 Task: Open the event Second Quarterly Business and Financial Performance Review on '2023/10/08', change the date to 2023/12/20, change the font style of the description to Verdana, set the availability to Away, insert an emoji Yellow heart, logged in from the account softage.10@softage.net and add another guest for the event, softage.7@softage.net. Change the alignment of the event description to Align right.Change the font color of the description to Dark Yellow and select an event charm, 
Action: Mouse moved to (322, 156)
Screenshot: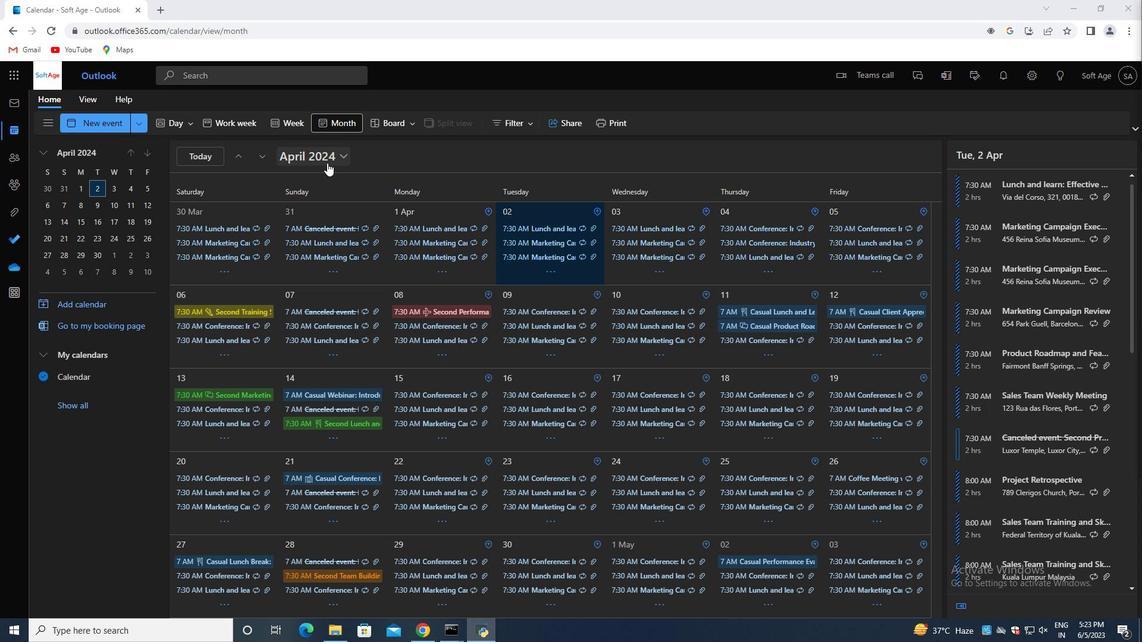 
Action: Mouse pressed left at (322, 156)
Screenshot: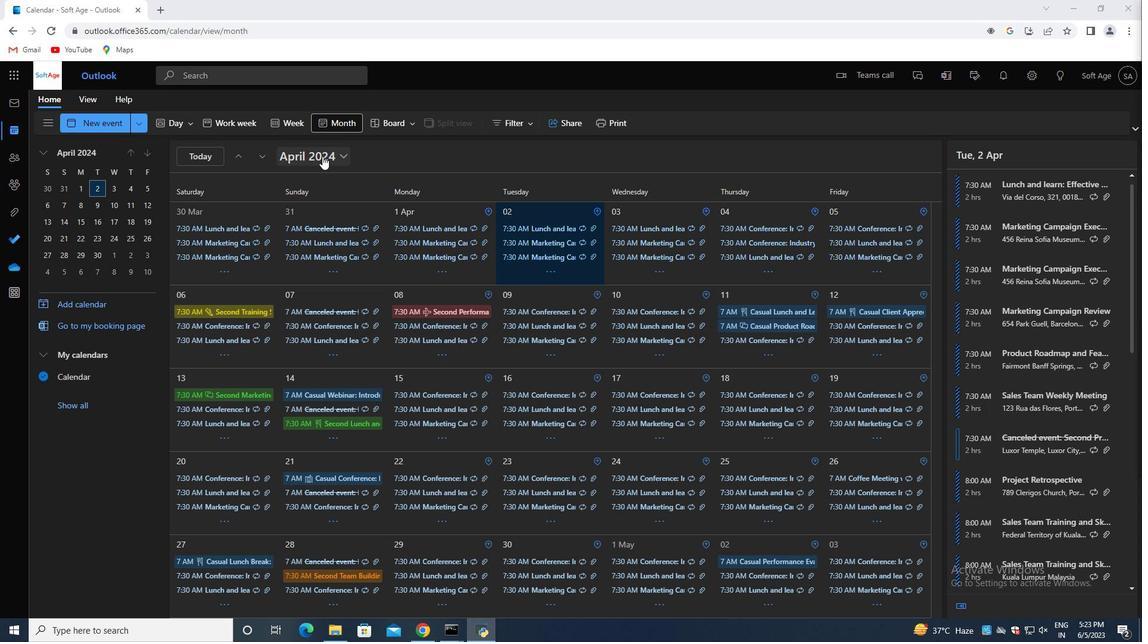 
Action: Mouse moved to (370, 186)
Screenshot: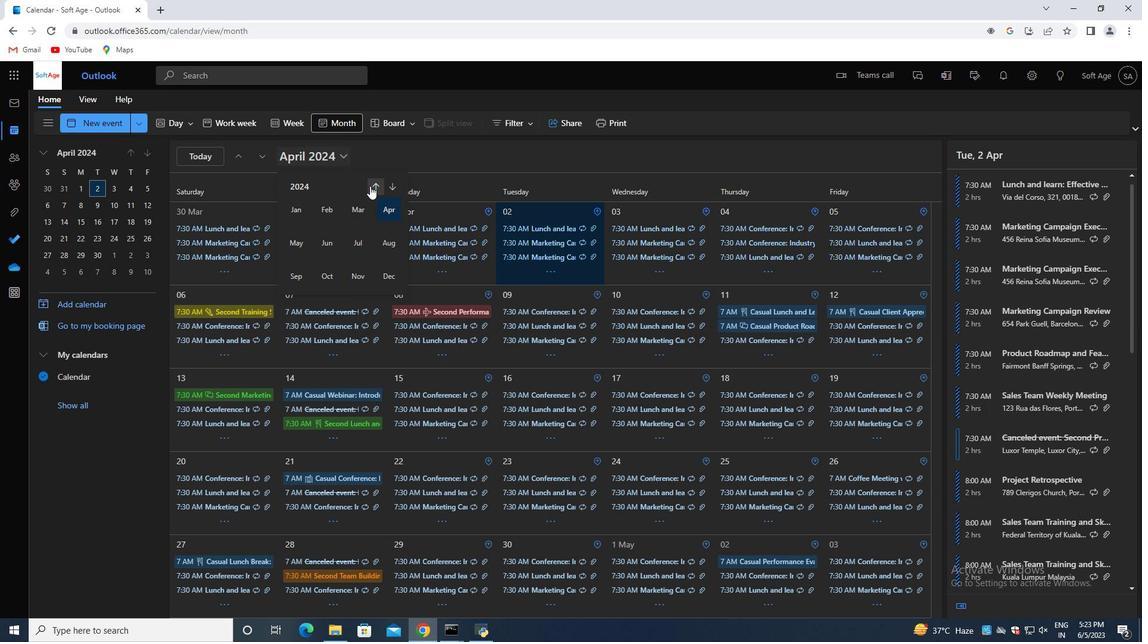 
Action: Mouse pressed left at (370, 186)
Screenshot: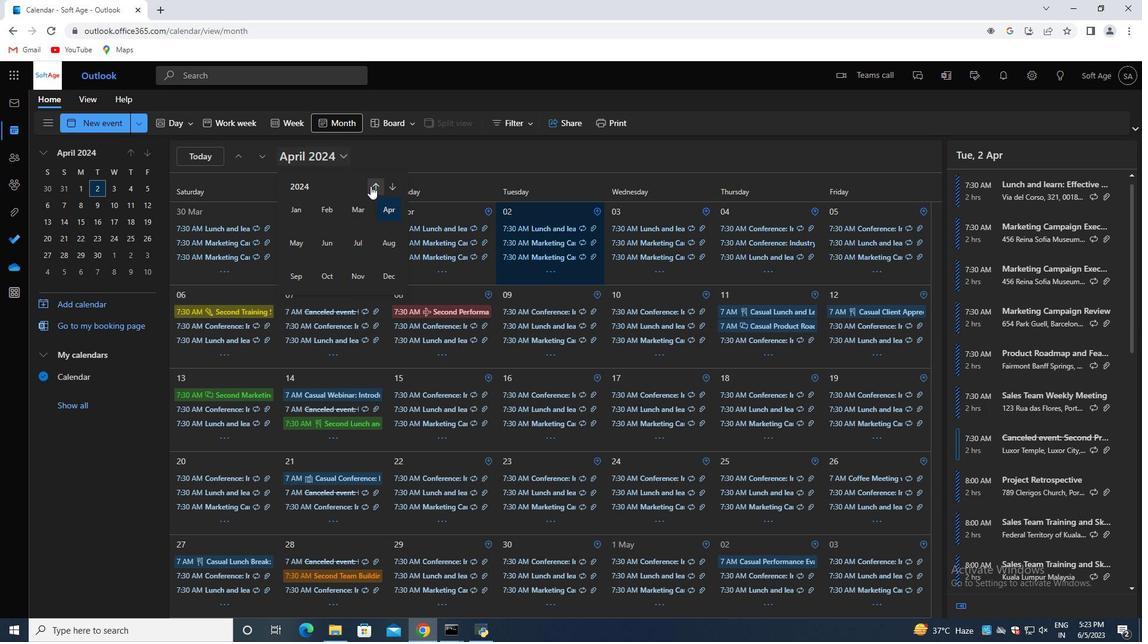 
Action: Mouse moved to (325, 273)
Screenshot: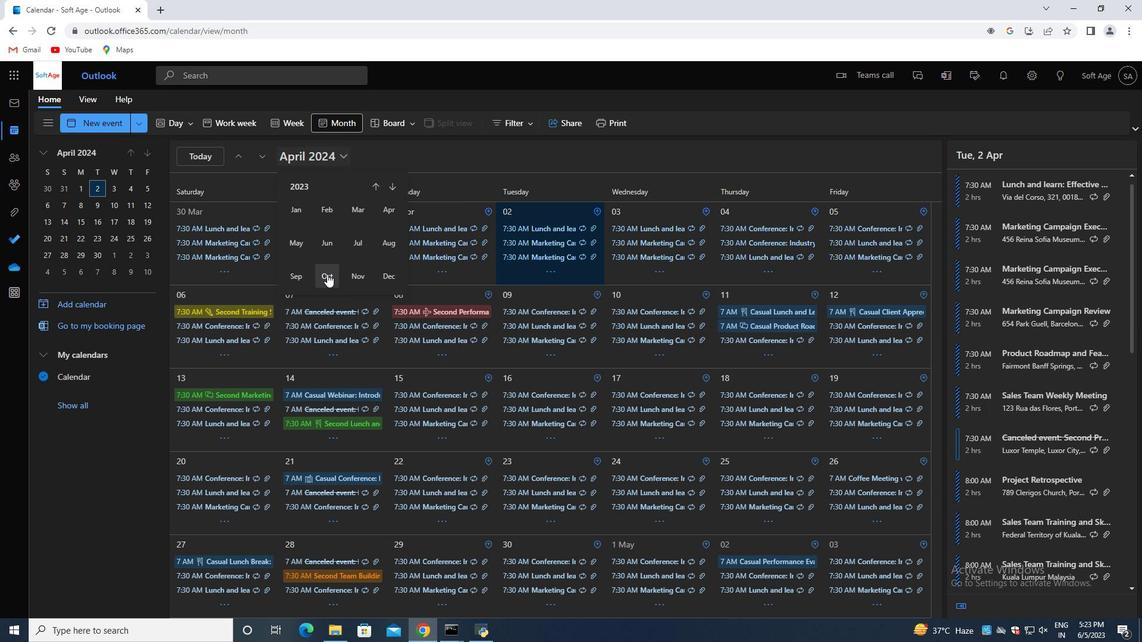 
Action: Mouse pressed left at (325, 273)
Screenshot: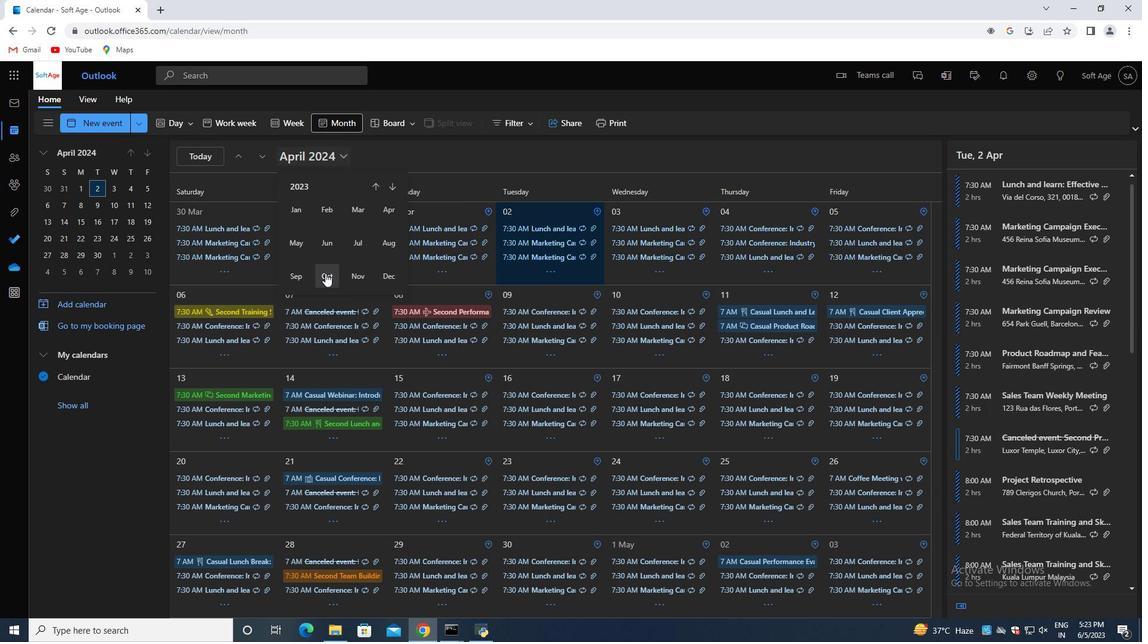 
Action: Mouse moved to (339, 297)
Screenshot: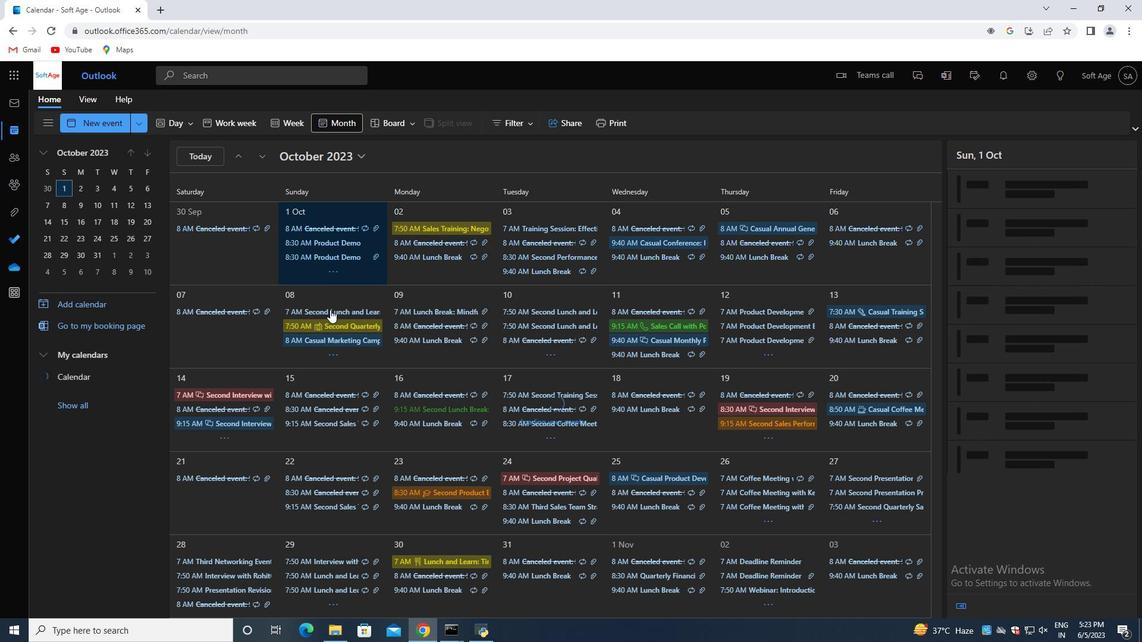 
Action: Mouse pressed left at (339, 297)
Screenshot: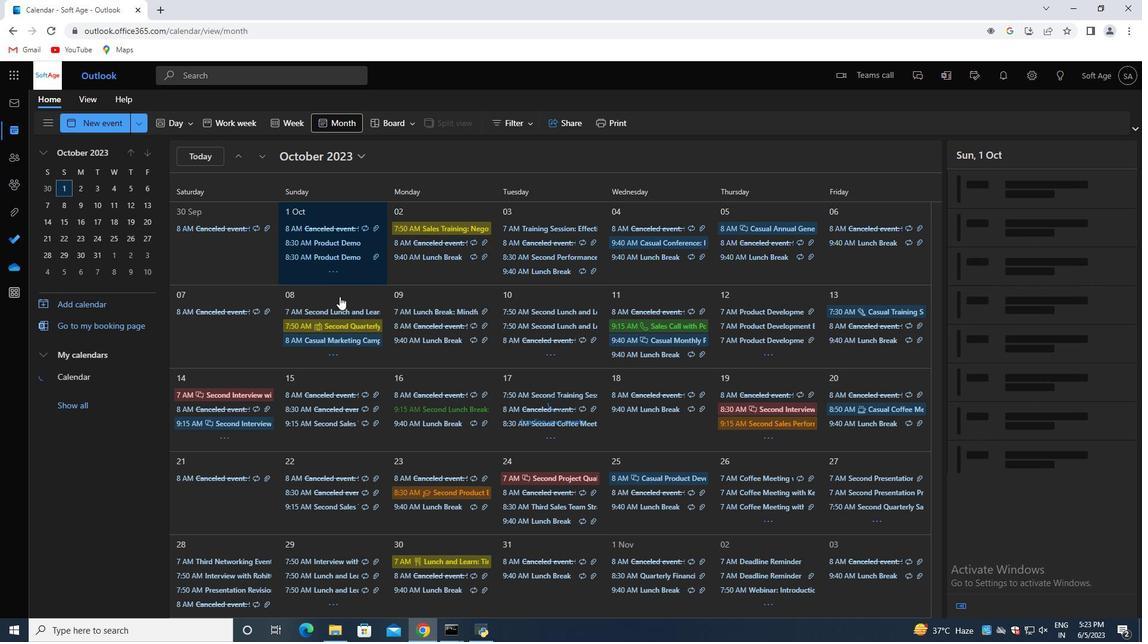 
Action: Mouse moved to (1105, 240)
Screenshot: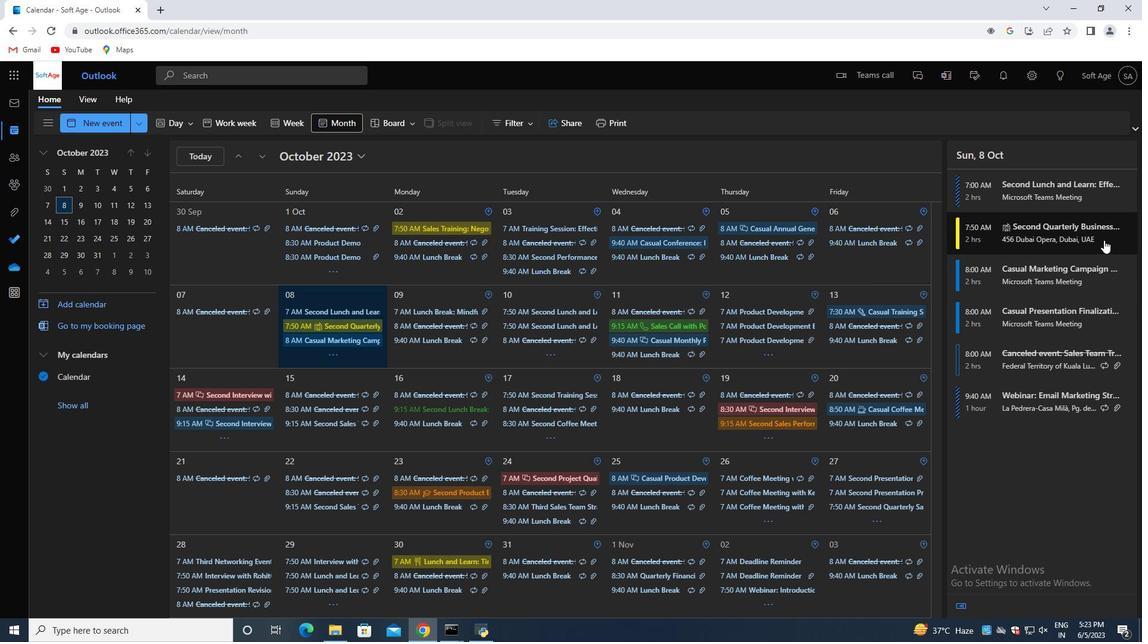 
Action: Mouse pressed left at (1105, 240)
Screenshot: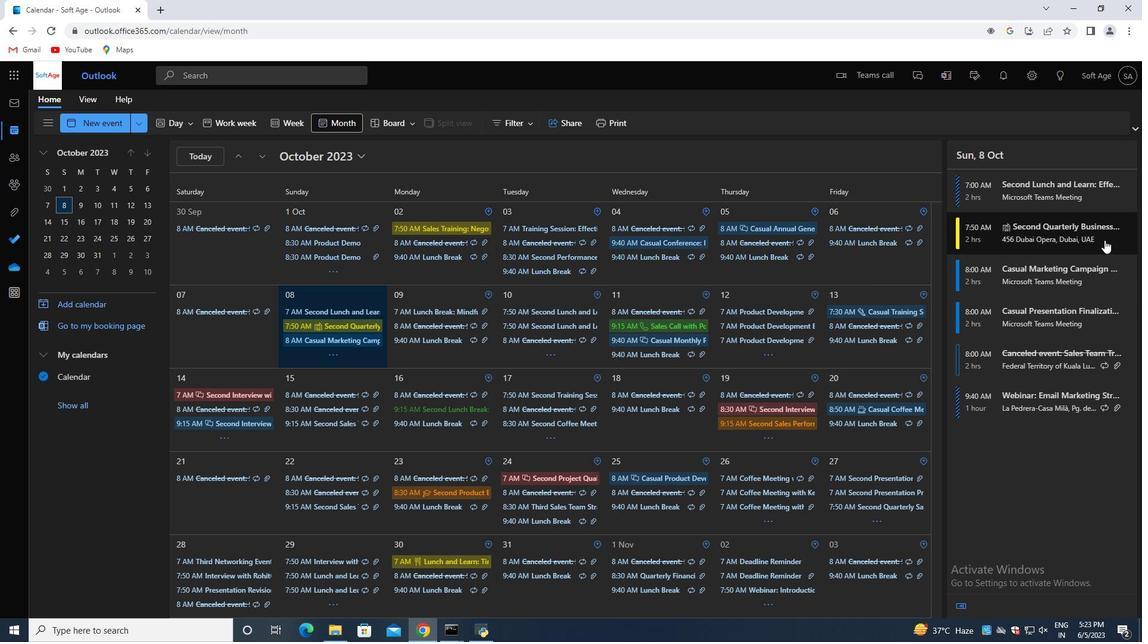 
Action: Mouse moved to (762, 366)
Screenshot: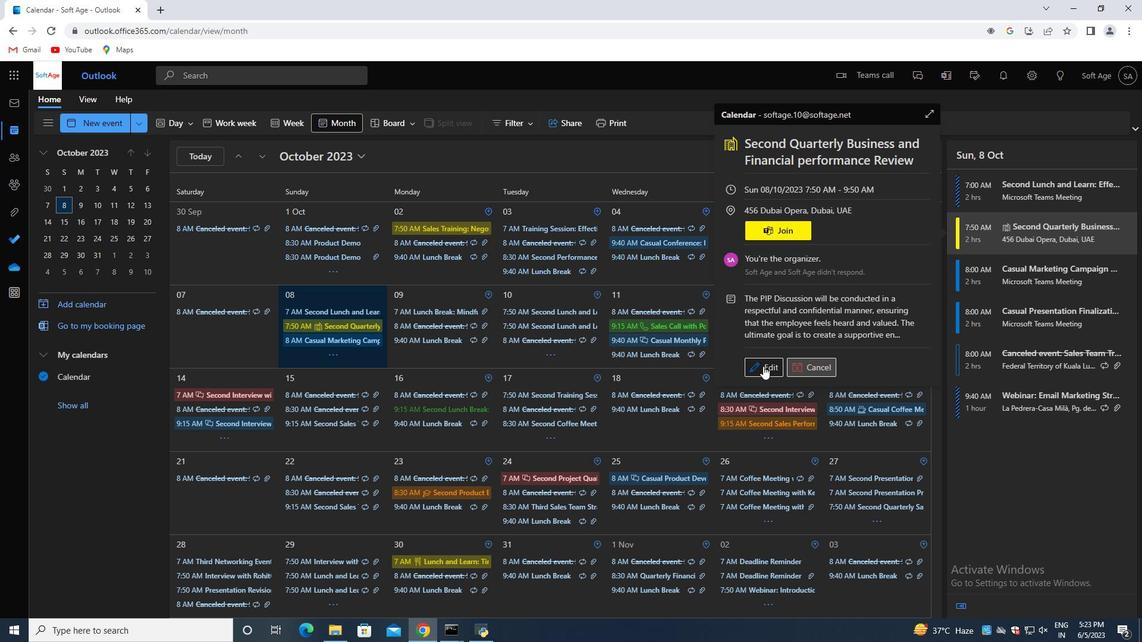 
Action: Mouse pressed left at (762, 366)
Screenshot: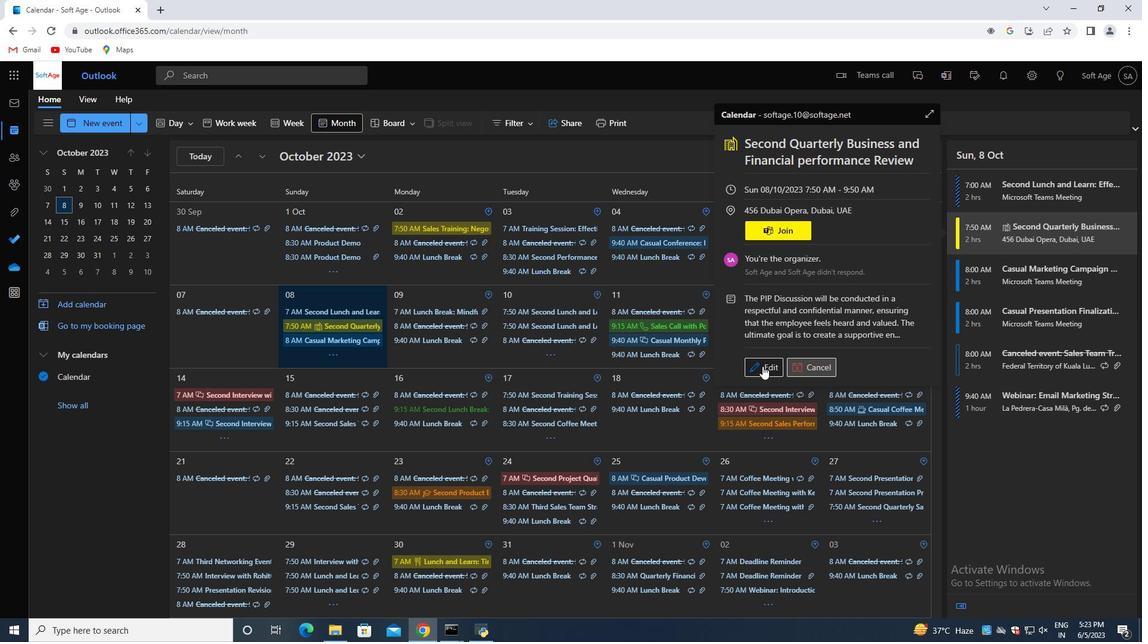 
Action: Mouse moved to (345, 329)
Screenshot: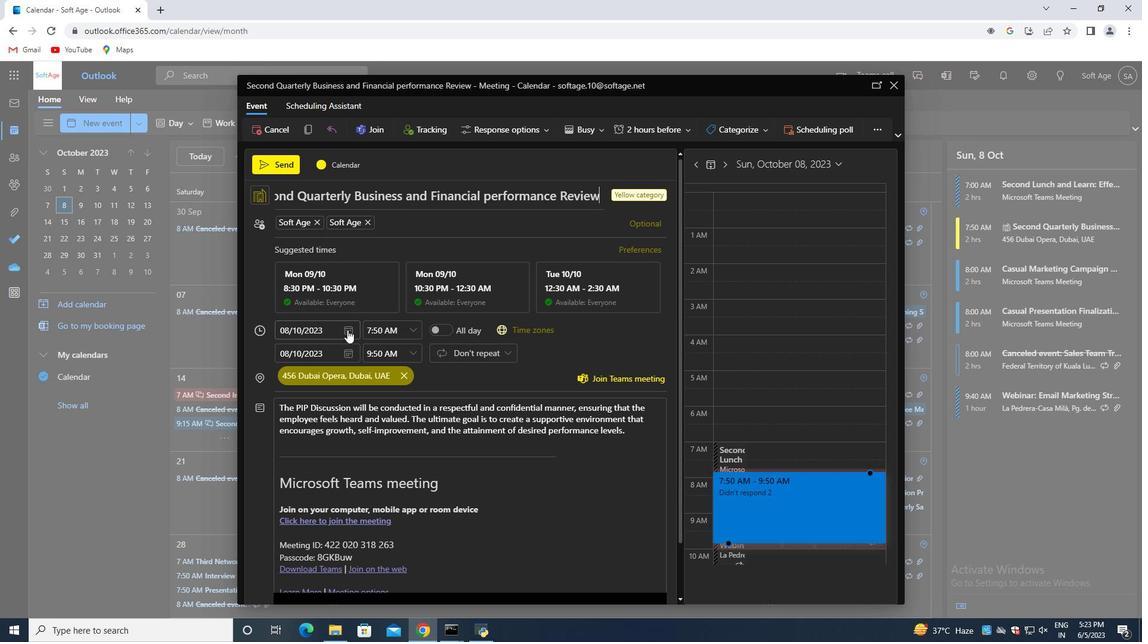 
Action: Mouse pressed left at (345, 329)
Screenshot: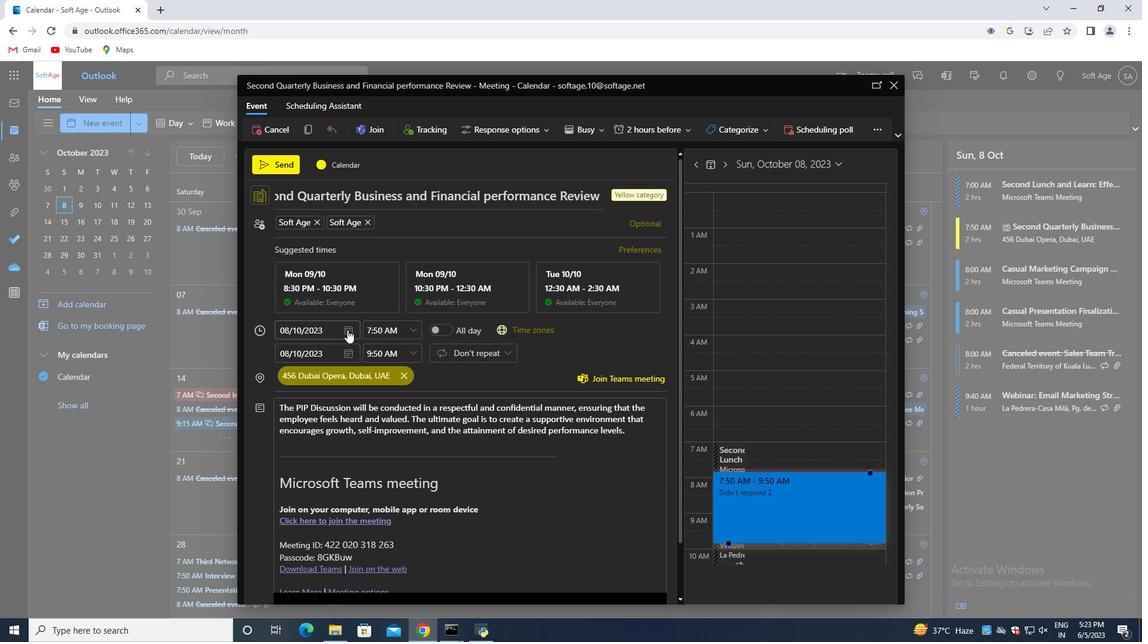
Action: Mouse moved to (385, 350)
Screenshot: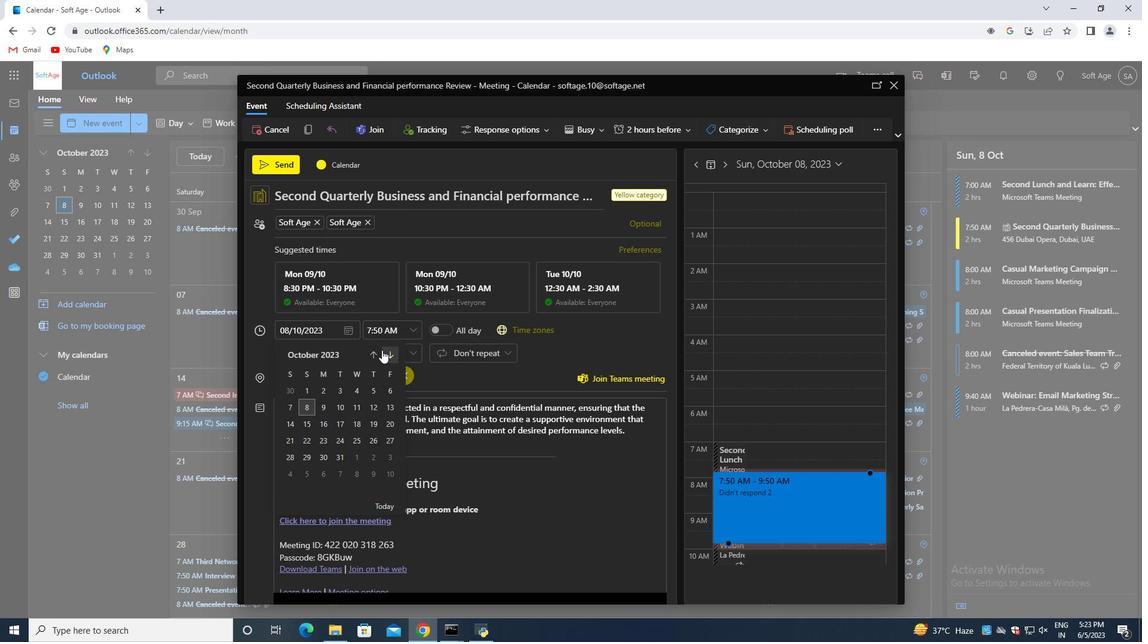 
Action: Mouse pressed left at (385, 350)
Screenshot: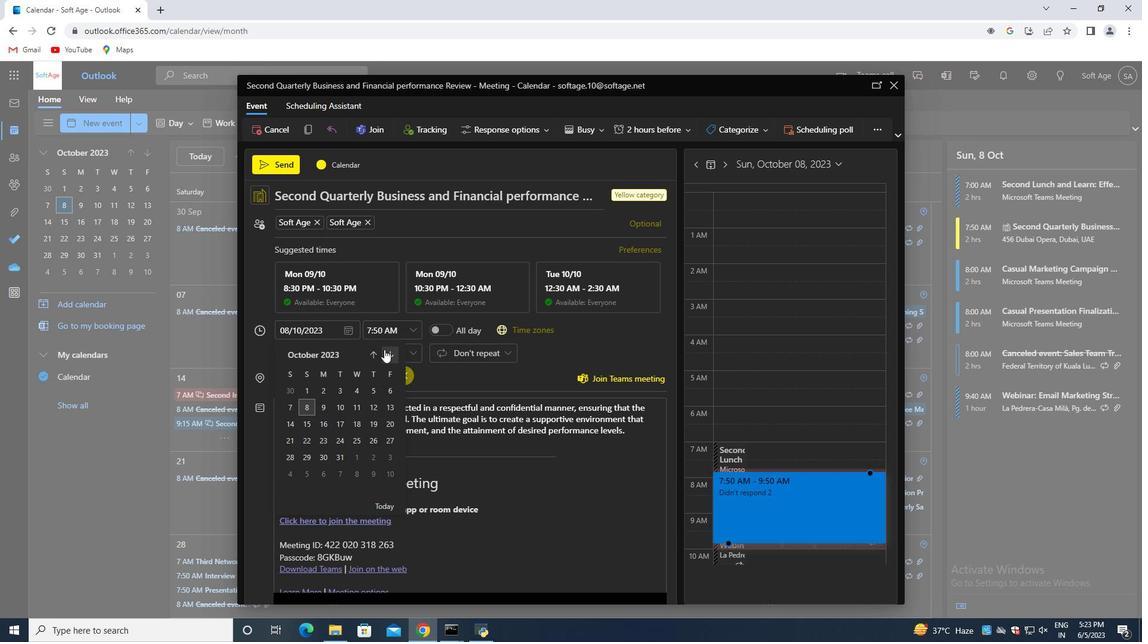 
Action: Mouse pressed left at (385, 350)
Screenshot: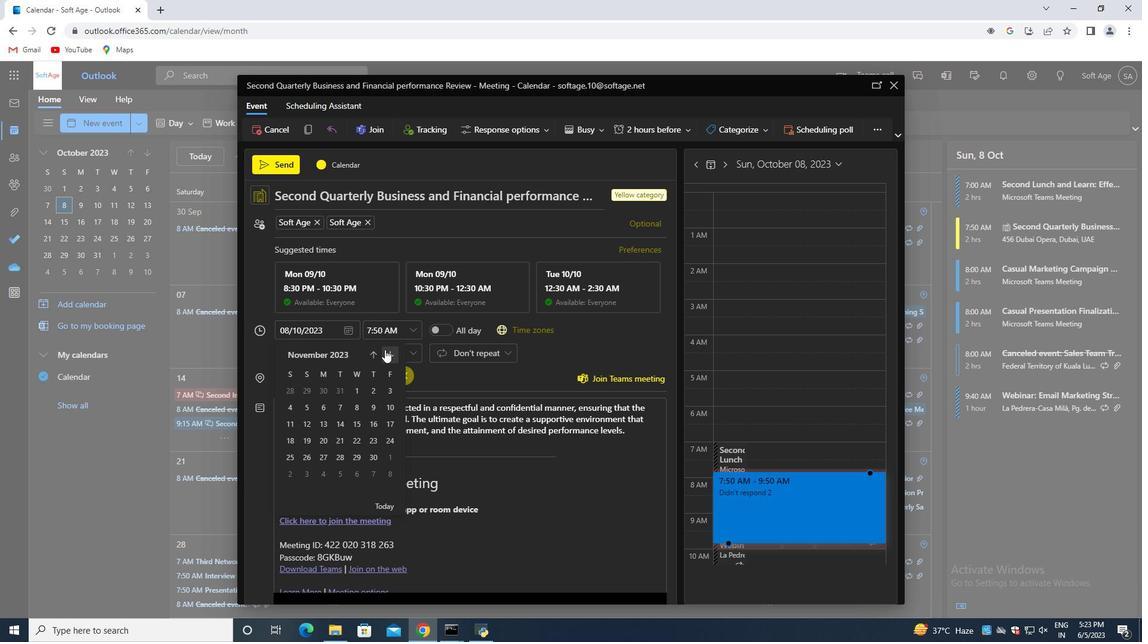
Action: Mouse moved to (358, 439)
Screenshot: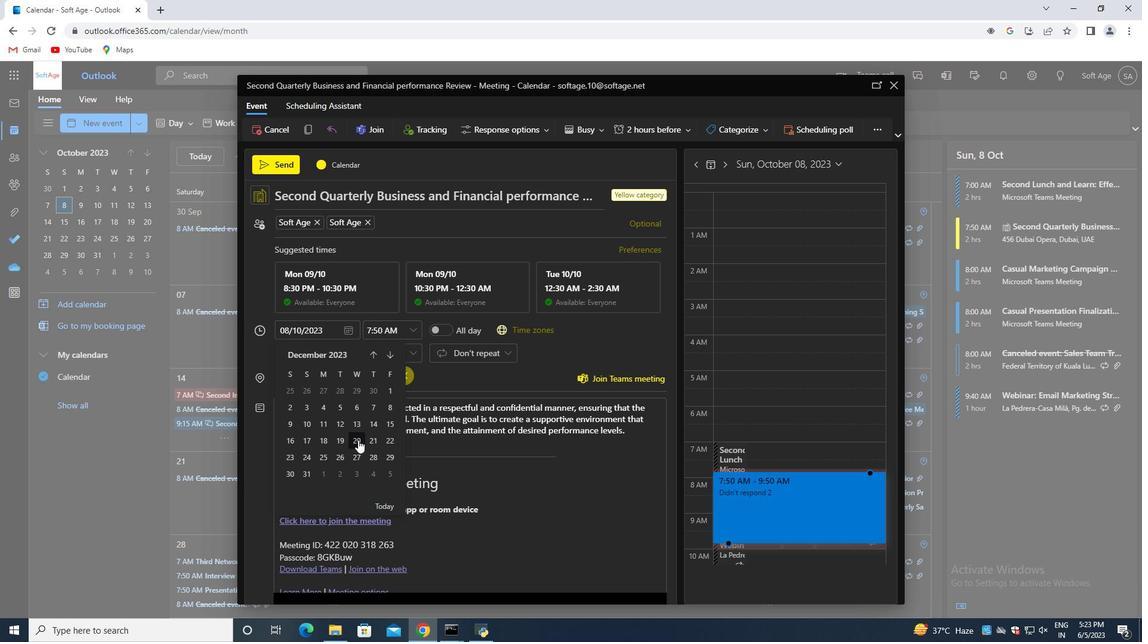 
Action: Mouse pressed left at (358, 439)
Screenshot: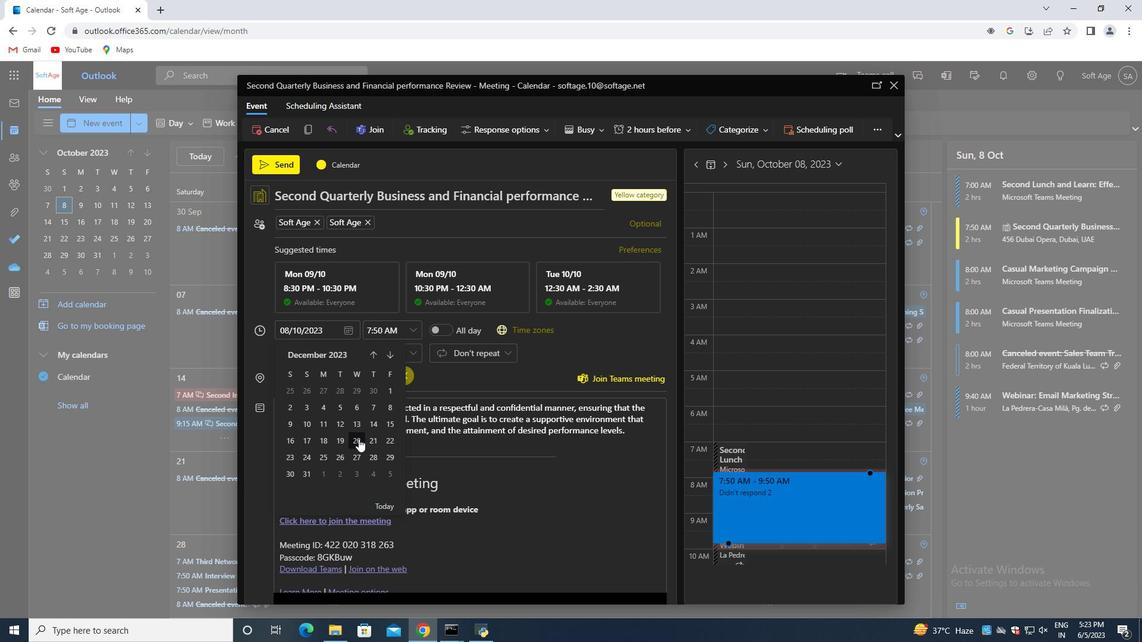
Action: Mouse moved to (415, 432)
Screenshot: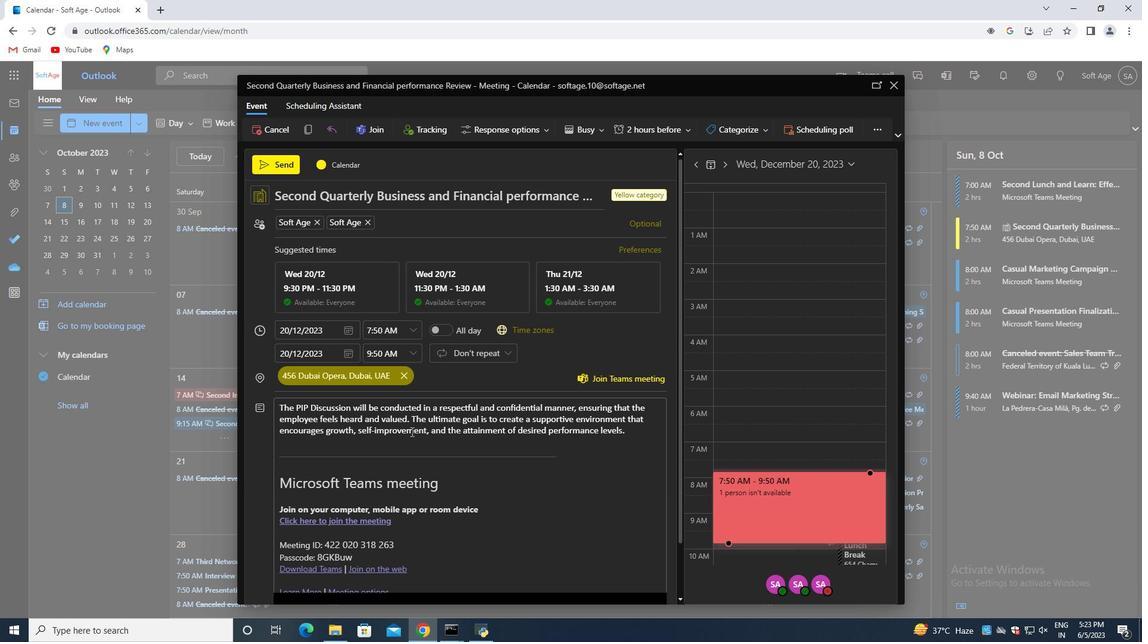 
Action: Mouse scrolled (415, 431) with delta (0, 0)
Screenshot: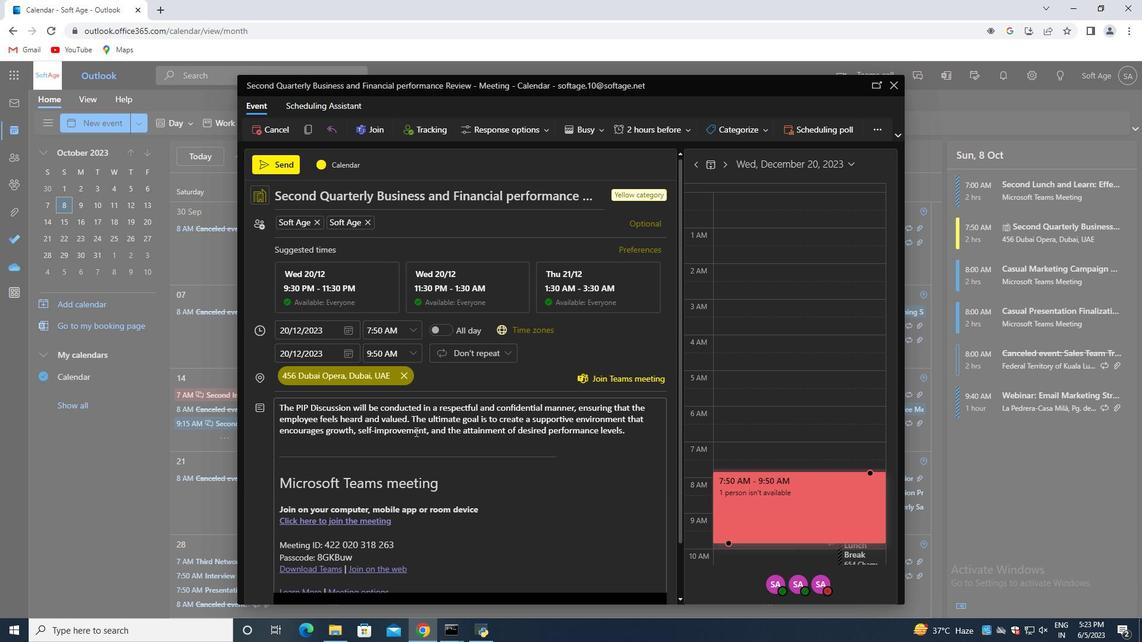 
Action: Mouse scrolled (415, 431) with delta (0, 0)
Screenshot: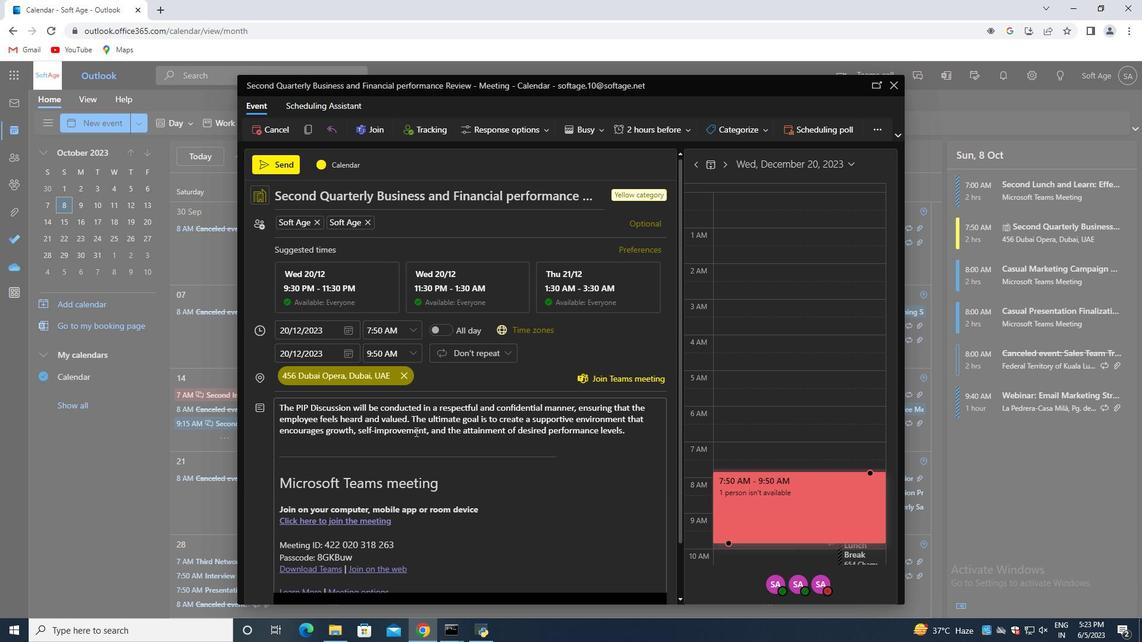
Action: Mouse moved to (626, 373)
Screenshot: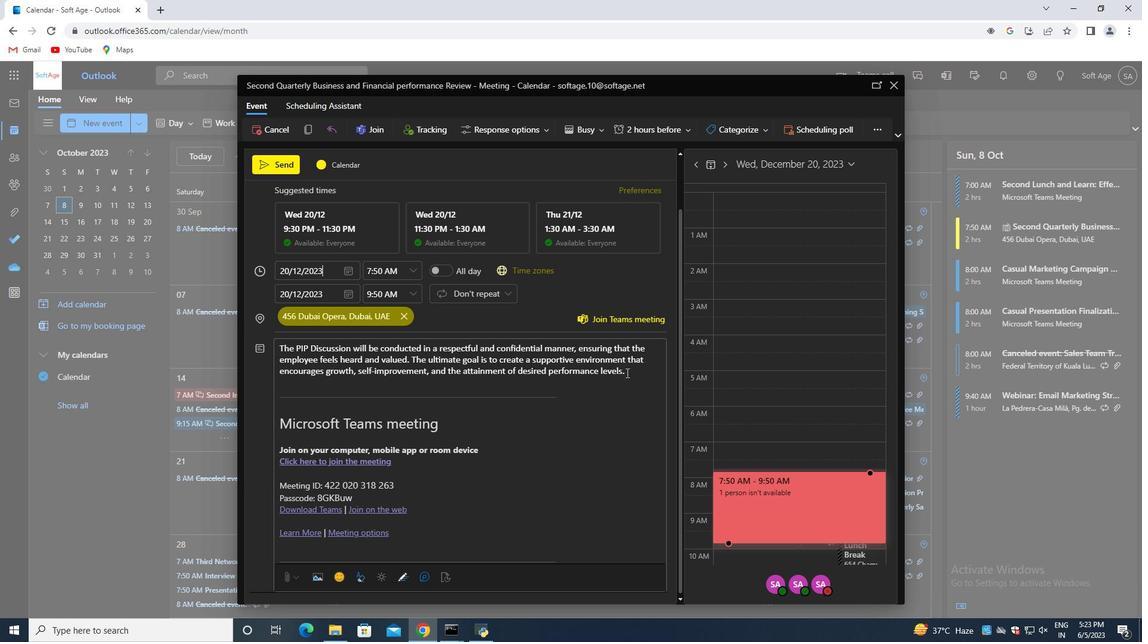 
Action: Mouse pressed left at (626, 373)
Screenshot: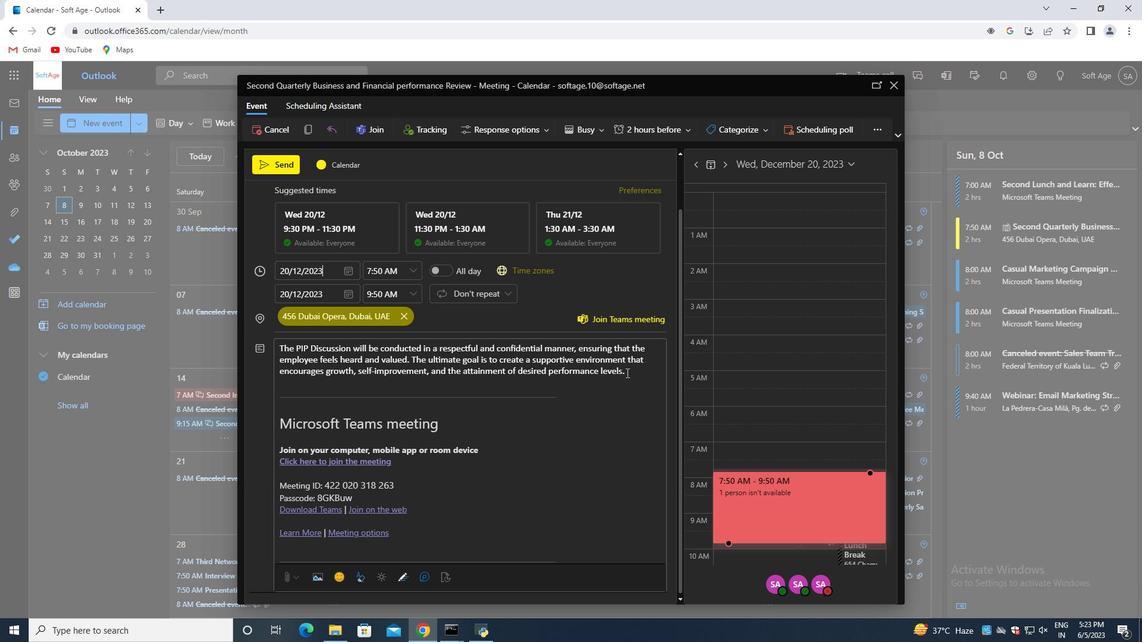 
Action: Mouse moved to (375, 481)
Screenshot: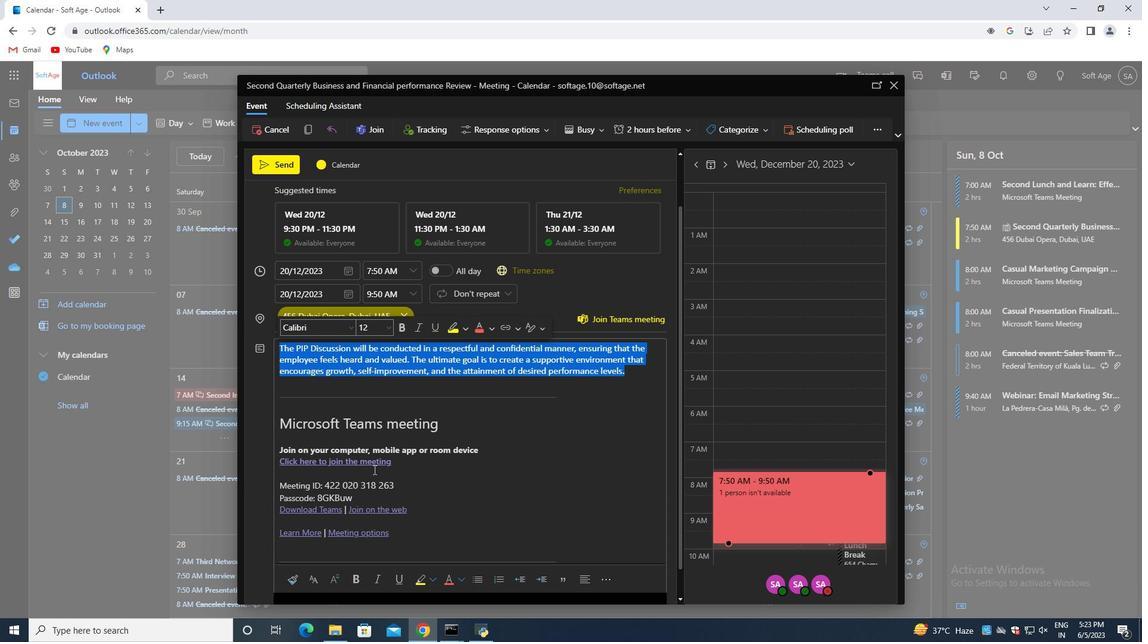 
Action: Mouse scrolled (375, 480) with delta (0, 0)
Screenshot: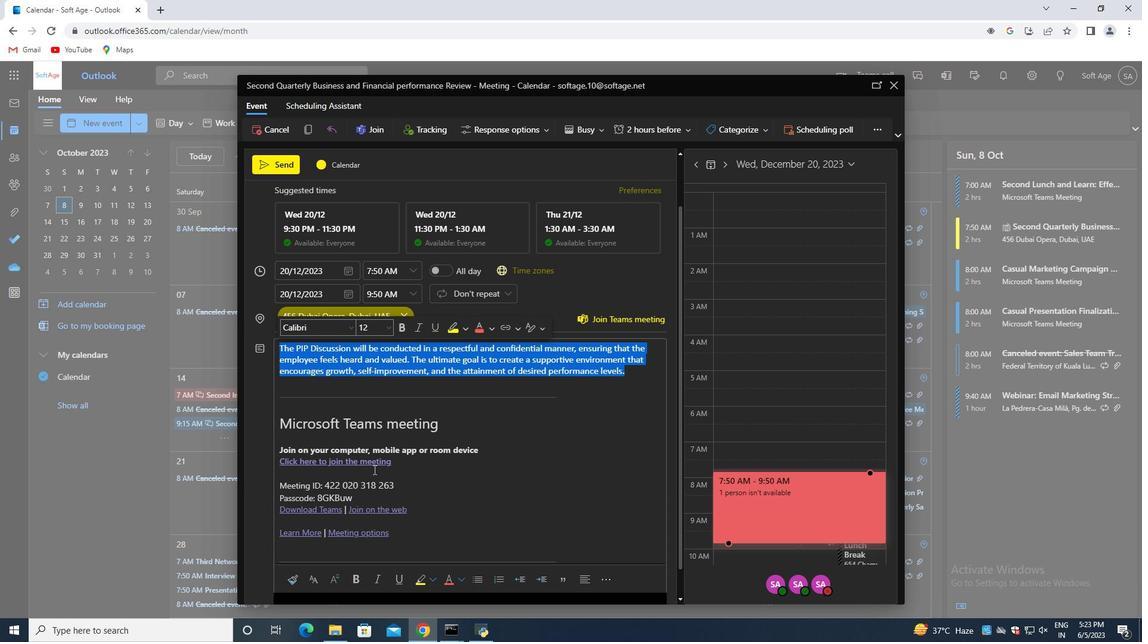 
Action: Mouse moved to (374, 490)
Screenshot: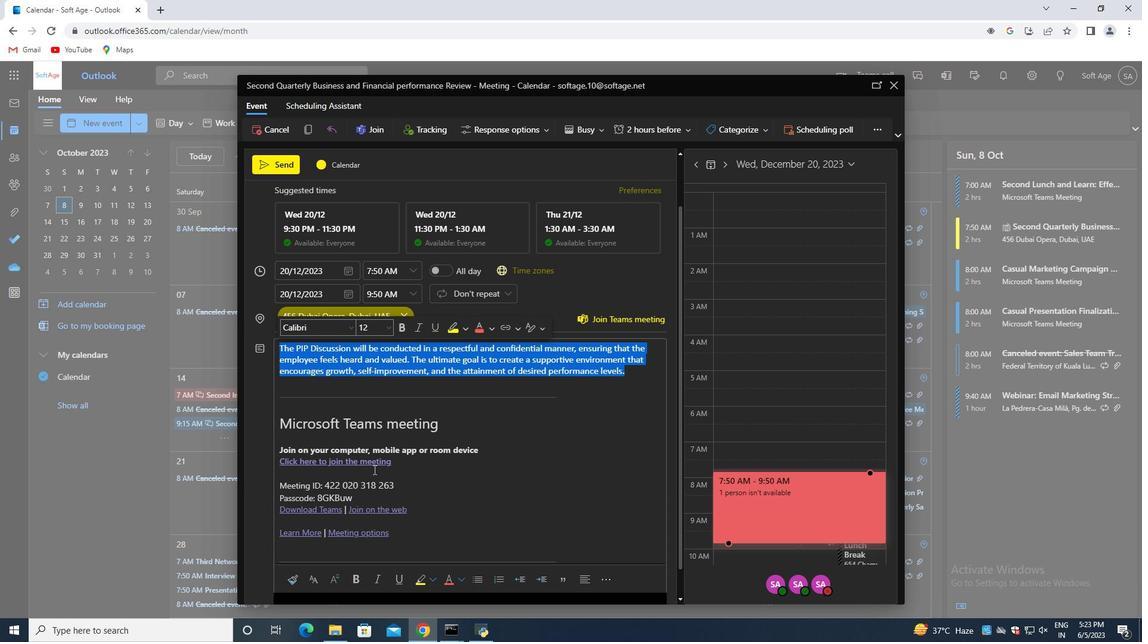 
Action: Mouse scrolled (374, 489) with delta (0, 0)
Screenshot: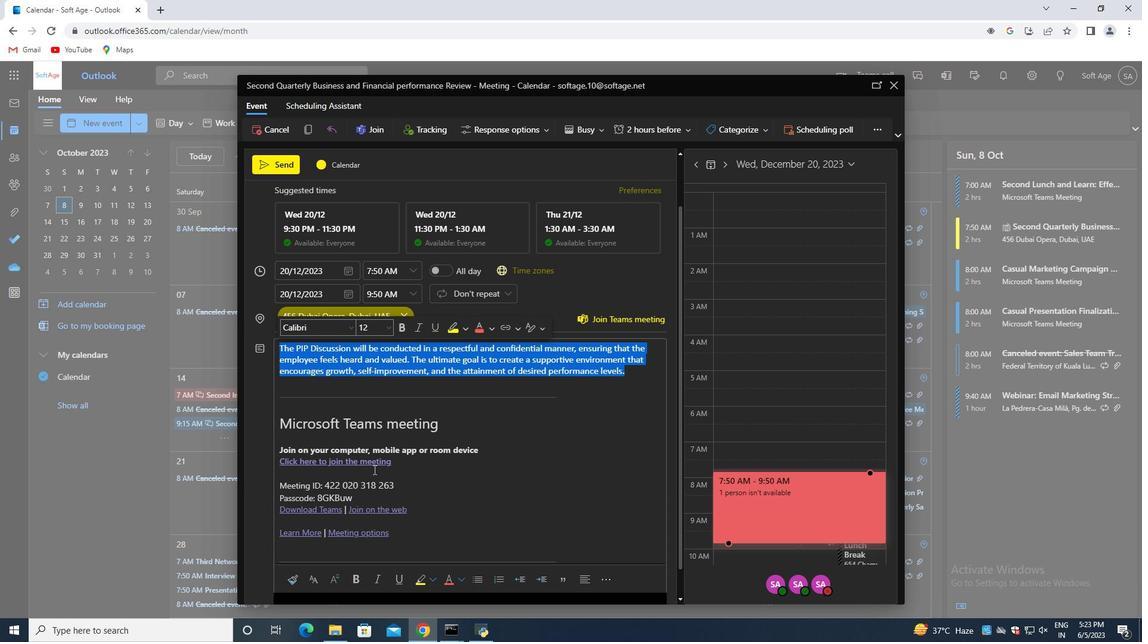 
Action: Mouse moved to (373, 499)
Screenshot: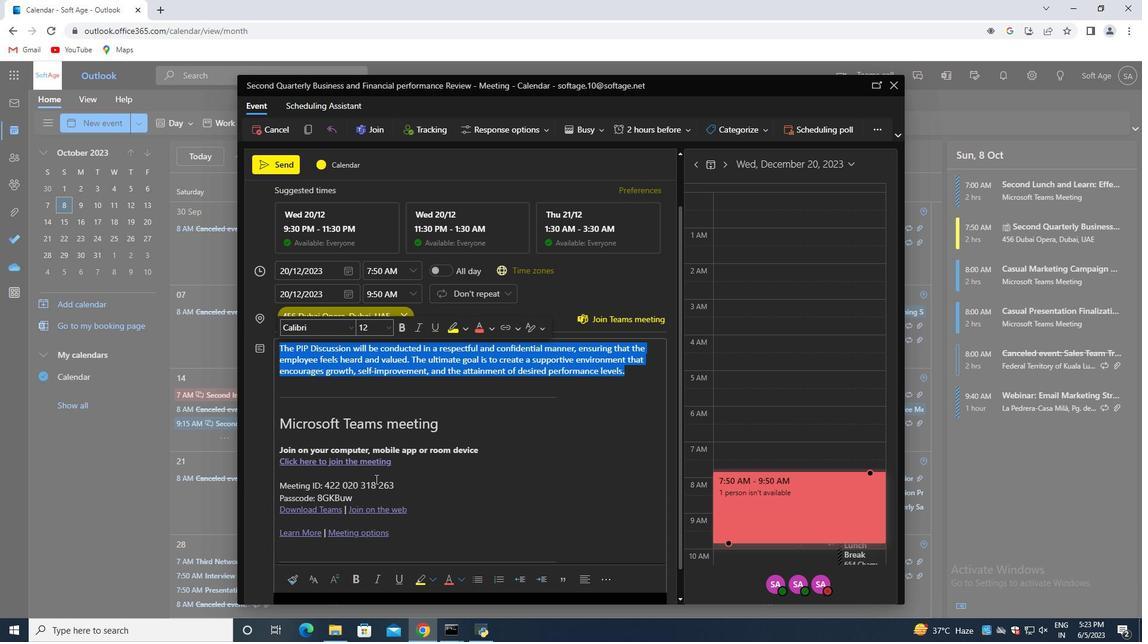 
Action: Mouse scrolled (373, 498) with delta (0, 0)
Screenshot: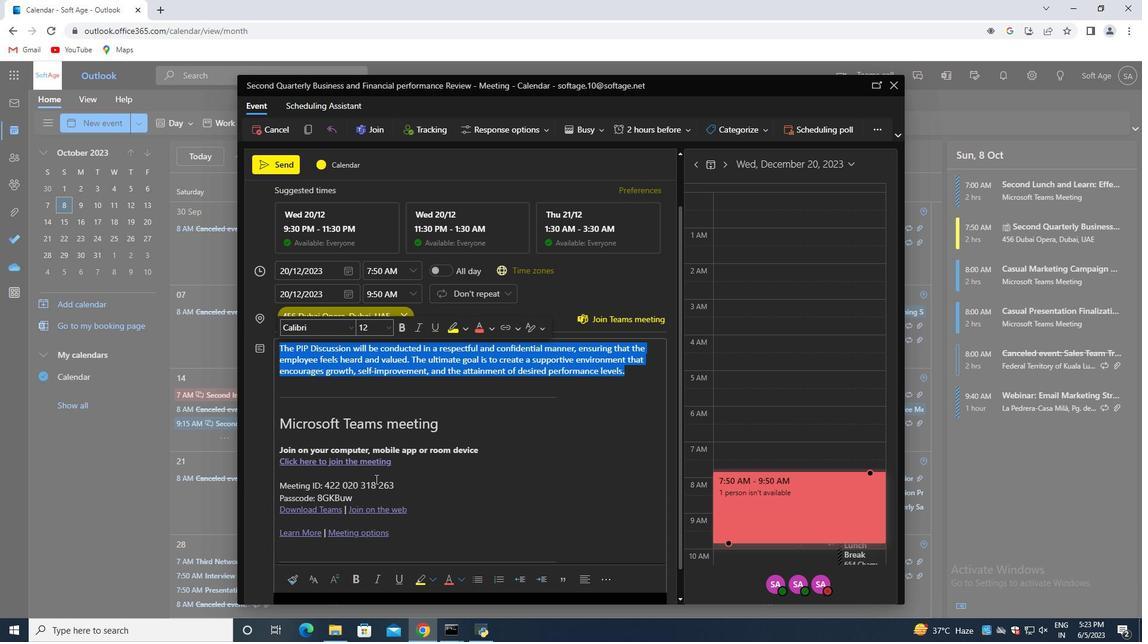 
Action: Mouse moved to (315, 550)
Screenshot: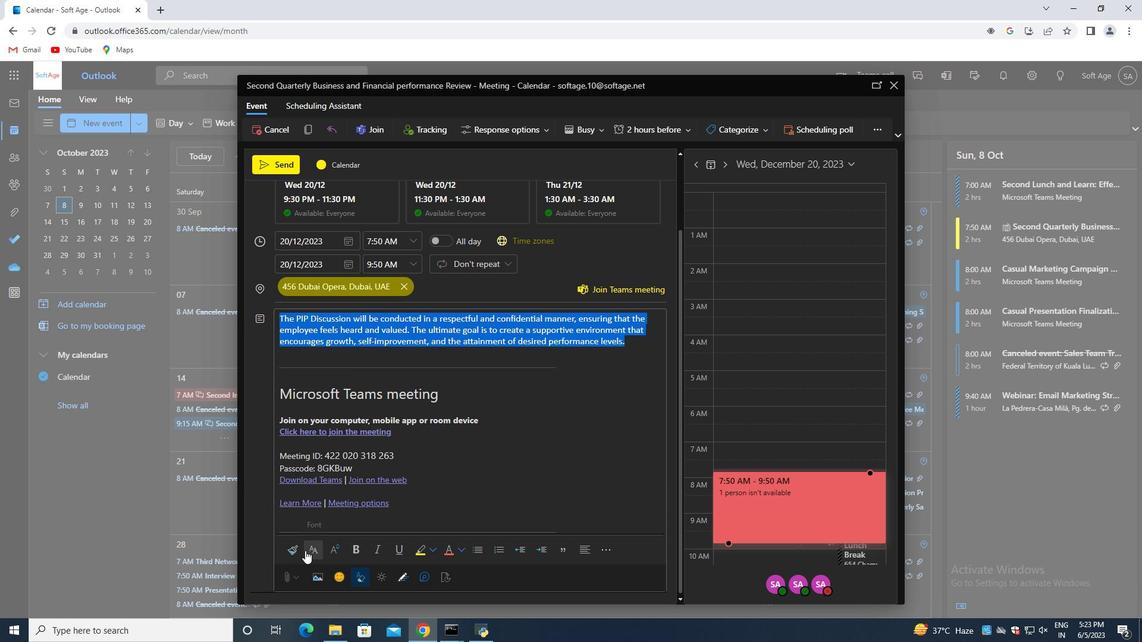 
Action: Mouse pressed left at (315, 550)
Screenshot: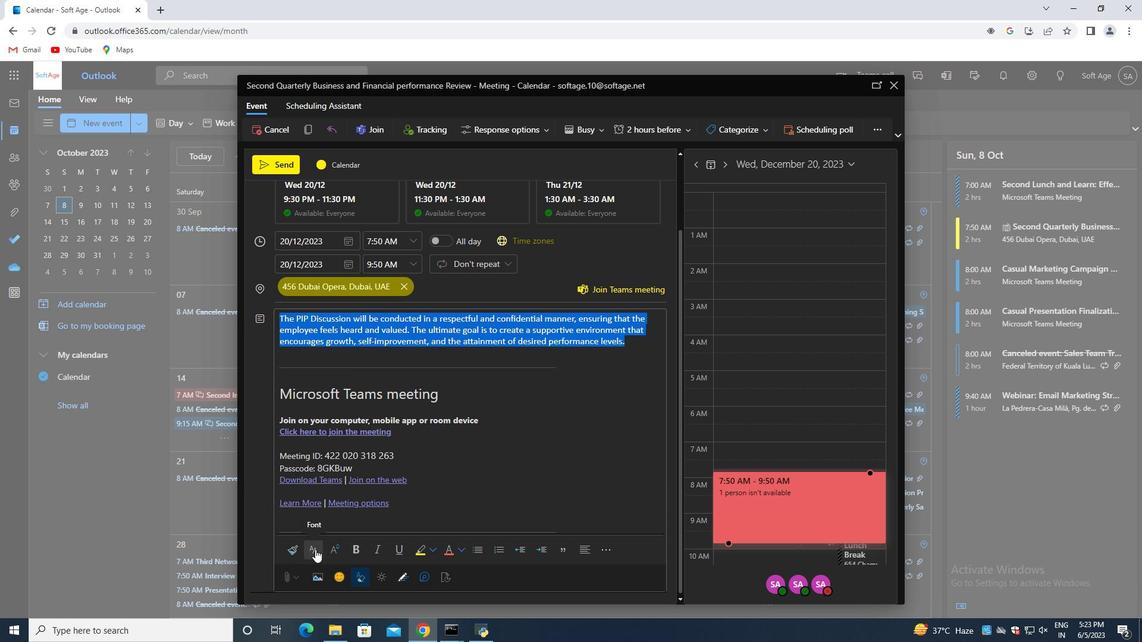 
Action: Mouse moved to (385, 479)
Screenshot: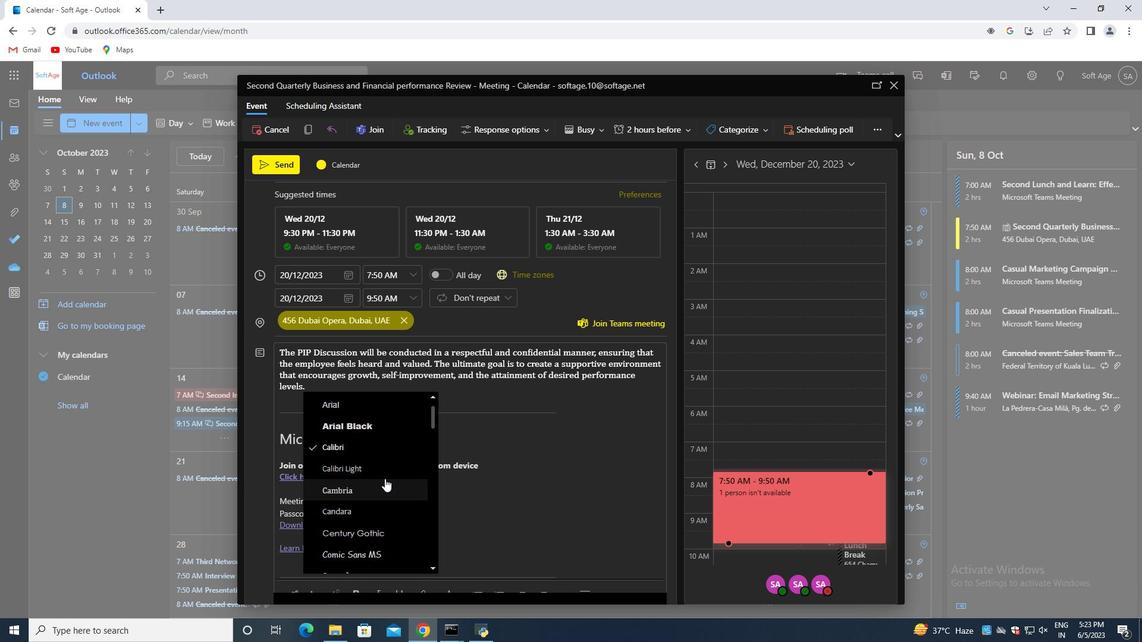 
Action: Mouse scrolled (385, 479) with delta (0, 0)
Screenshot: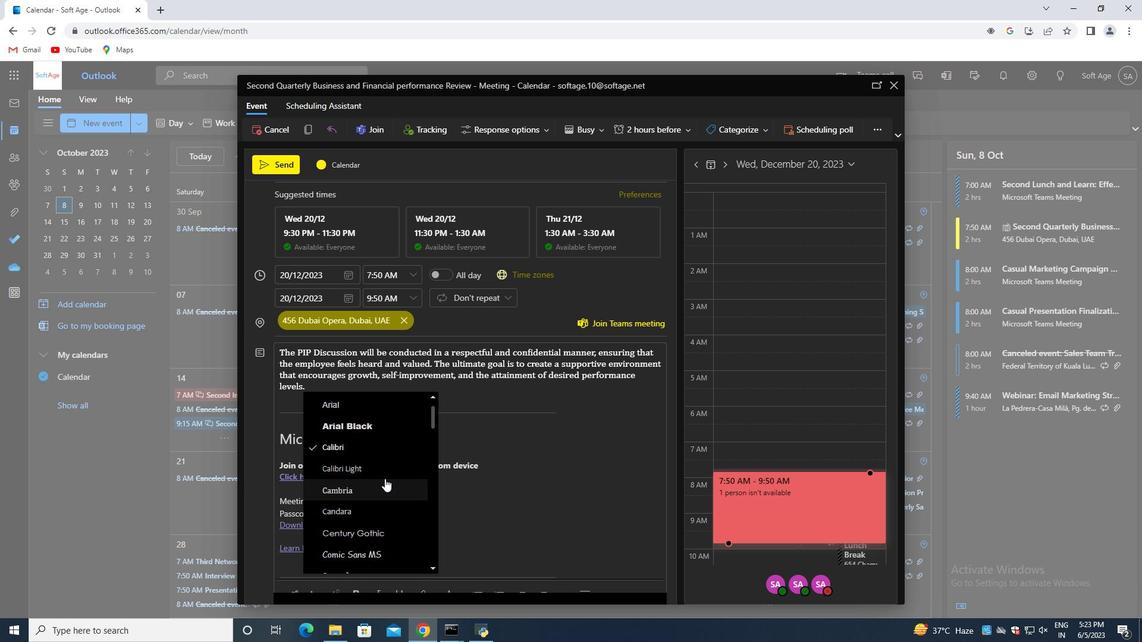 
Action: Mouse moved to (381, 480)
Screenshot: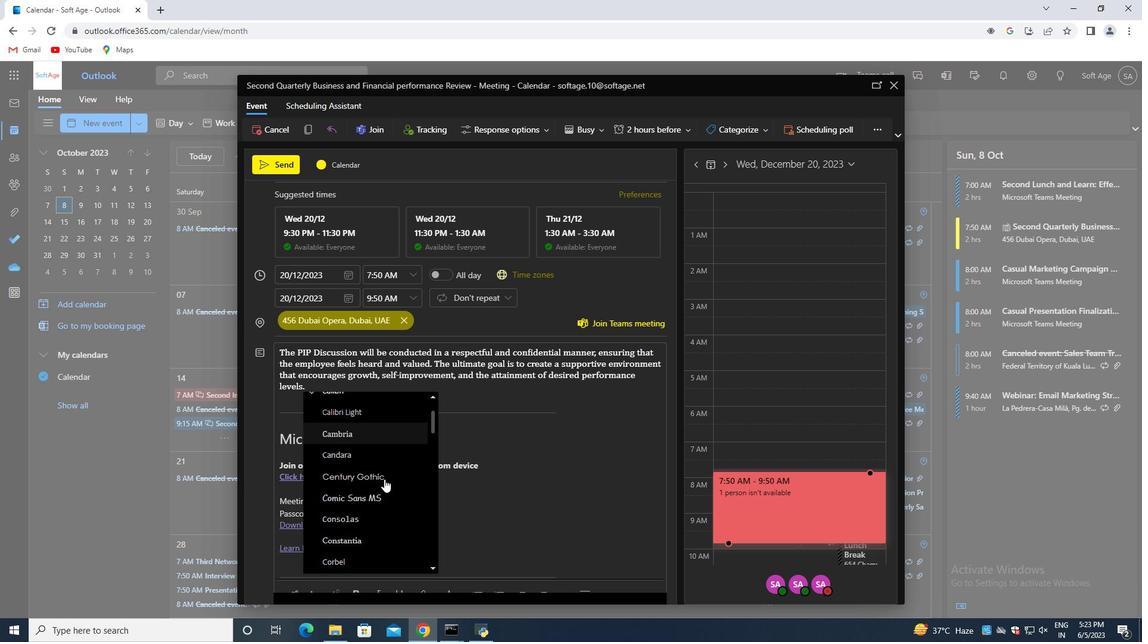 
Action: Mouse scrolled (383, 480) with delta (0, 0)
Screenshot: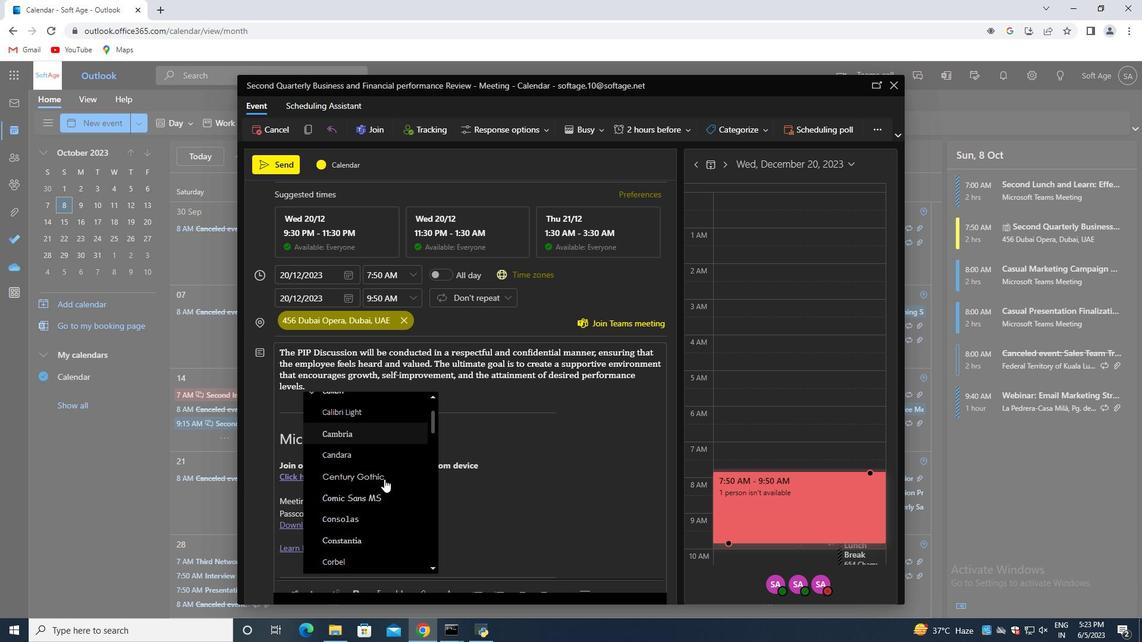 
Action: Mouse moved to (376, 483)
Screenshot: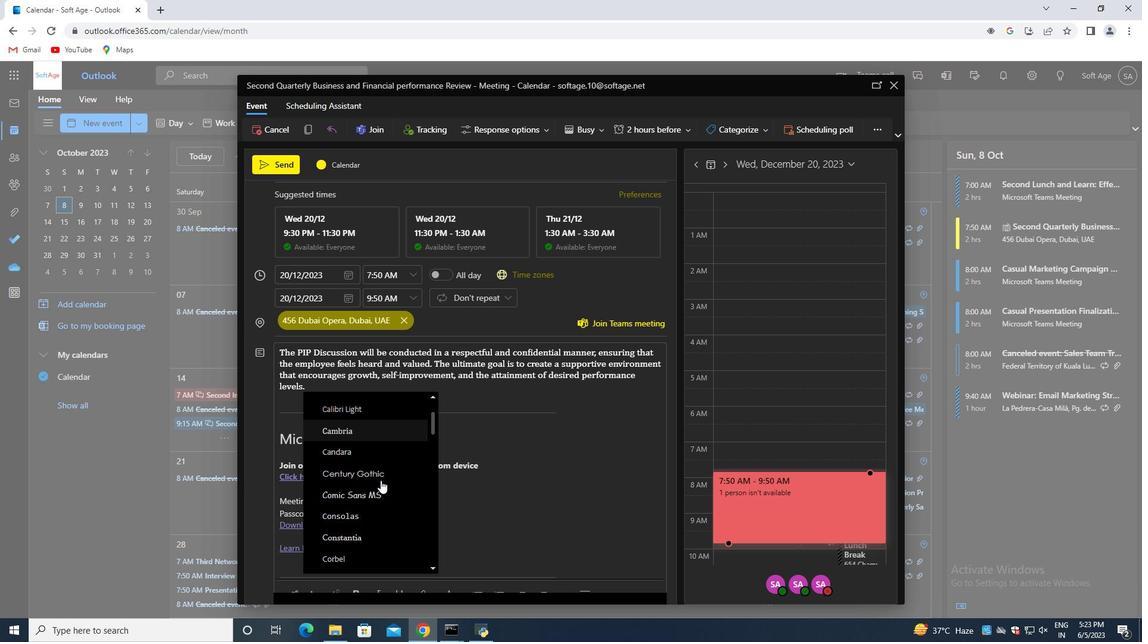 
Action: Mouse scrolled (376, 482) with delta (0, 0)
Screenshot: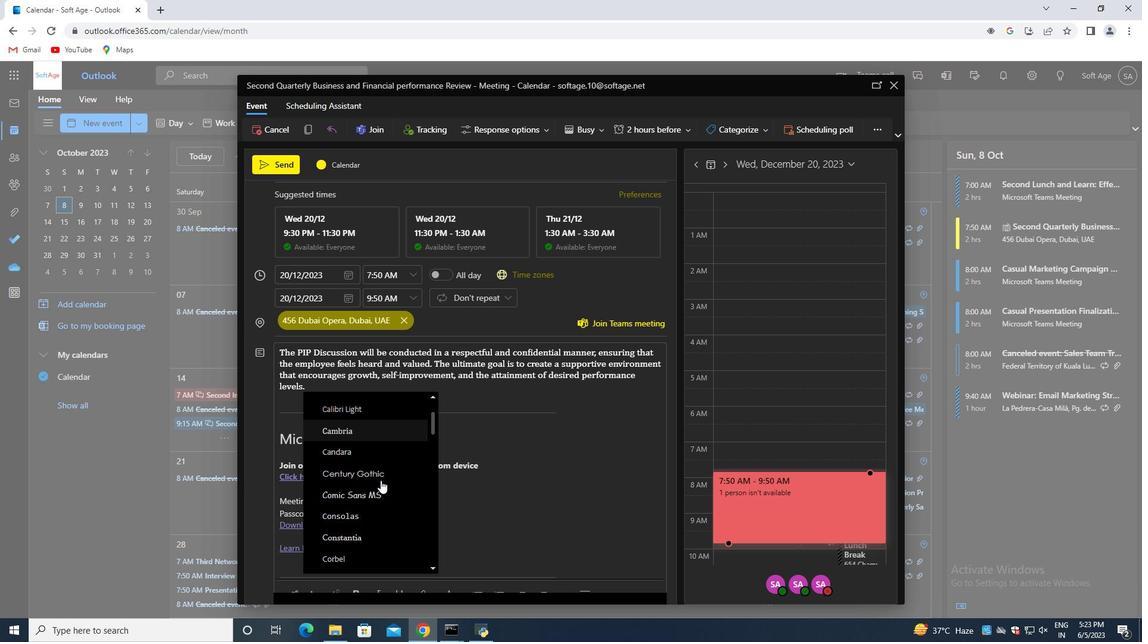 
Action: Mouse scrolled (376, 482) with delta (0, 0)
Screenshot: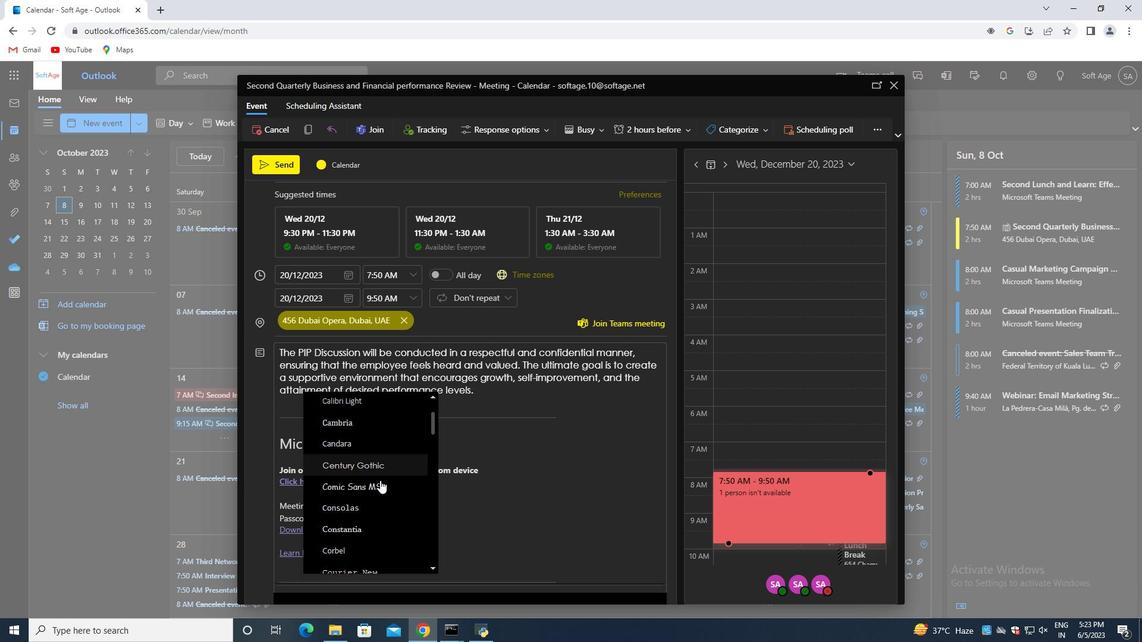 
Action: Mouse moved to (370, 482)
Screenshot: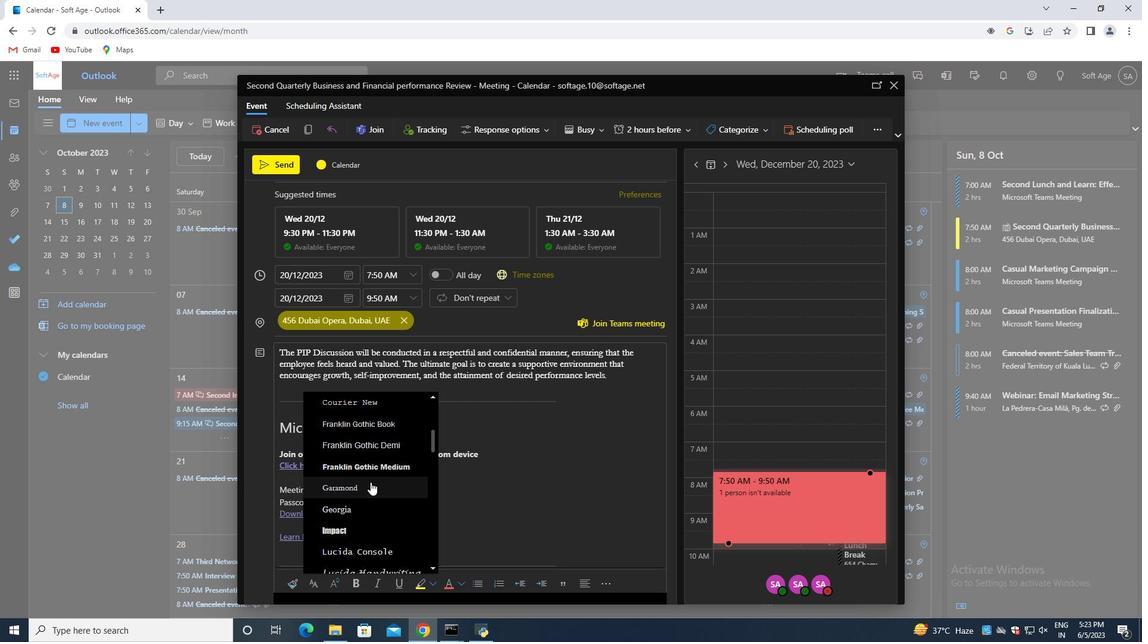 
Action: Mouse scrolled (370, 482) with delta (0, 0)
Screenshot: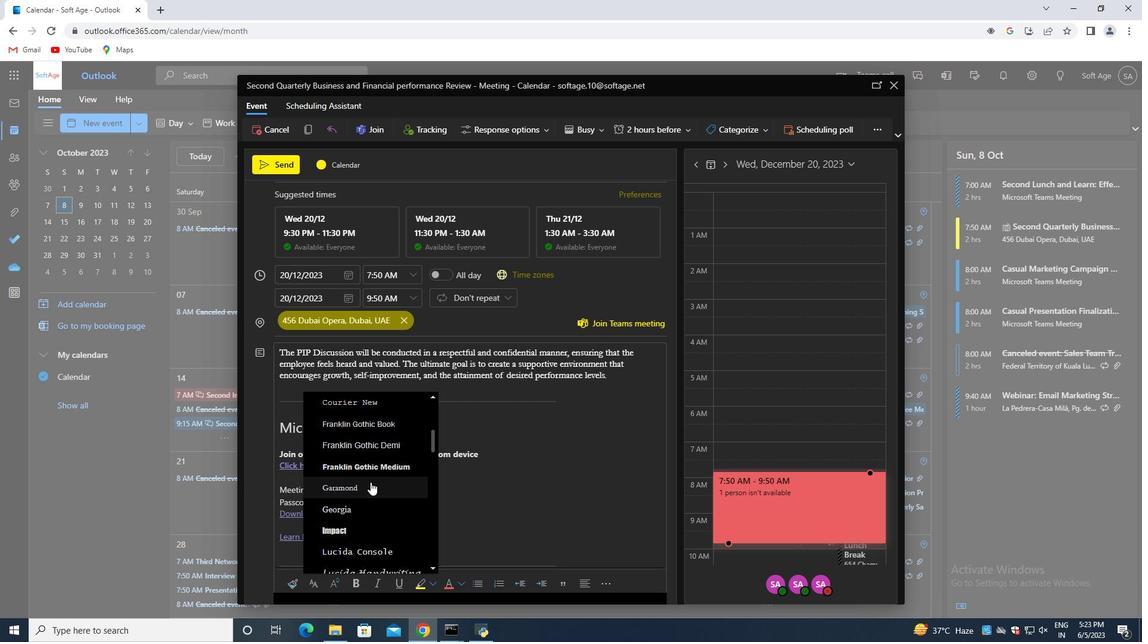 
Action: Mouse moved to (369, 482)
Screenshot: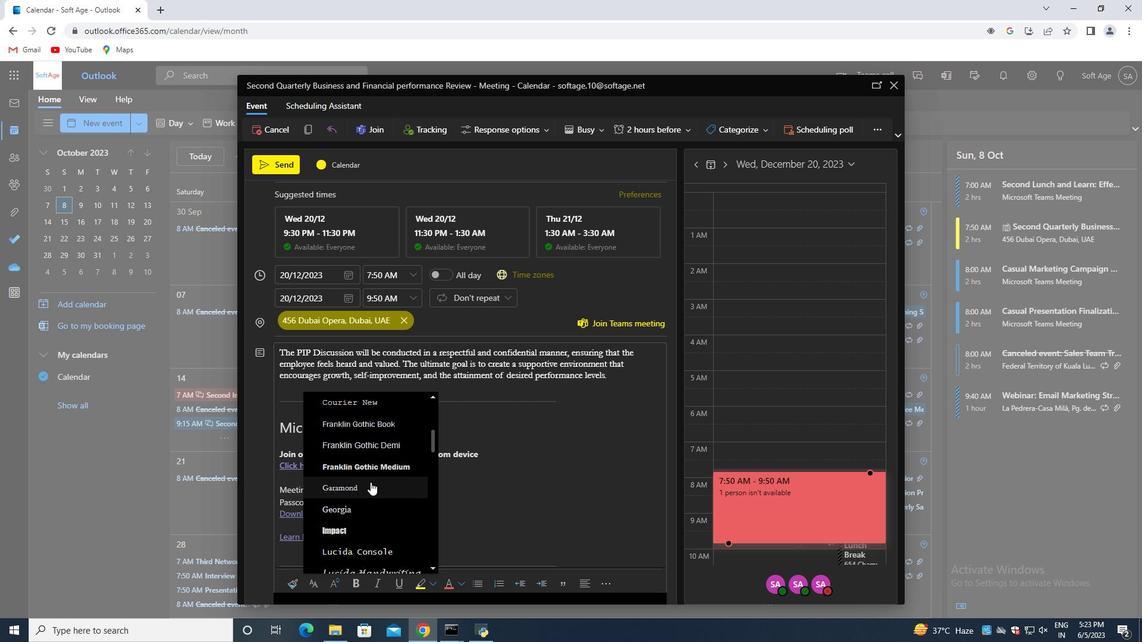 
Action: Mouse scrolled (369, 482) with delta (0, 0)
Screenshot: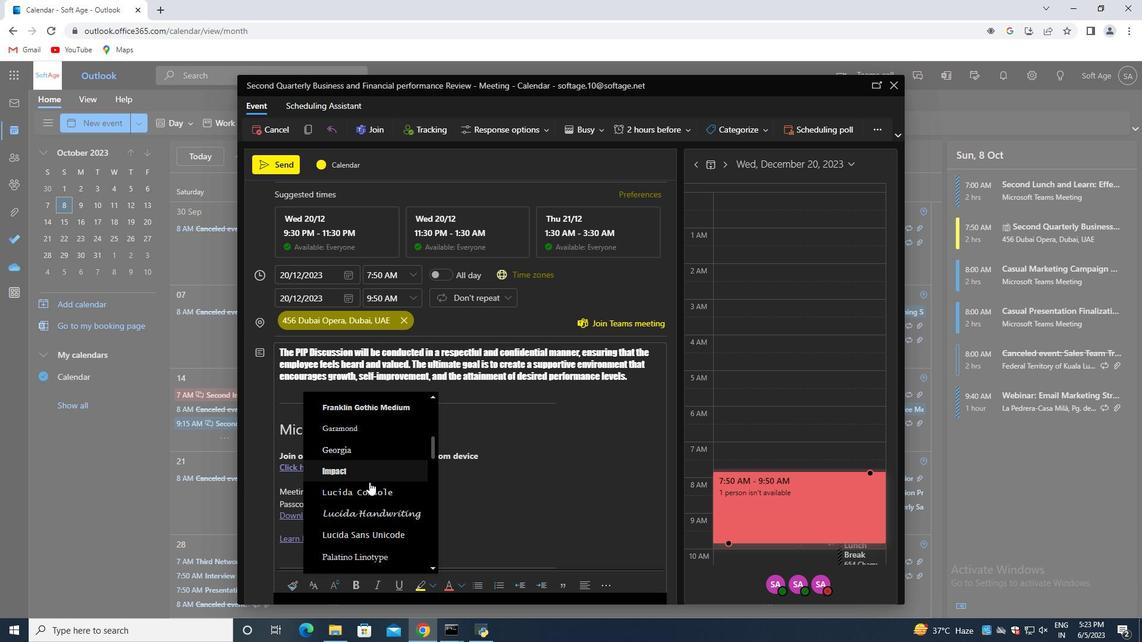 
Action: Mouse moved to (367, 482)
Screenshot: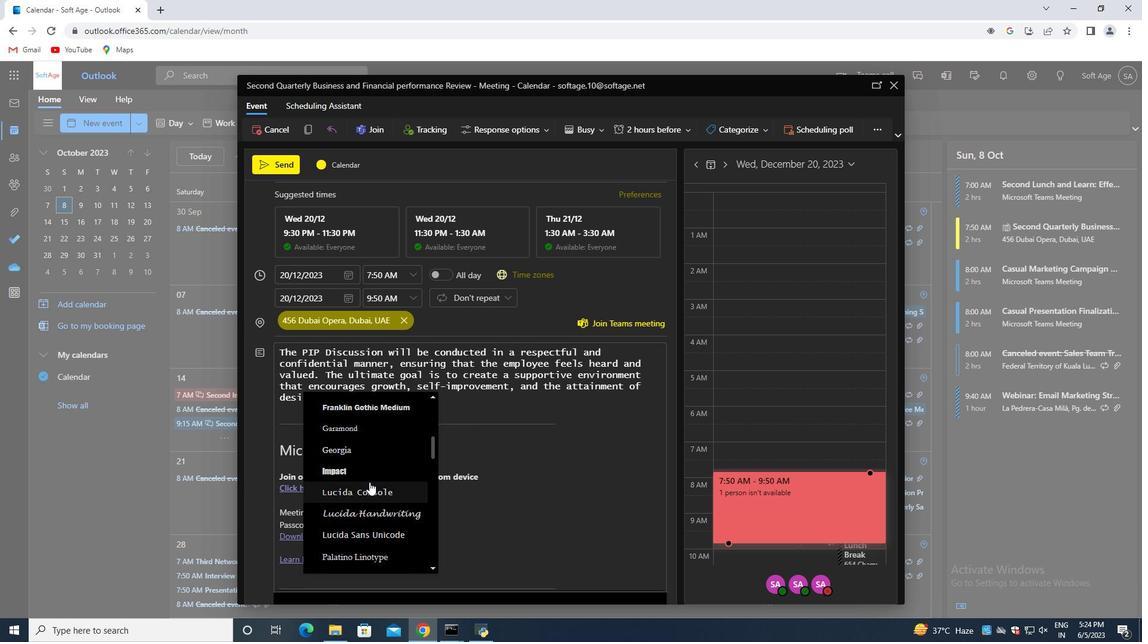 
Action: Mouse scrolled (369, 482) with delta (0, 0)
Screenshot: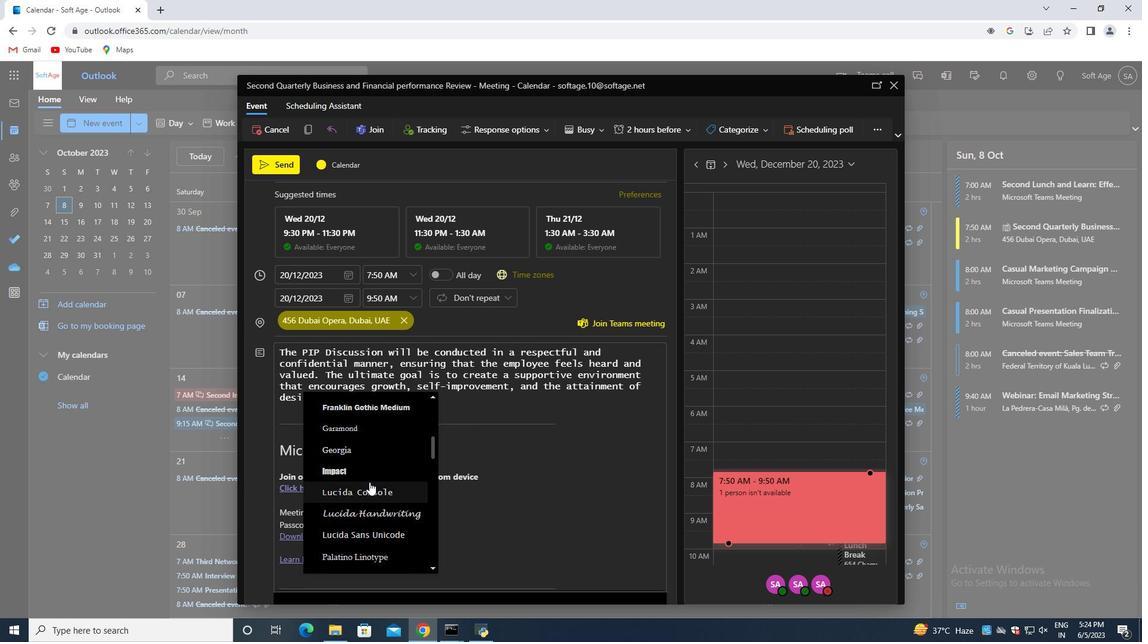 
Action: Mouse moved to (364, 482)
Screenshot: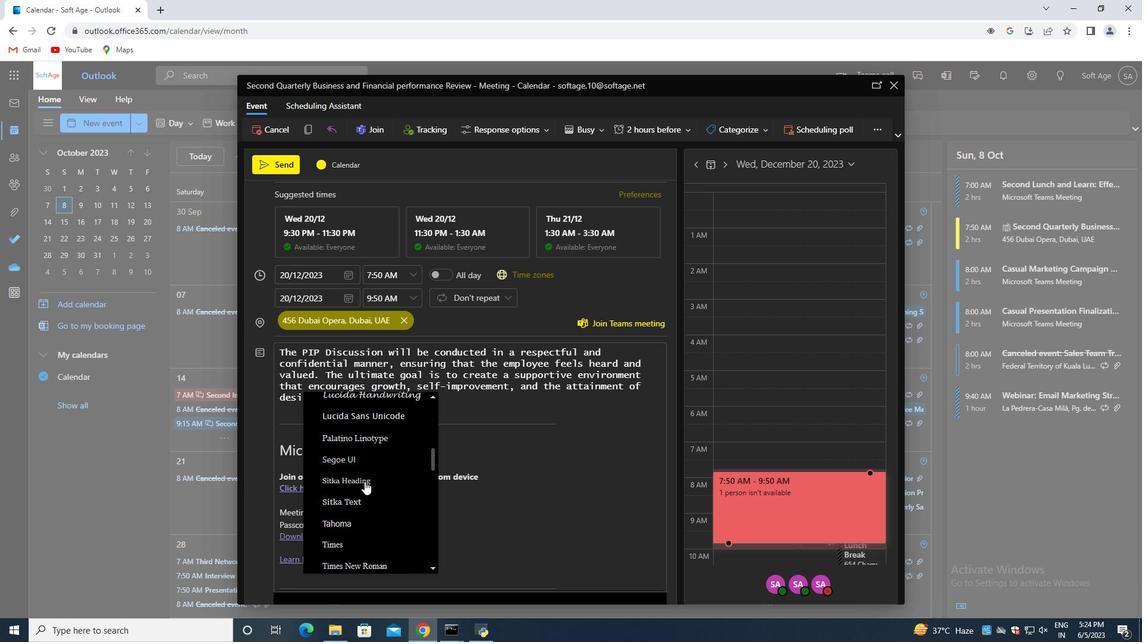 
Action: Mouse scrolled (364, 481) with delta (0, 0)
Screenshot: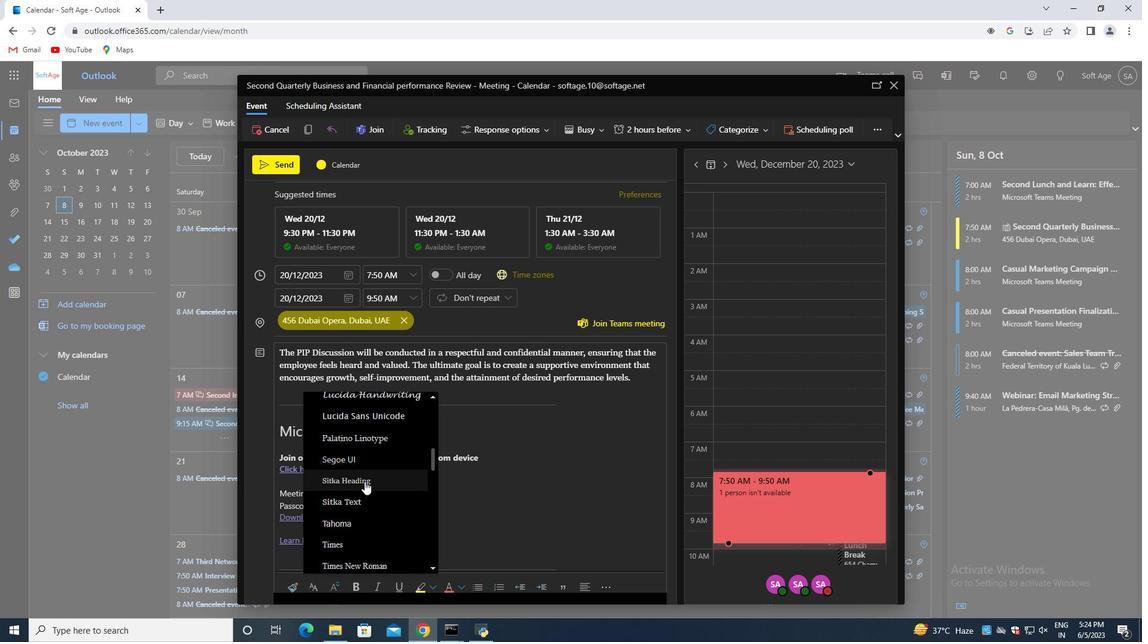 
Action: Mouse moved to (361, 482)
Screenshot: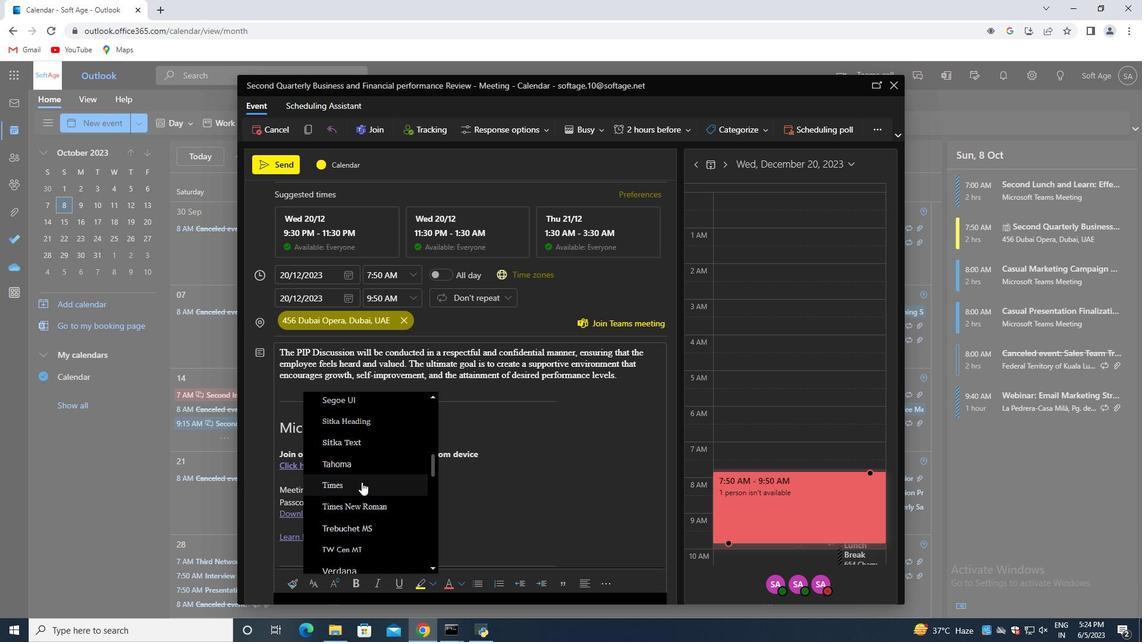 
Action: Mouse scrolled (361, 481) with delta (0, 0)
Screenshot: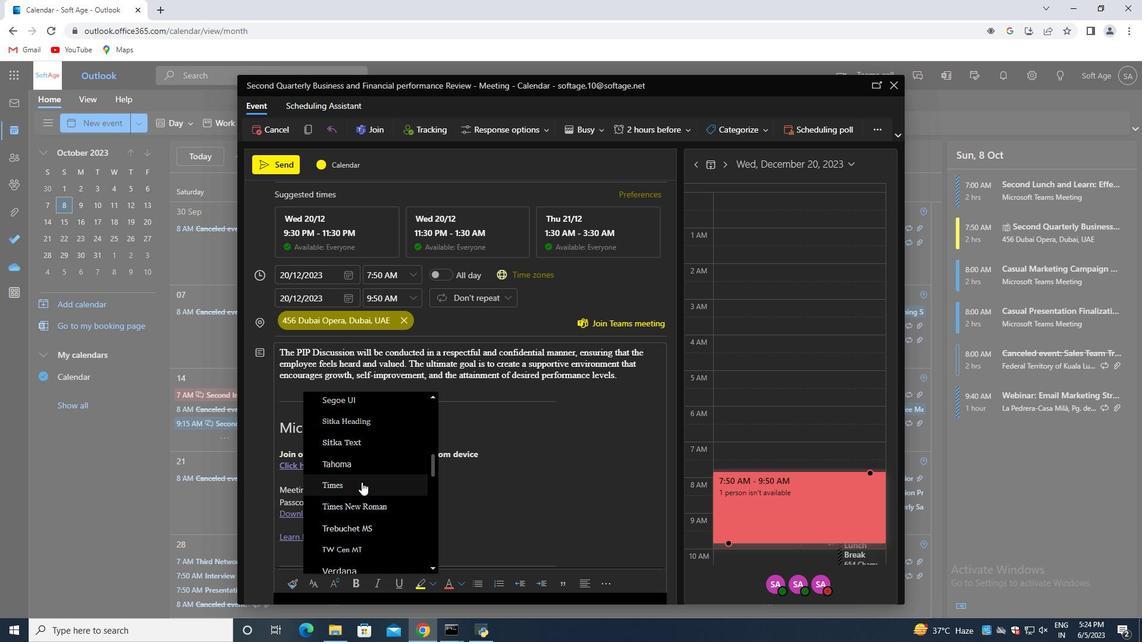 
Action: Mouse moved to (361, 482)
Screenshot: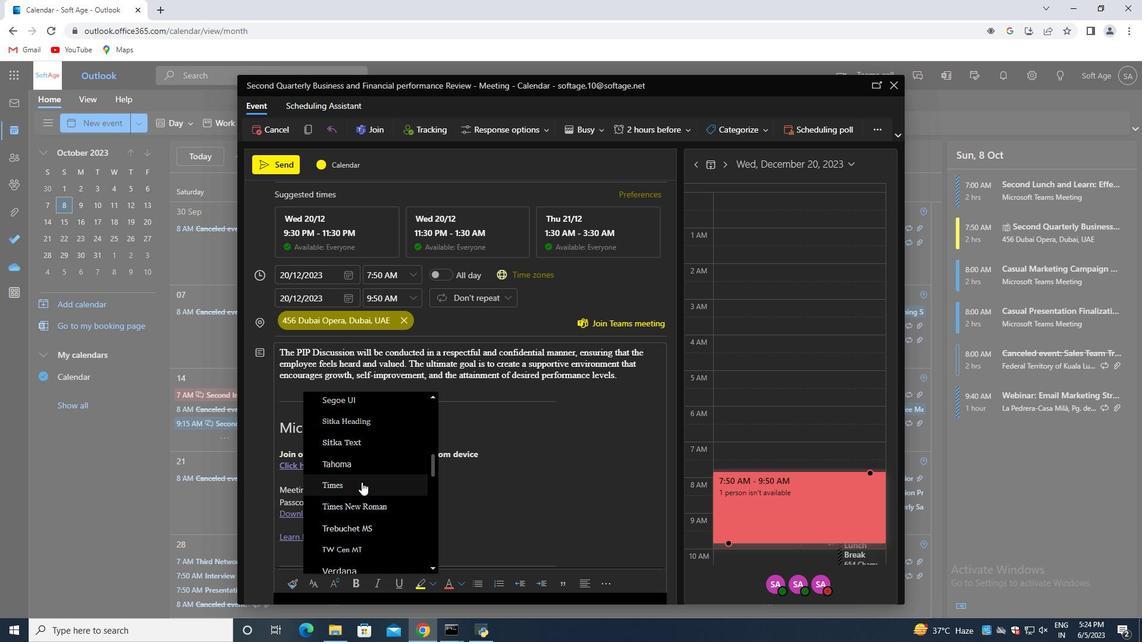 
Action: Mouse scrolled (361, 482) with delta (0, 0)
Screenshot: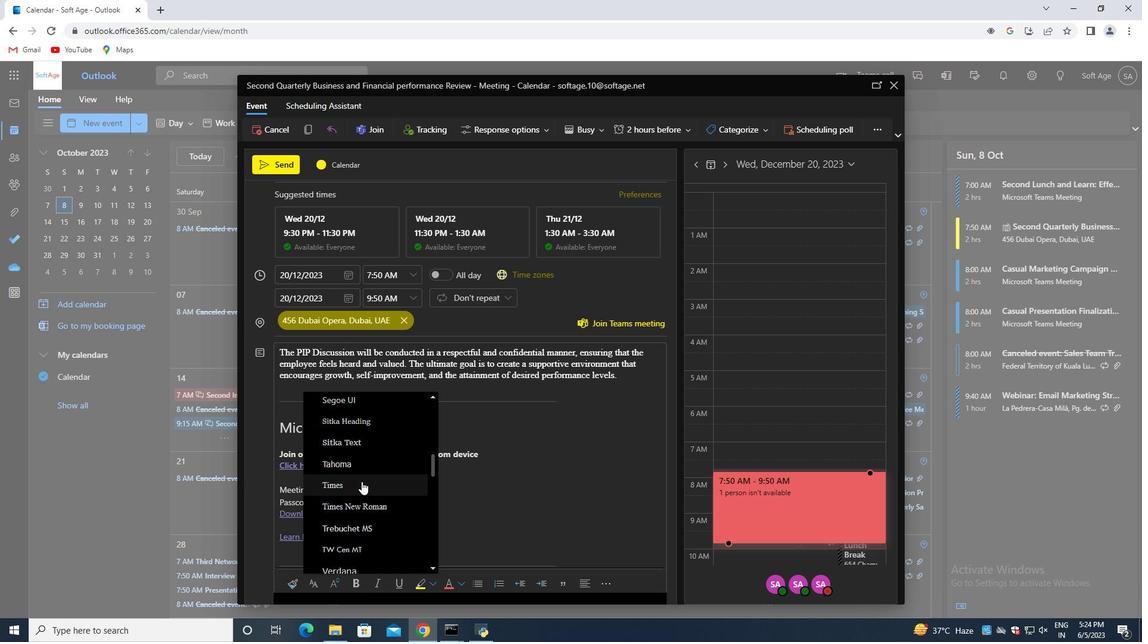 
Action: Mouse moved to (367, 453)
Screenshot: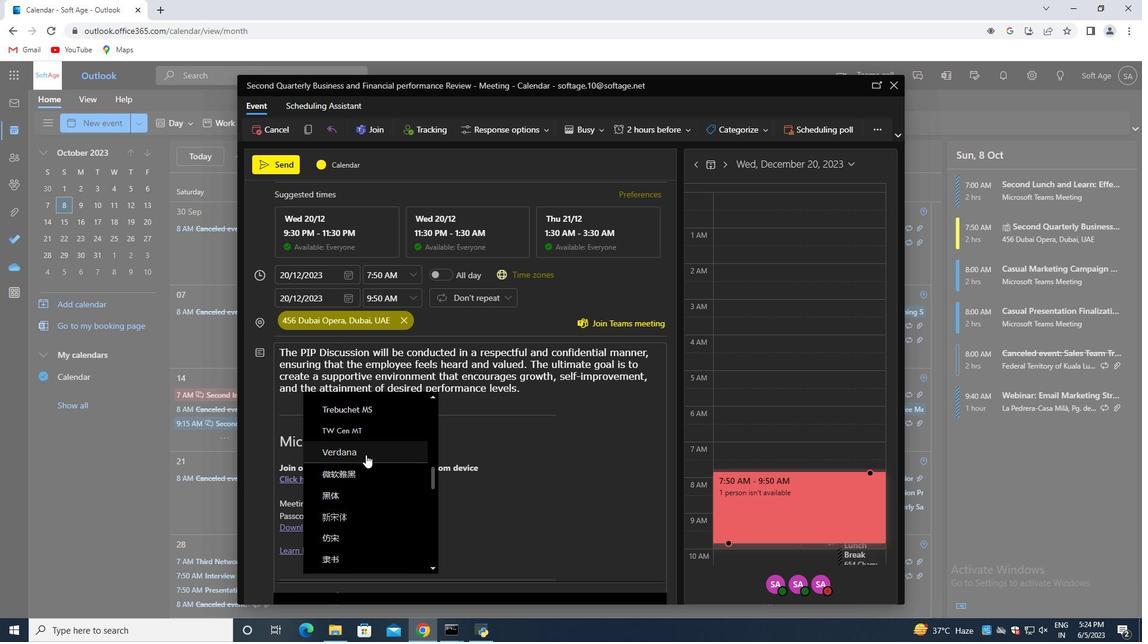 
Action: Mouse pressed left at (367, 453)
Screenshot: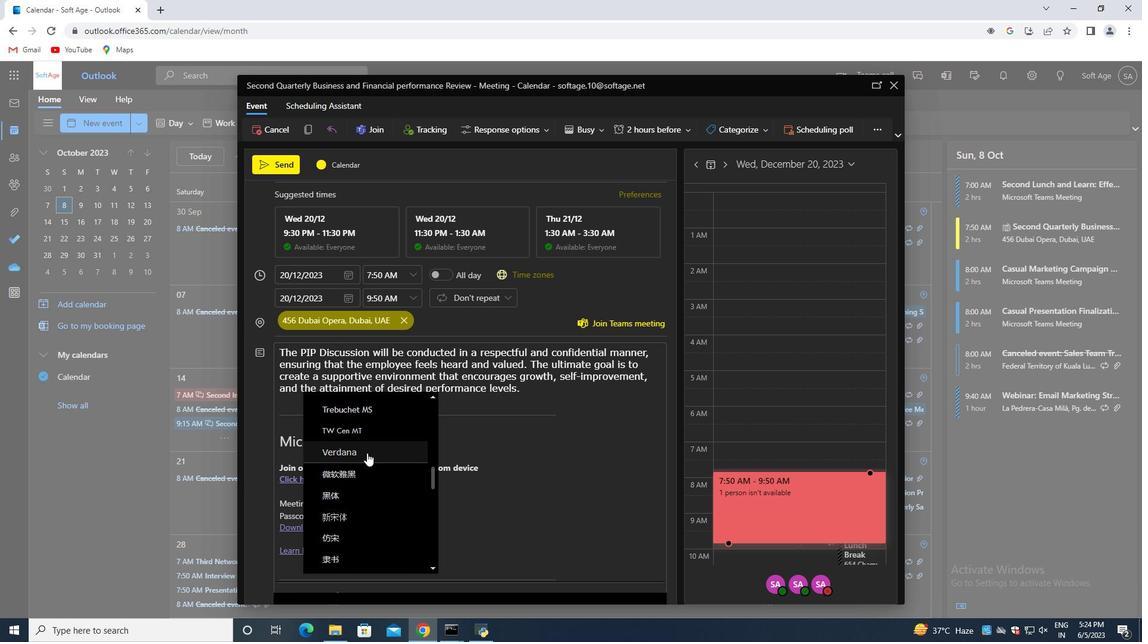 
Action: Mouse moved to (371, 447)
Screenshot: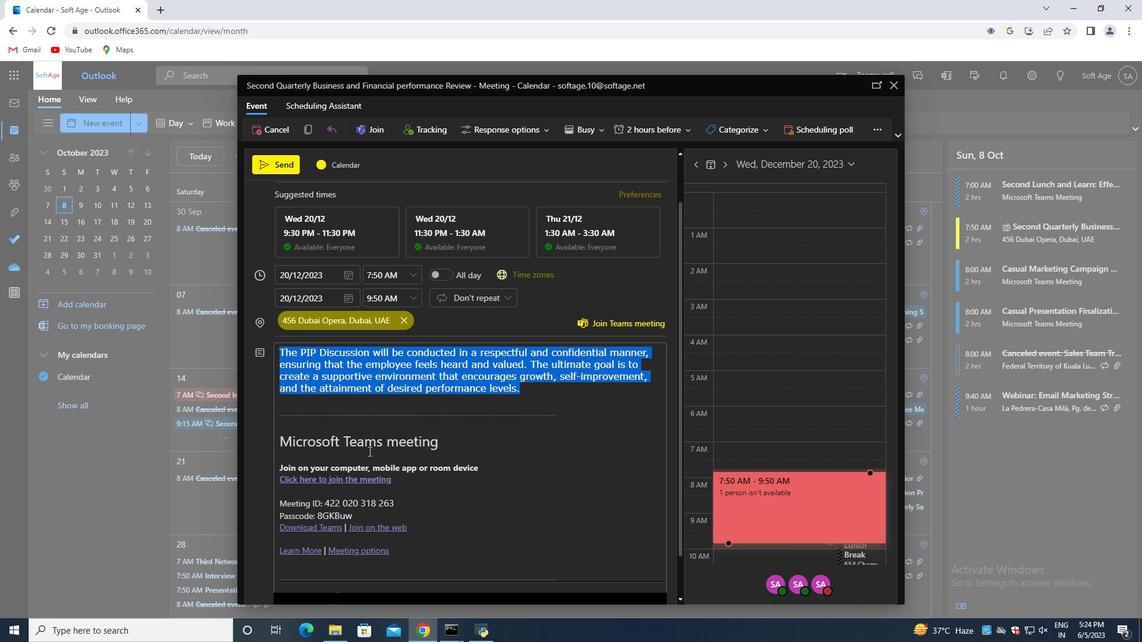 
Action: Mouse scrolled (371, 447) with delta (0, 0)
Screenshot: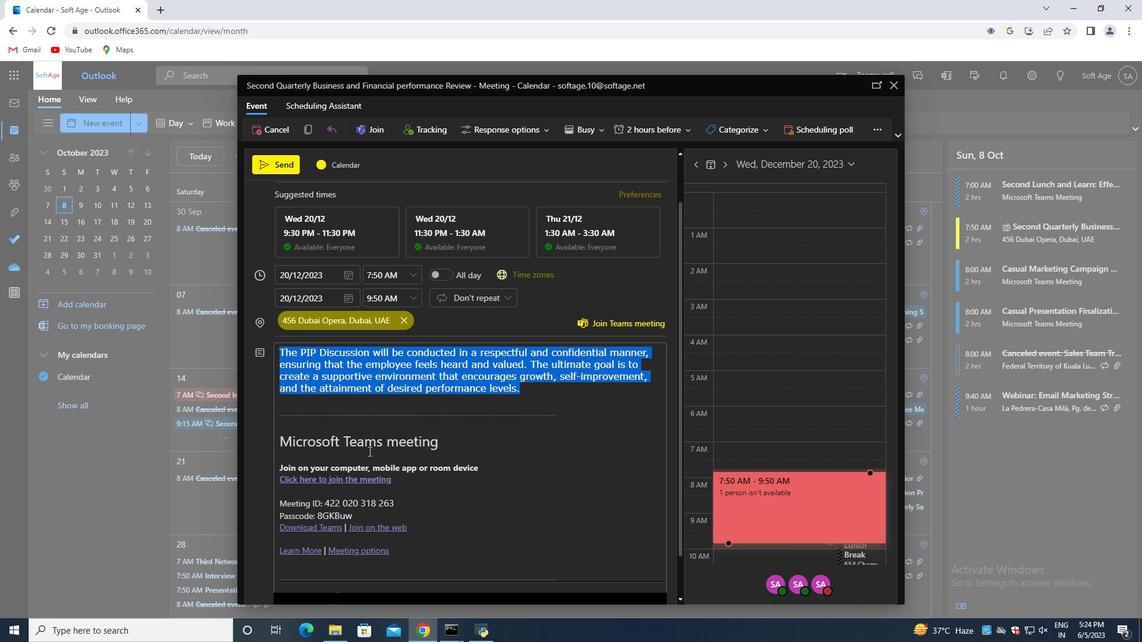 
Action: Mouse scrolled (371, 447) with delta (0, 0)
Screenshot: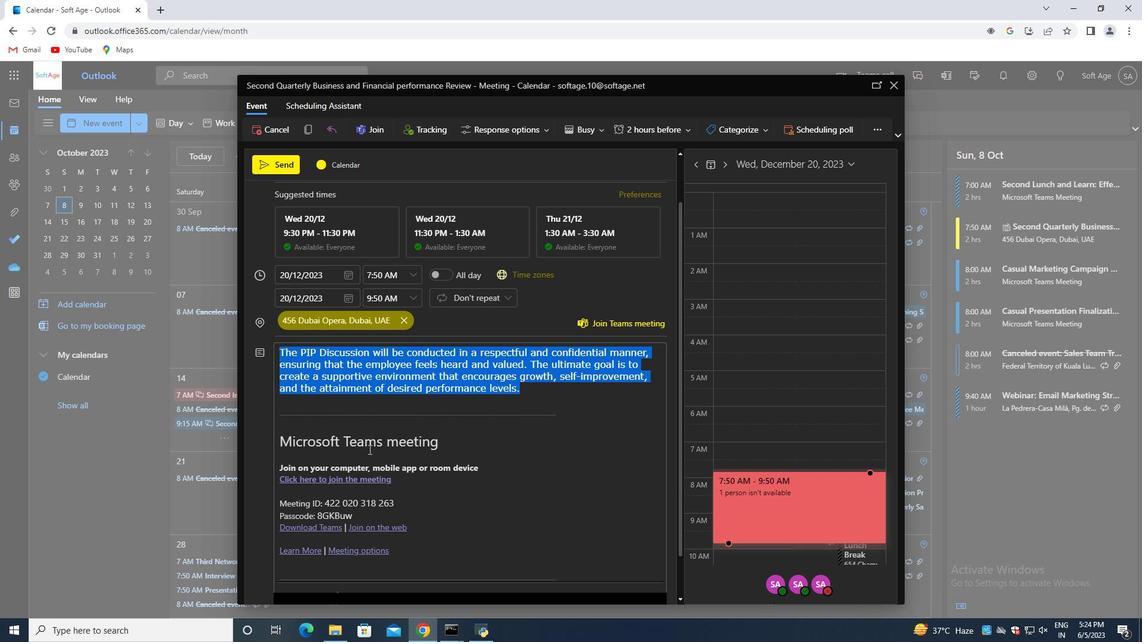 
Action: Mouse scrolled (371, 447) with delta (0, 0)
Screenshot: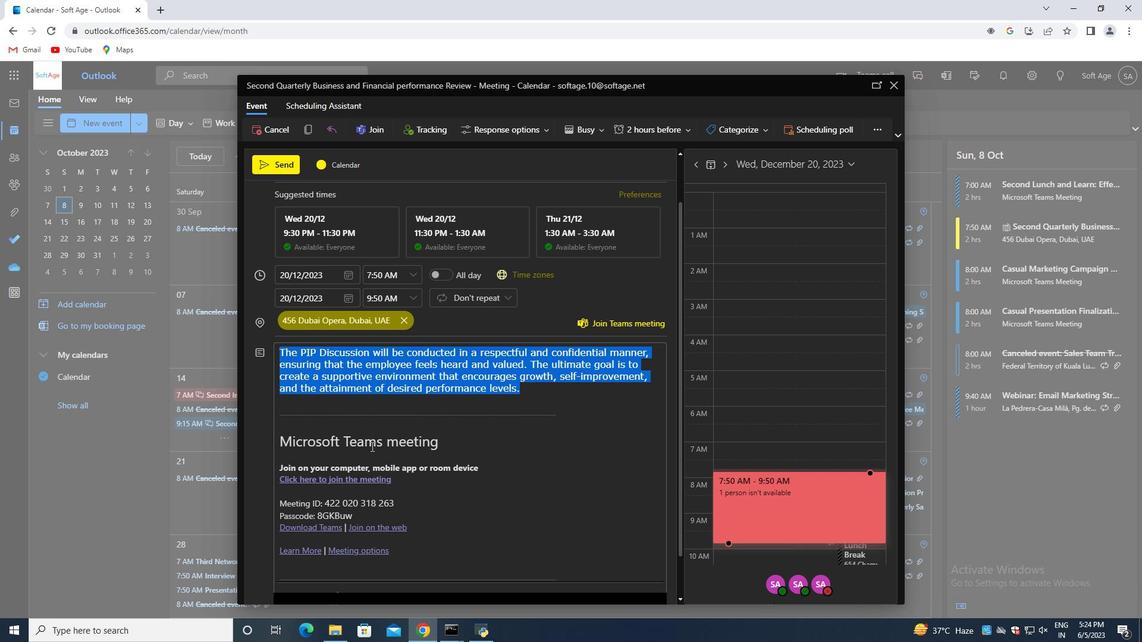 
Action: Mouse scrolled (371, 447) with delta (0, 0)
Screenshot: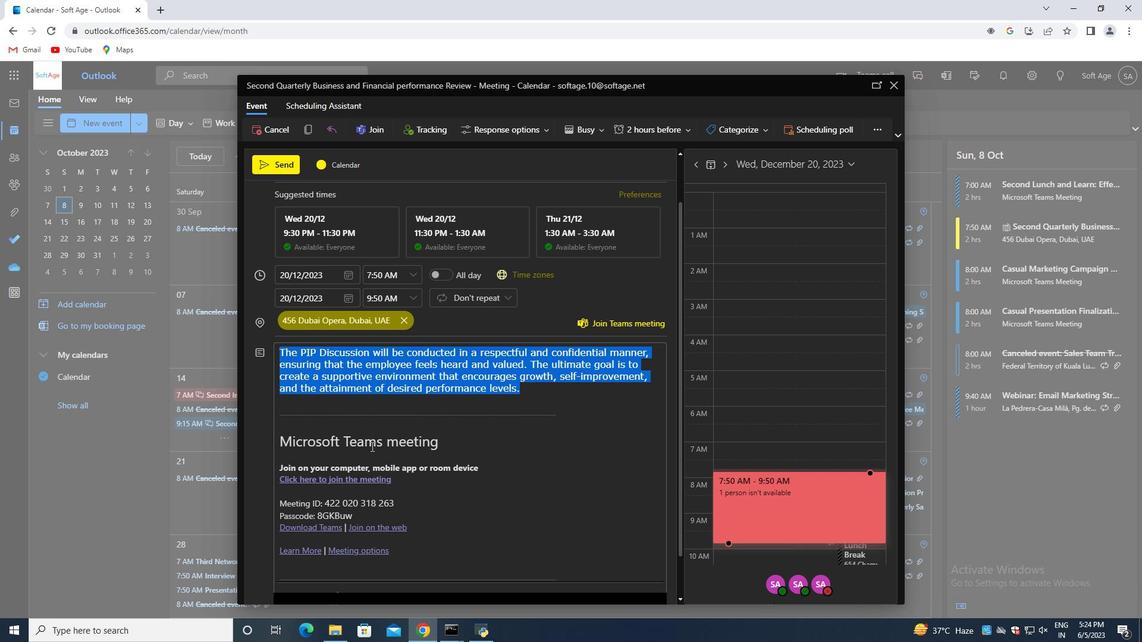 
Action: Mouse scrolled (371, 447) with delta (0, 0)
Screenshot: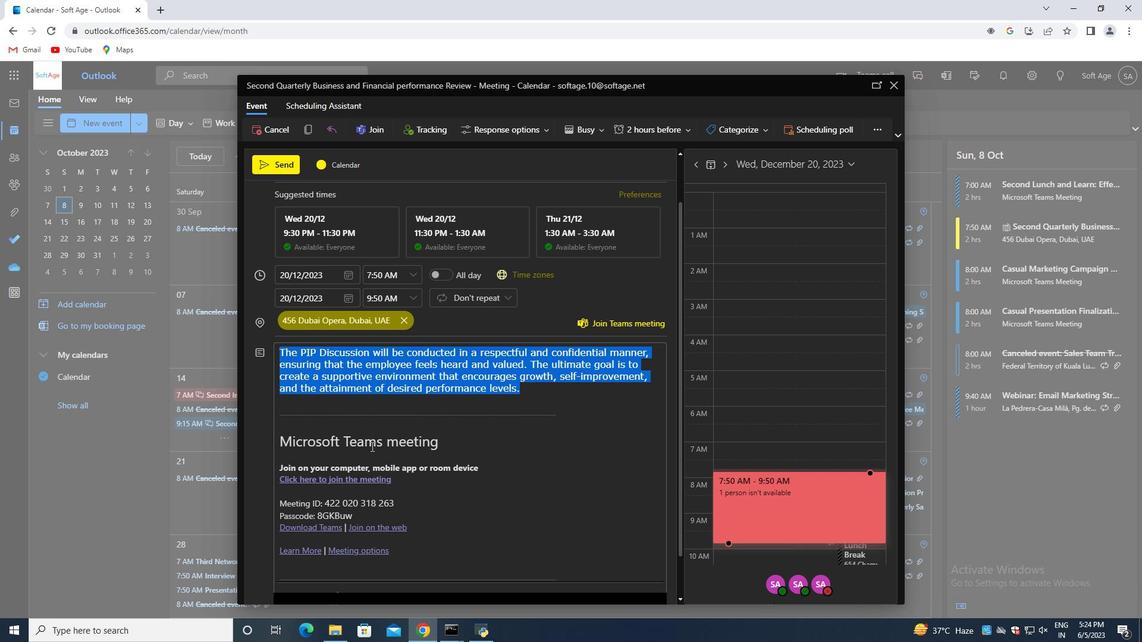 
Action: Mouse moved to (559, 366)
Screenshot: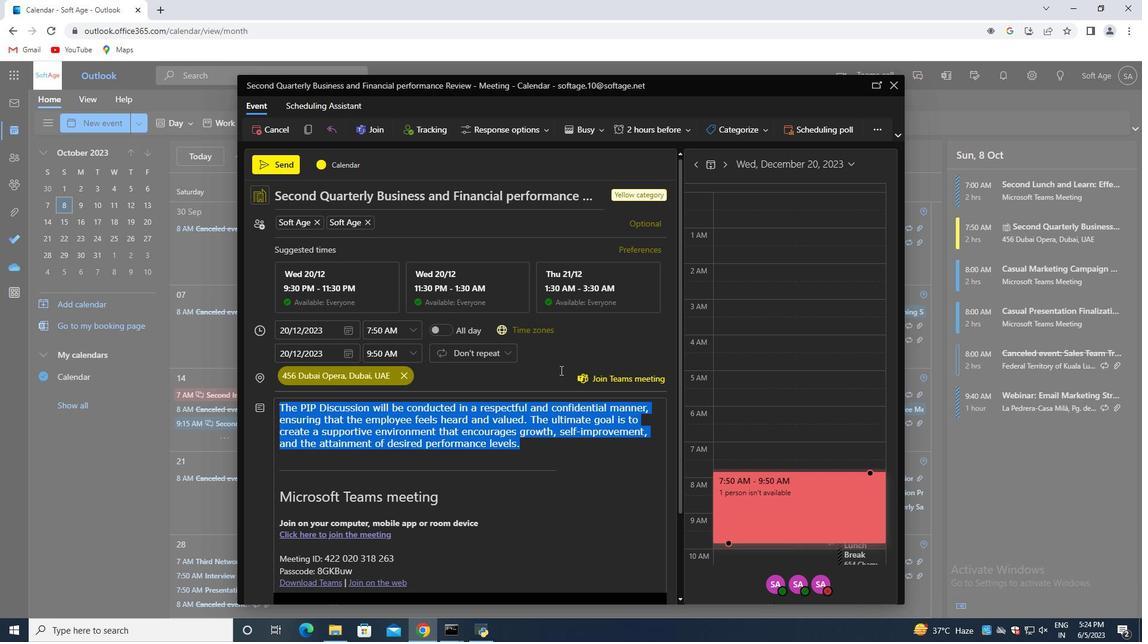 
Action: Mouse pressed left at (559, 366)
Screenshot: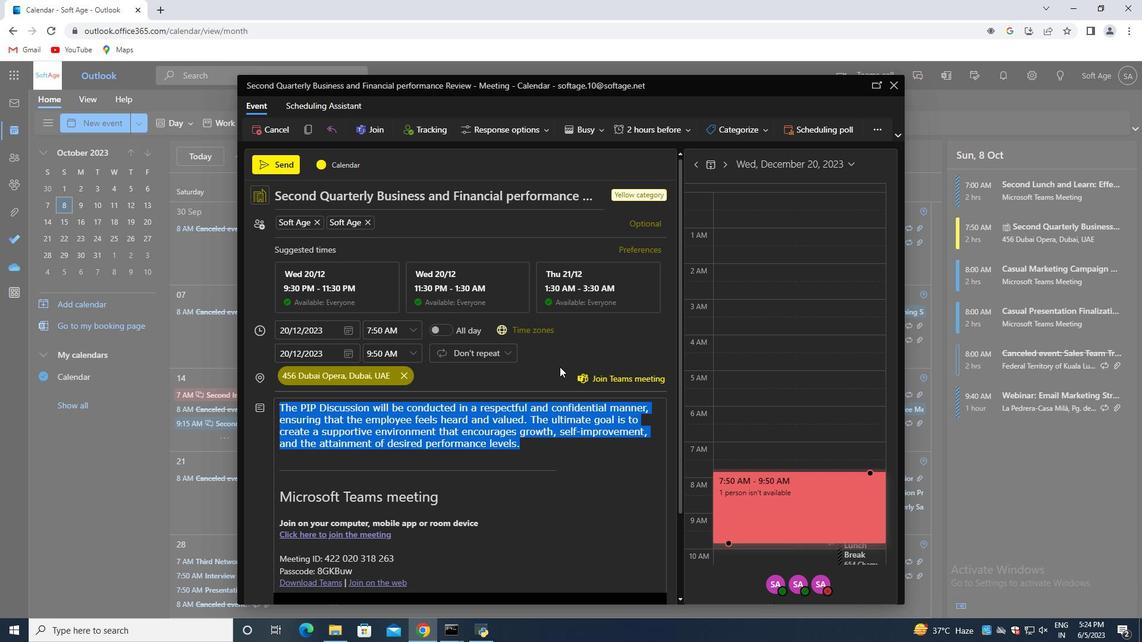 
Action: Mouse moved to (558, 365)
Screenshot: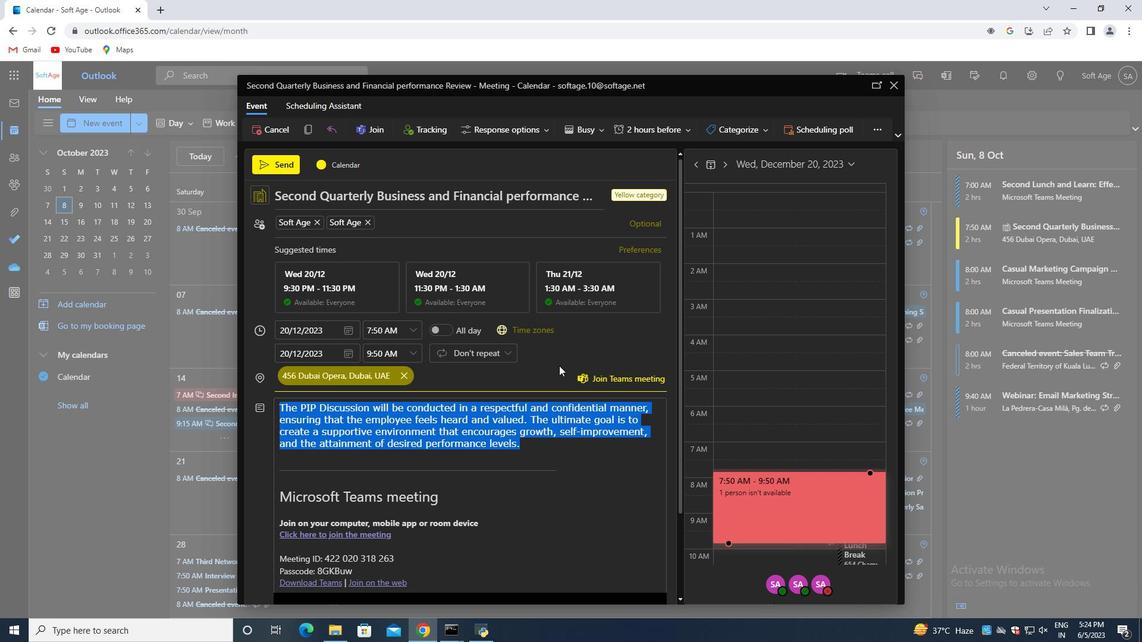 
Action: Mouse scrolled (558, 366) with delta (0, 0)
Screenshot: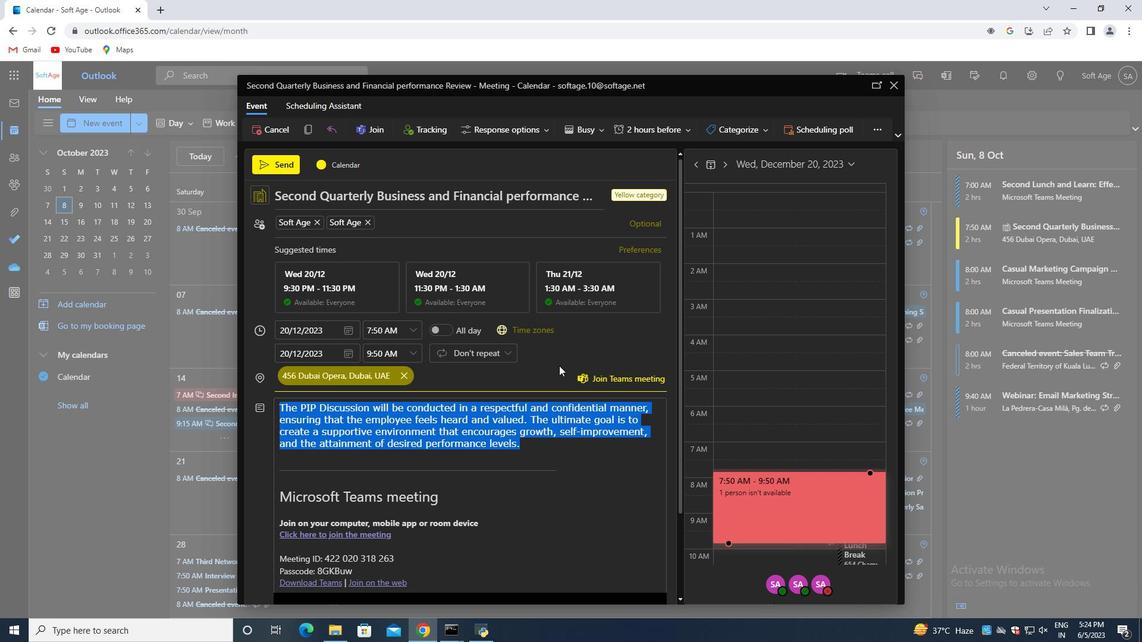 
Action: Mouse scrolled (558, 366) with delta (0, 0)
Screenshot: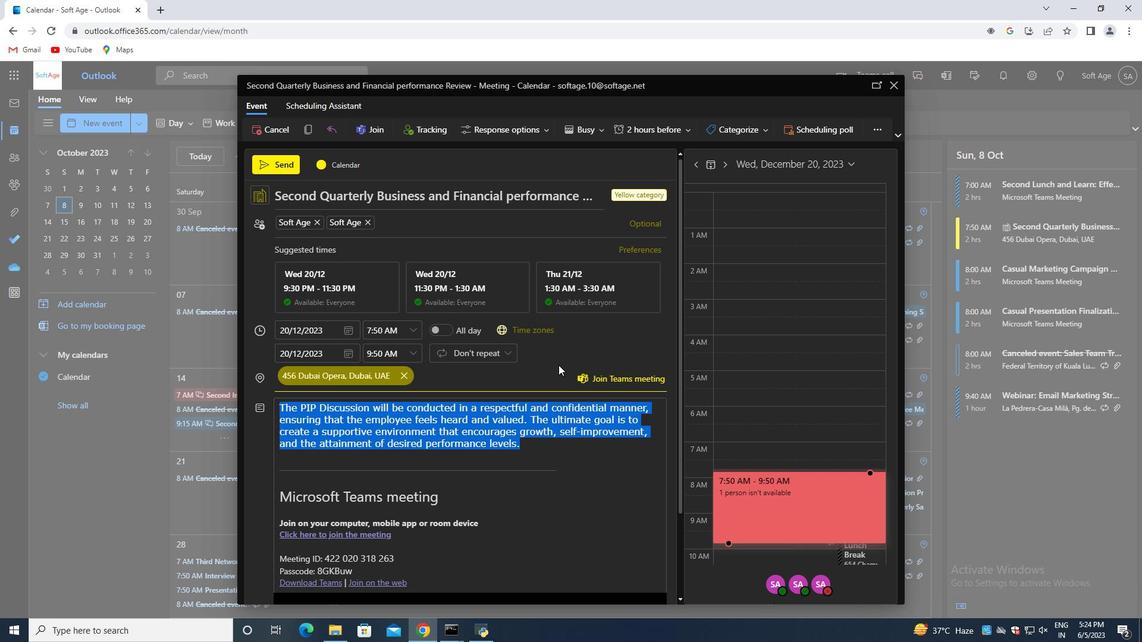 
Action: Mouse scrolled (558, 366) with delta (0, 0)
Screenshot: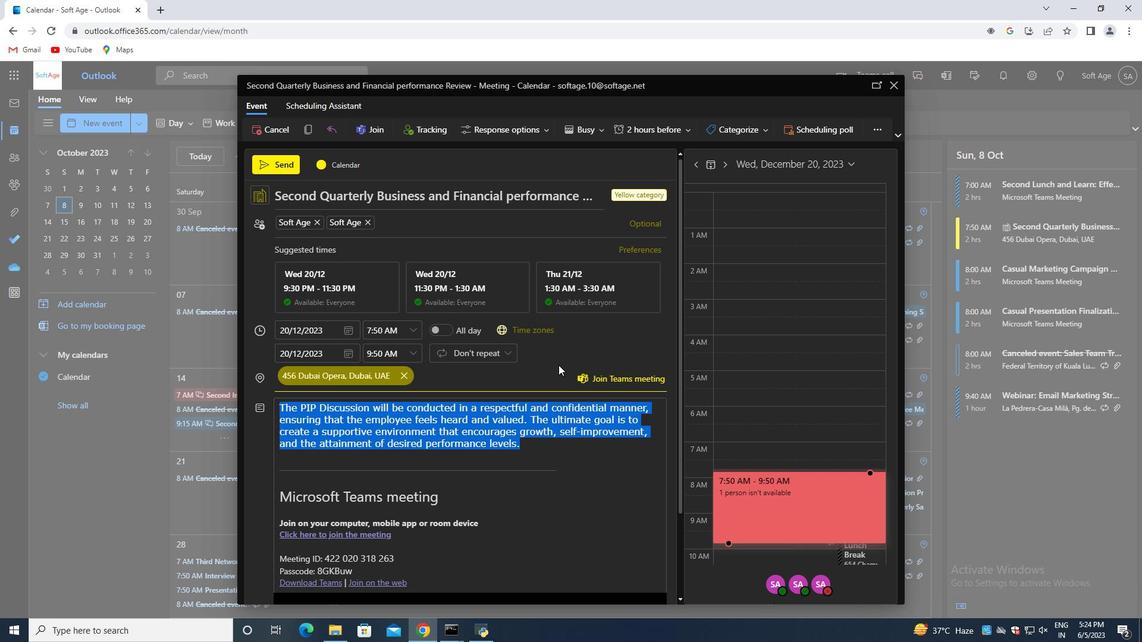 
Action: Mouse scrolled (558, 366) with delta (0, 0)
Screenshot: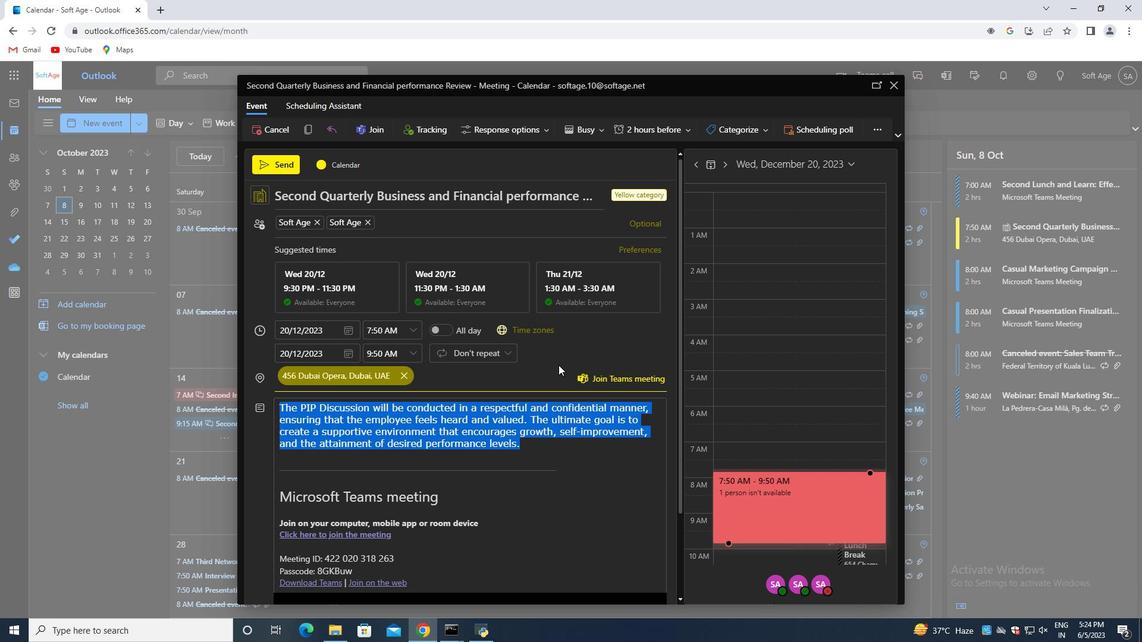 
Action: Mouse moved to (538, 313)
Screenshot: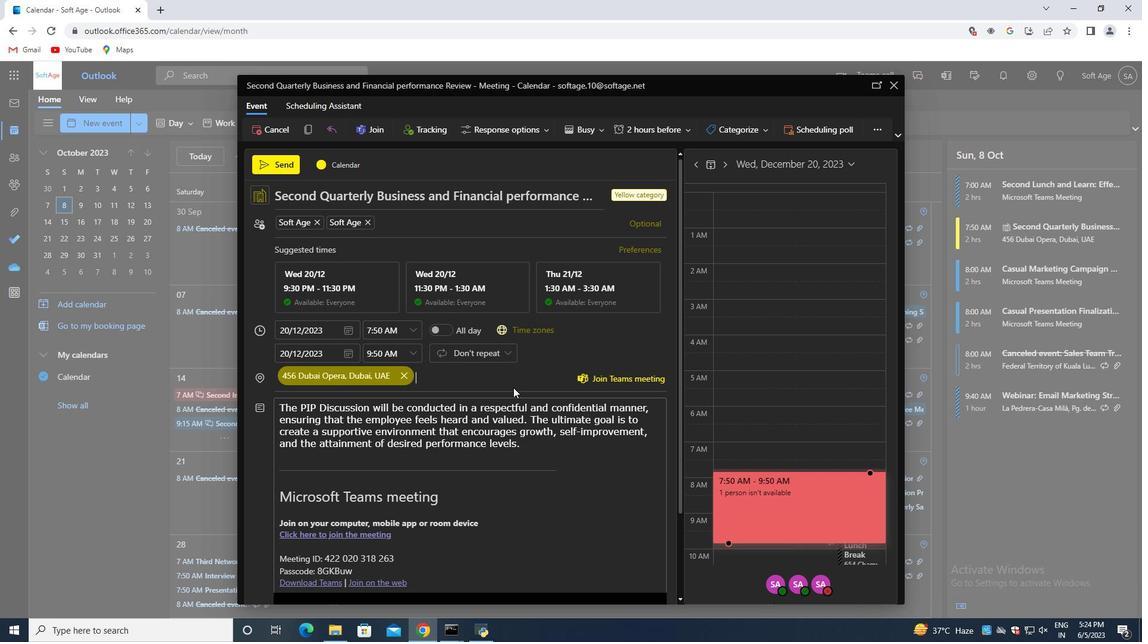 
Action: Mouse scrolled (538, 314) with delta (0, 0)
Screenshot: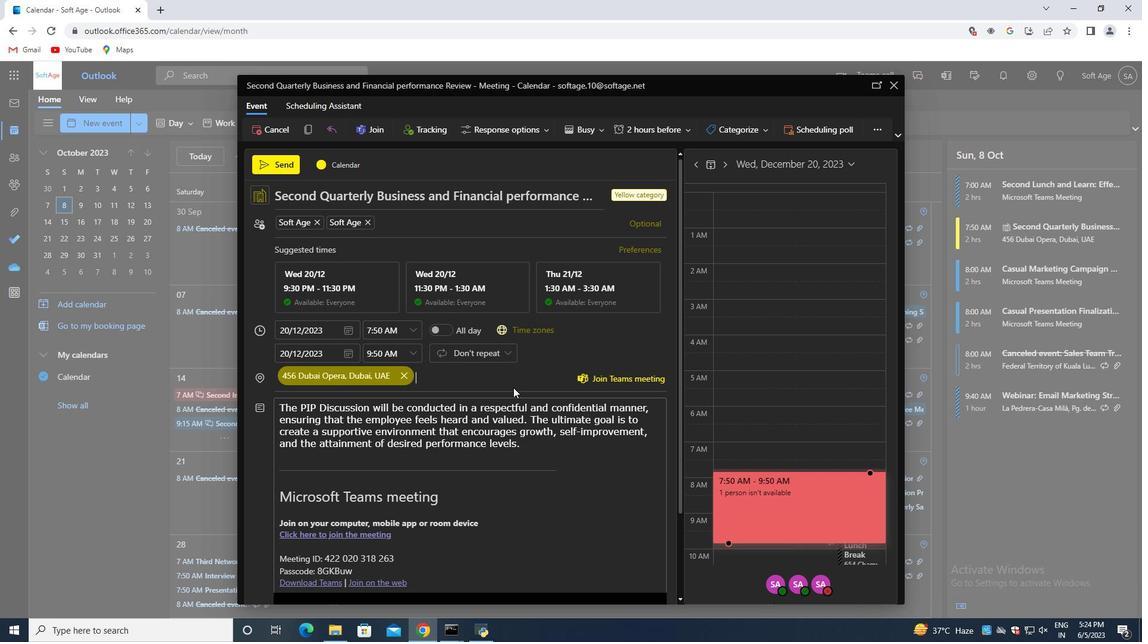 
Action: Mouse moved to (593, 124)
Screenshot: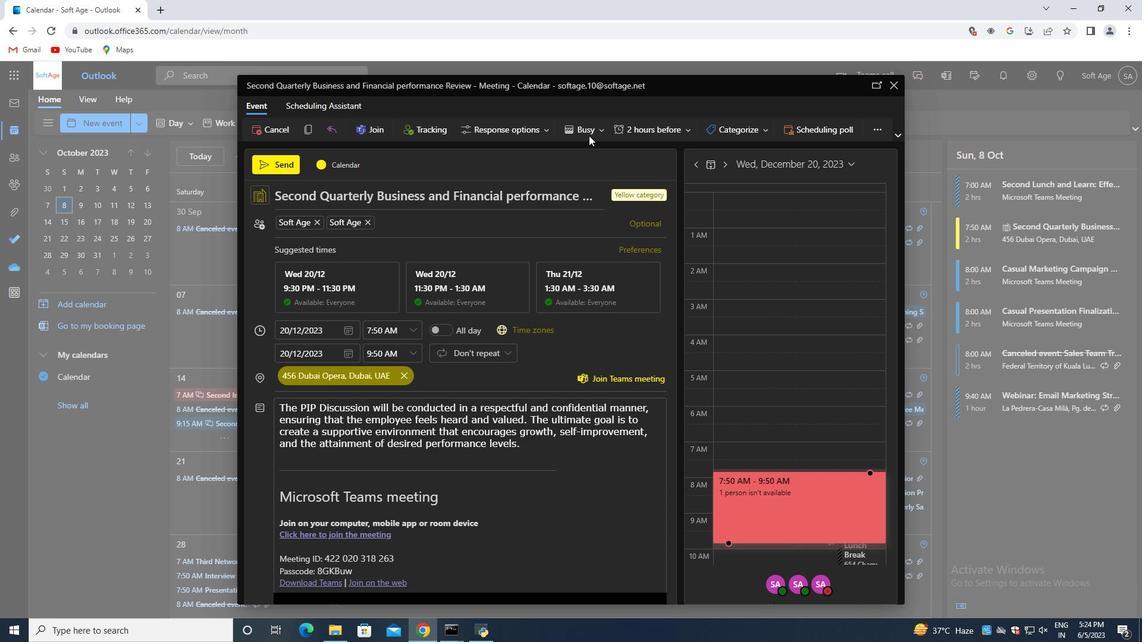 
Action: Mouse pressed left at (593, 124)
Screenshot: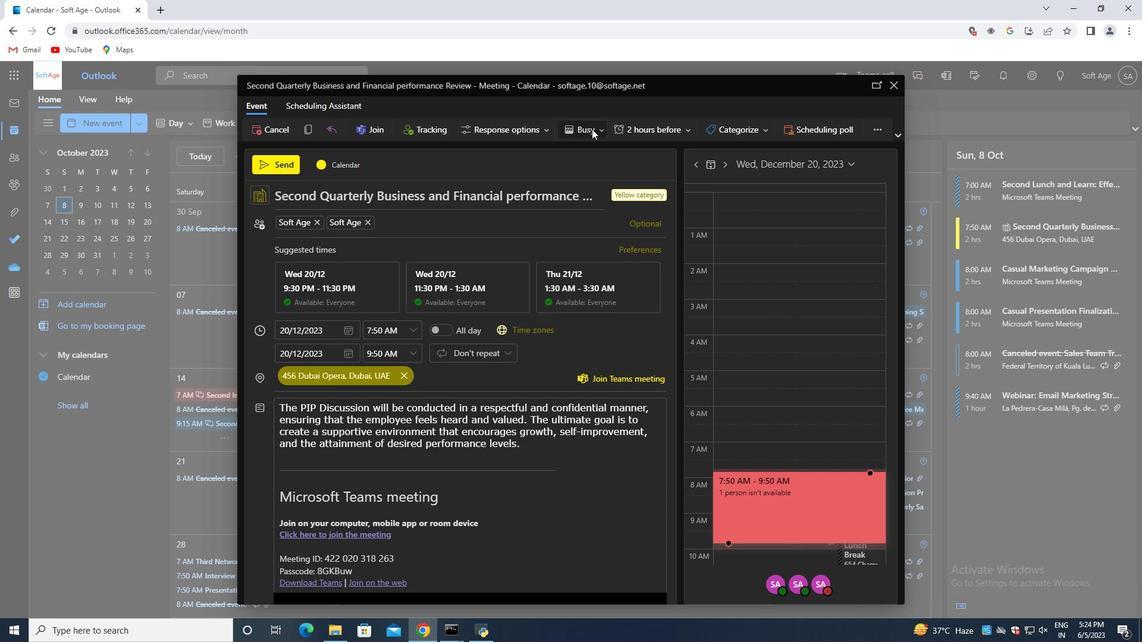 
Action: Mouse moved to (547, 238)
Screenshot: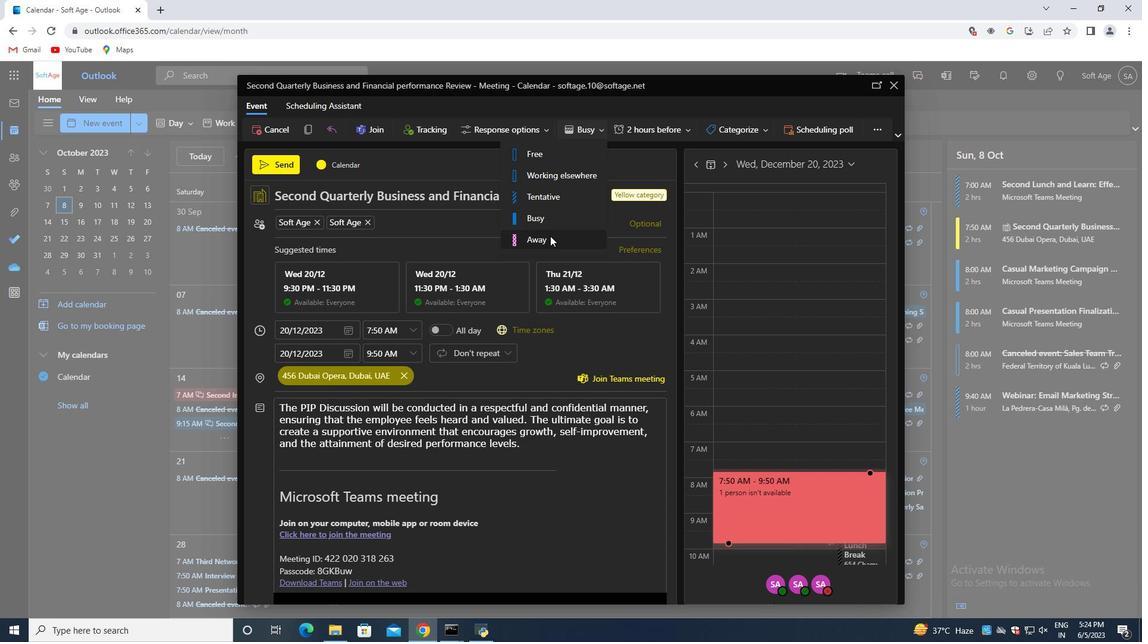 
Action: Mouse pressed left at (547, 238)
Screenshot: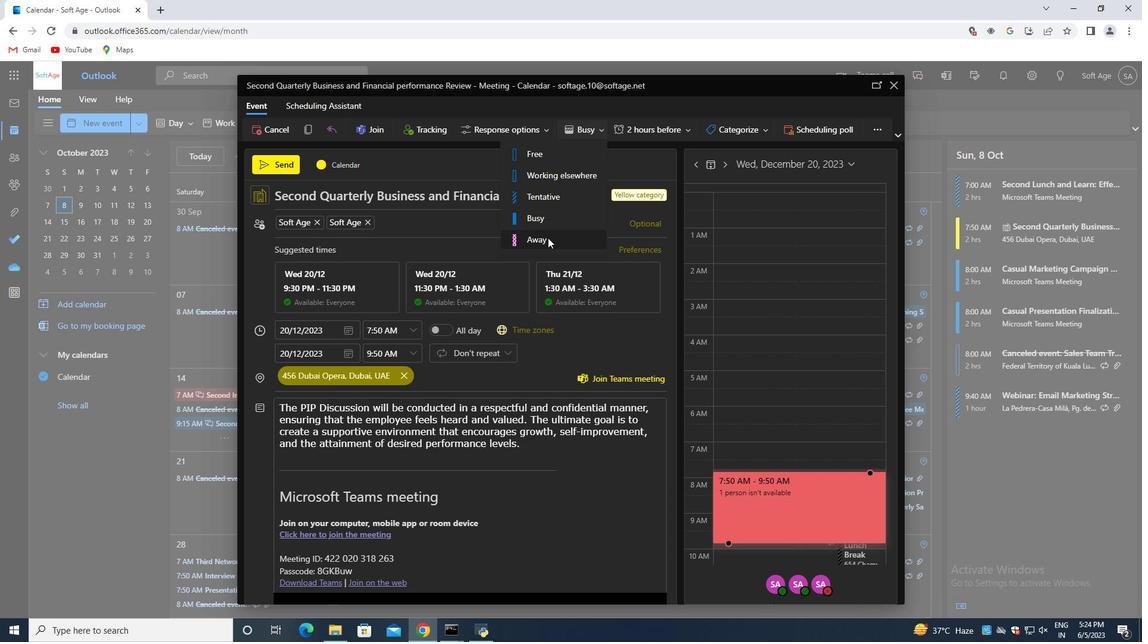 
Action: Mouse moved to (515, 396)
Screenshot: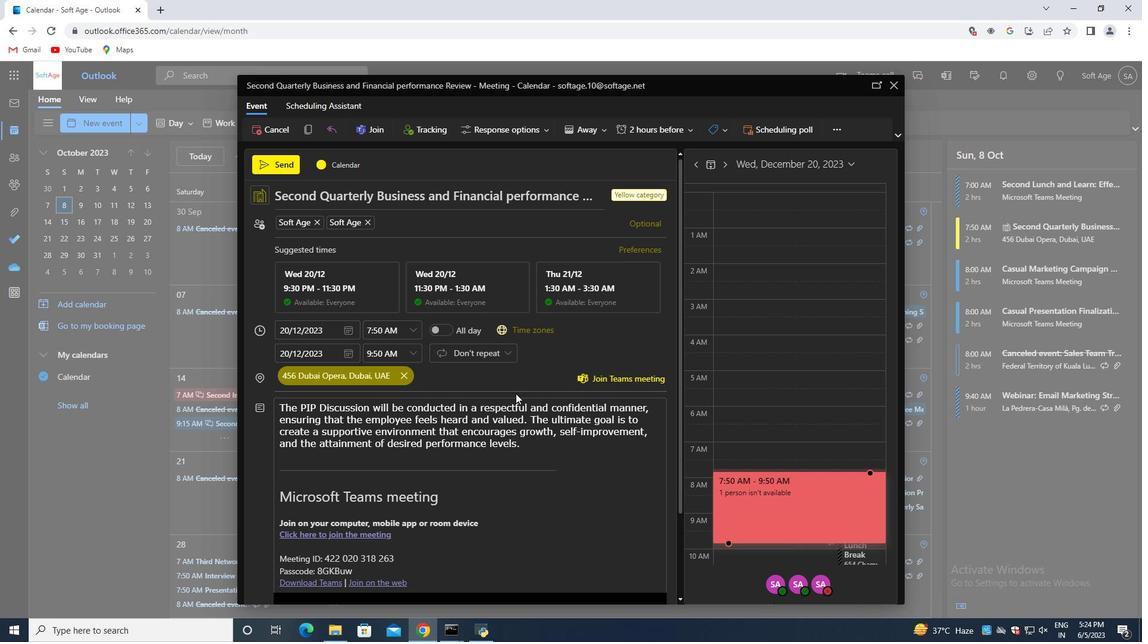 
Action: Mouse scrolled (515, 395) with delta (0, 0)
Screenshot: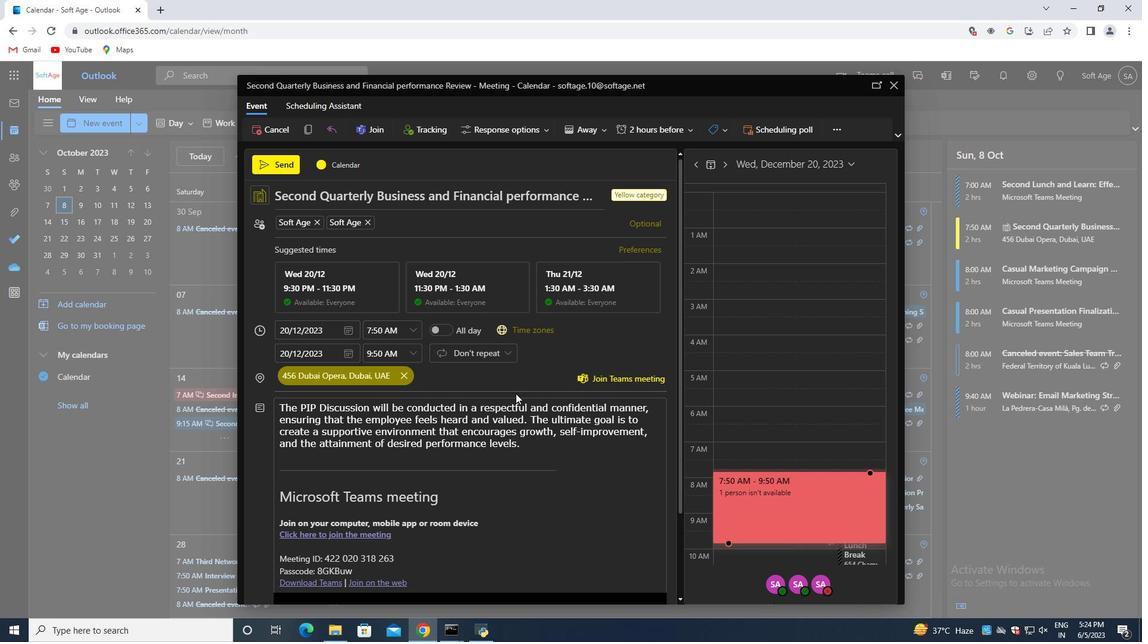 
Action: Mouse moved to (514, 397)
Screenshot: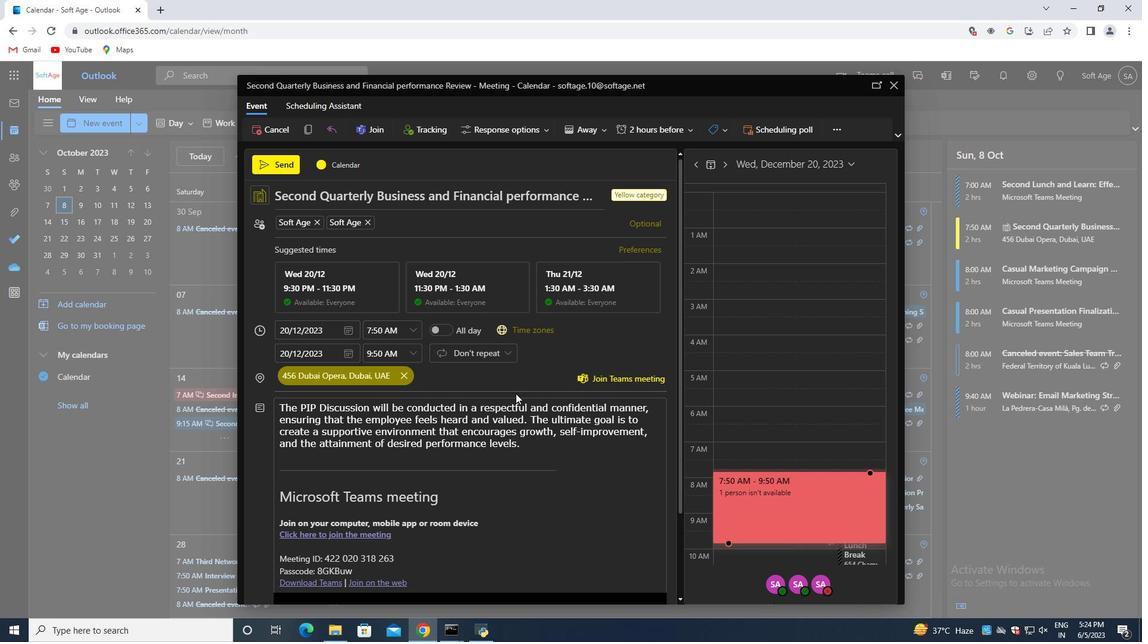 
Action: Mouse scrolled (514, 397) with delta (0, 0)
Screenshot: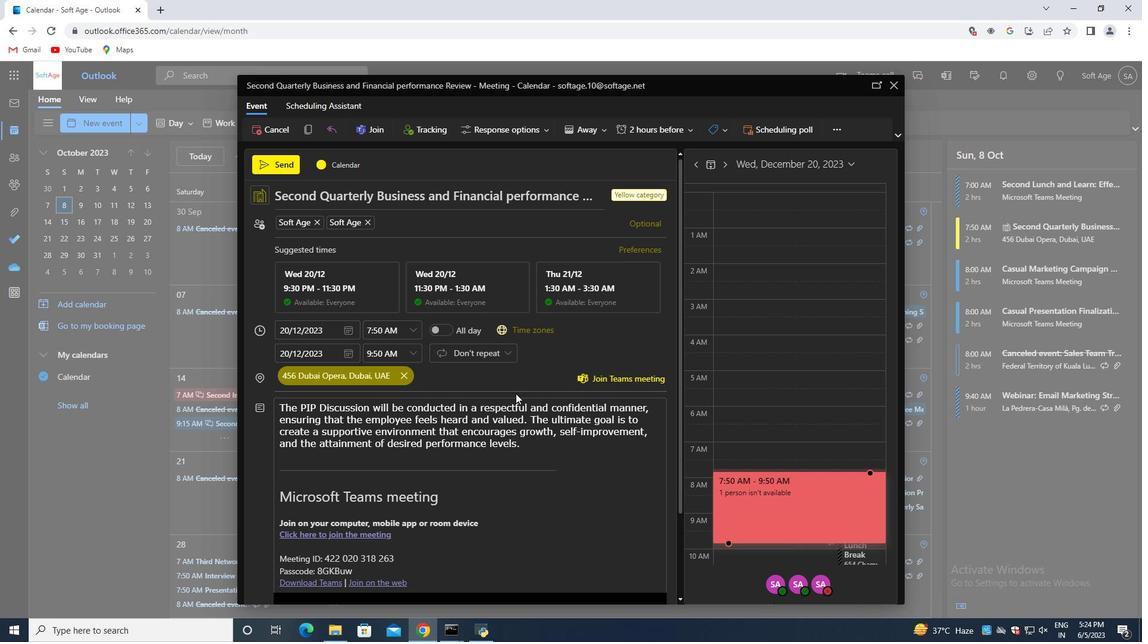 
Action: Mouse moved to (514, 400)
Screenshot: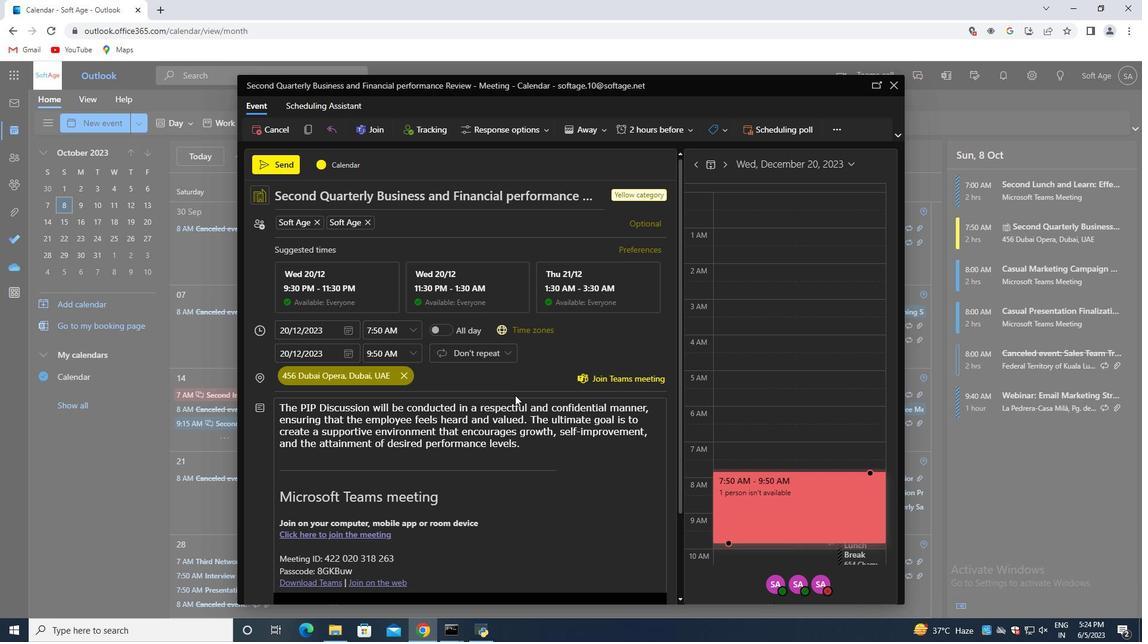 
Action: Mouse scrolled (514, 399) with delta (0, 0)
Screenshot: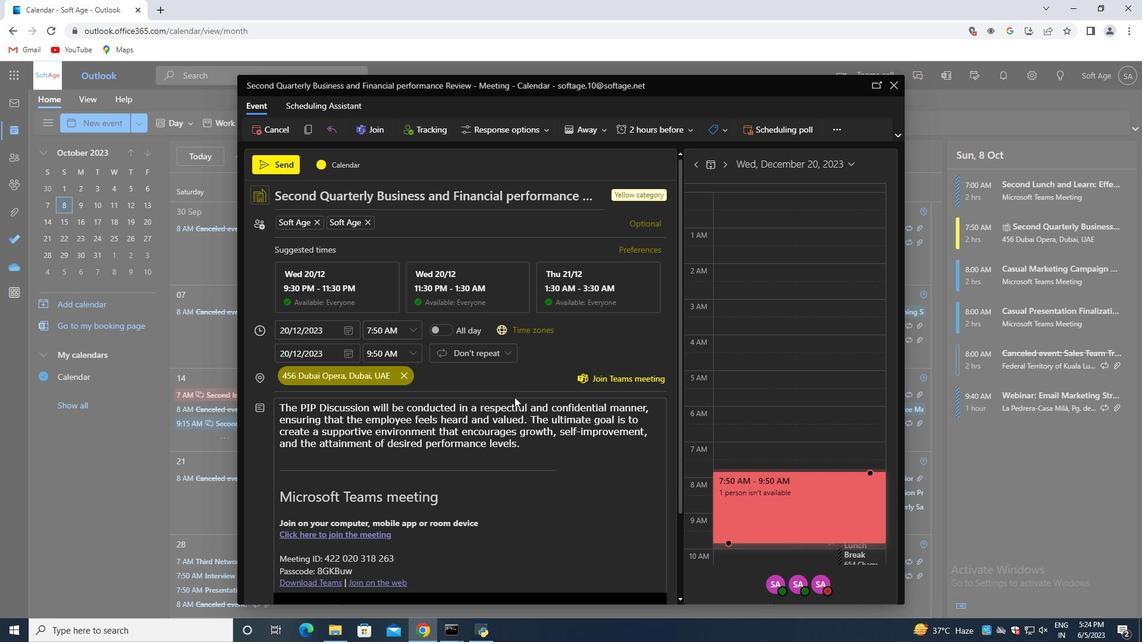 
Action: Mouse moved to (486, 429)
Screenshot: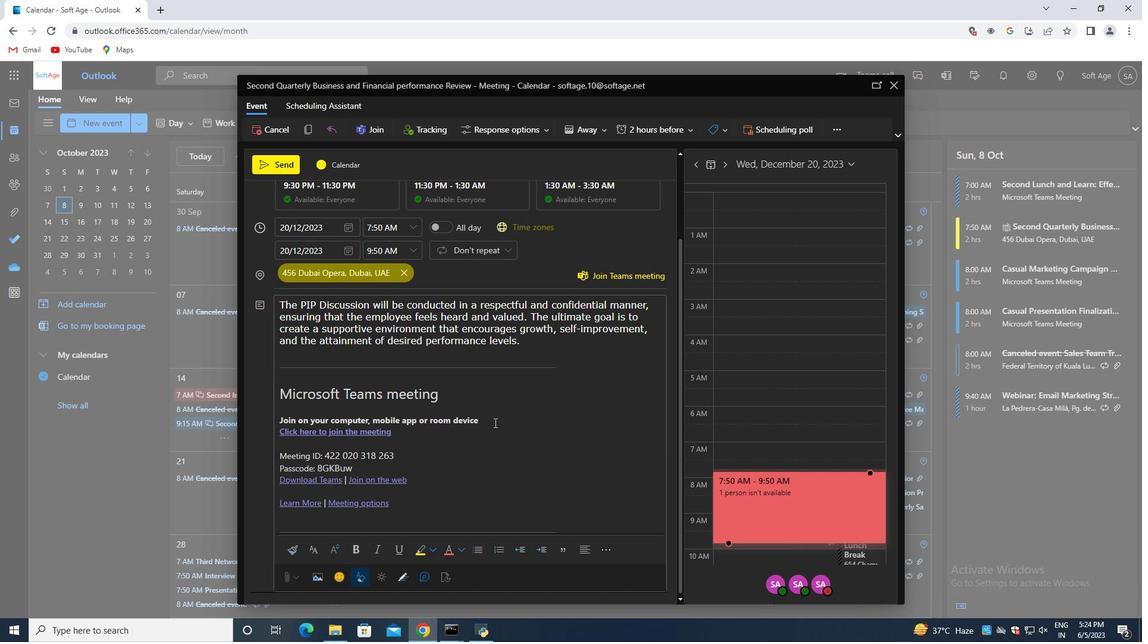 
Action: Mouse scrolled (486, 428) with delta (0, 0)
Screenshot: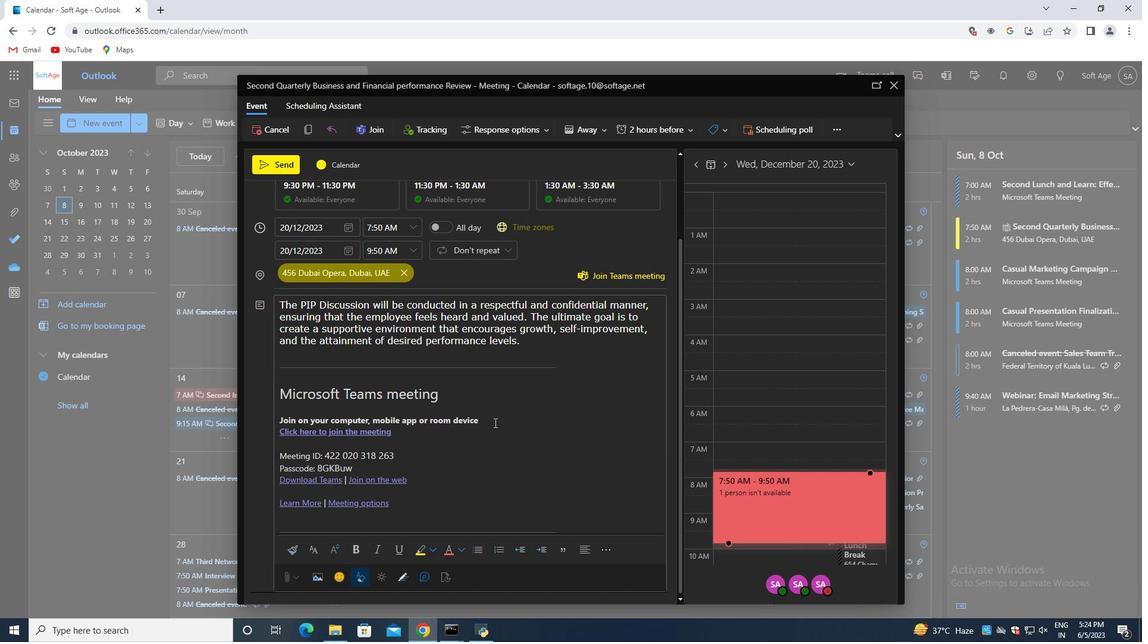 
Action: Mouse moved to (485, 430)
Screenshot: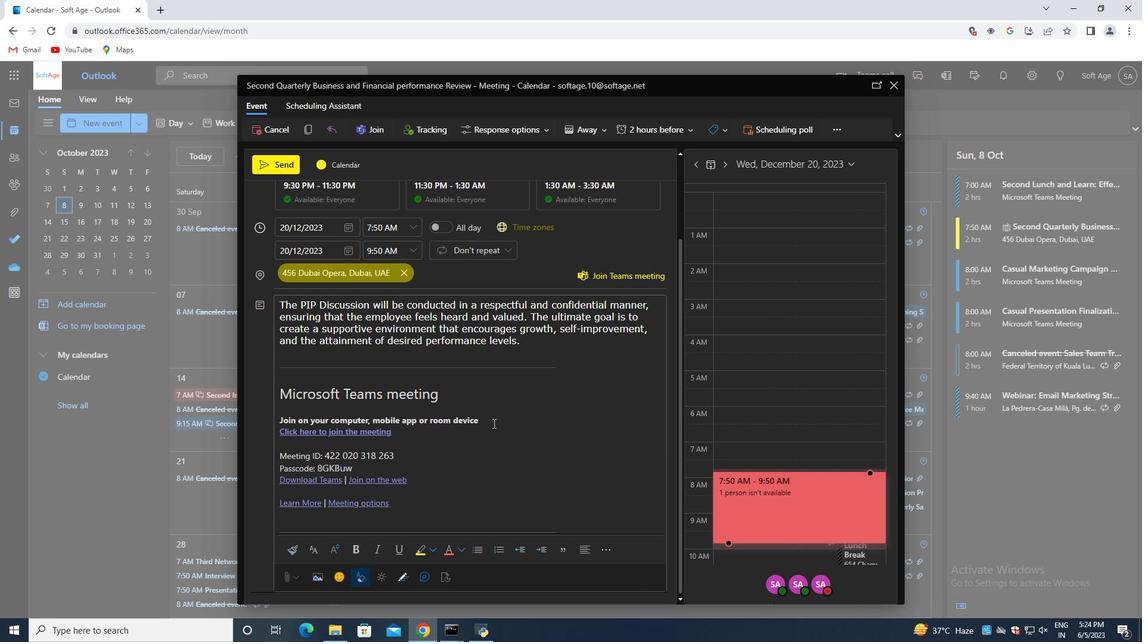 
Action: Mouse scrolled (485, 430) with delta (0, 0)
Screenshot: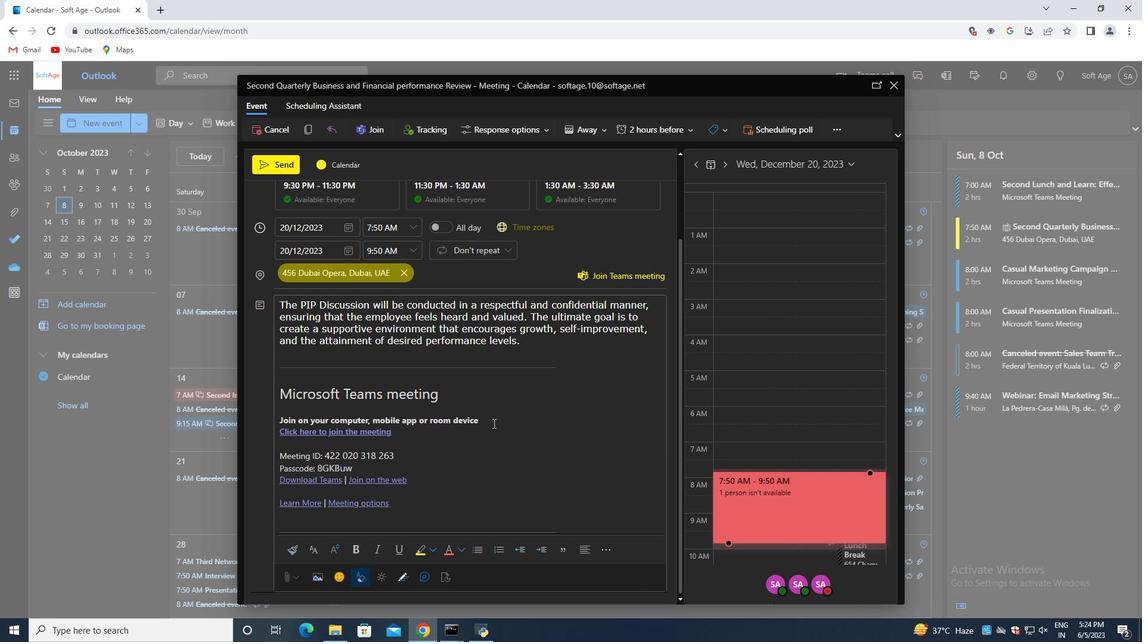 
Action: Mouse moved to (532, 343)
Screenshot: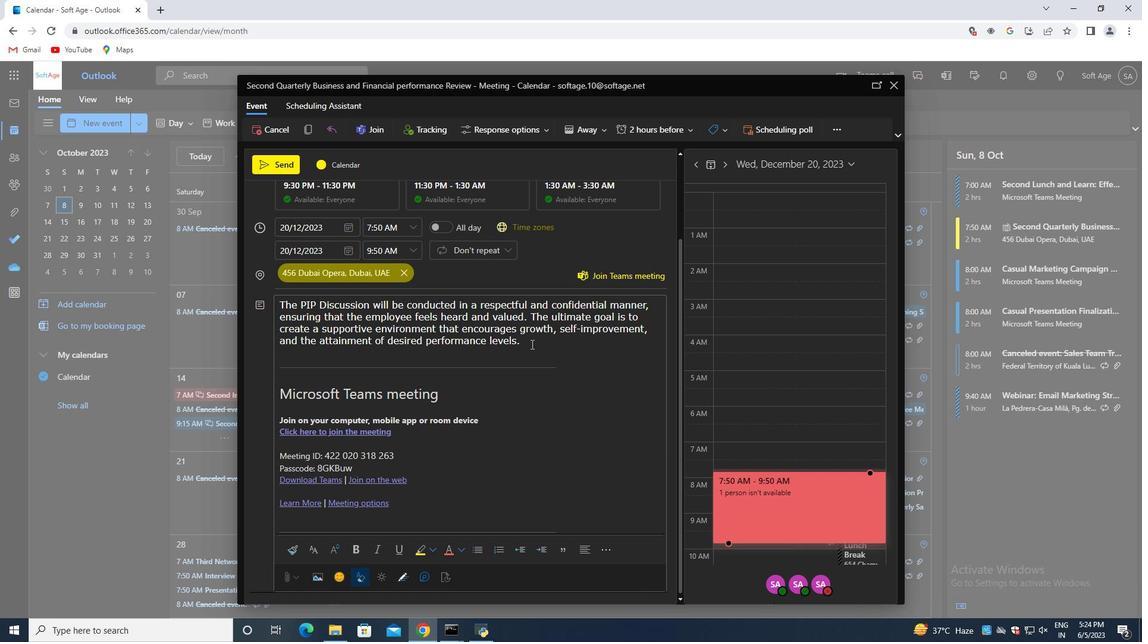 
Action: Mouse pressed left at (532, 343)
Screenshot: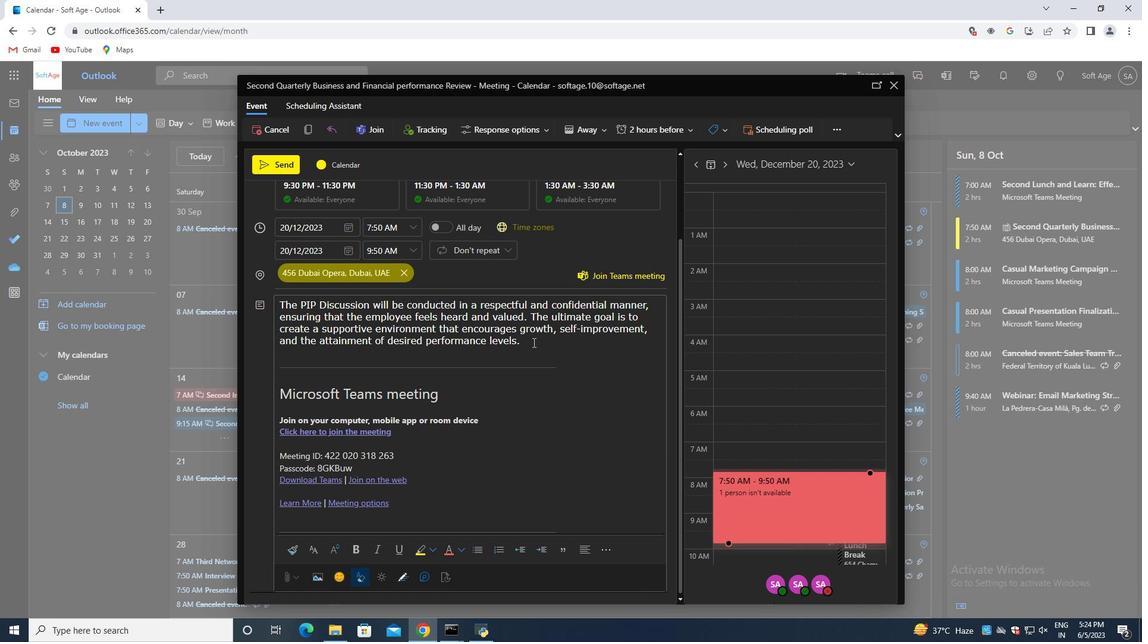 
Action: Mouse moved to (528, 345)
Screenshot: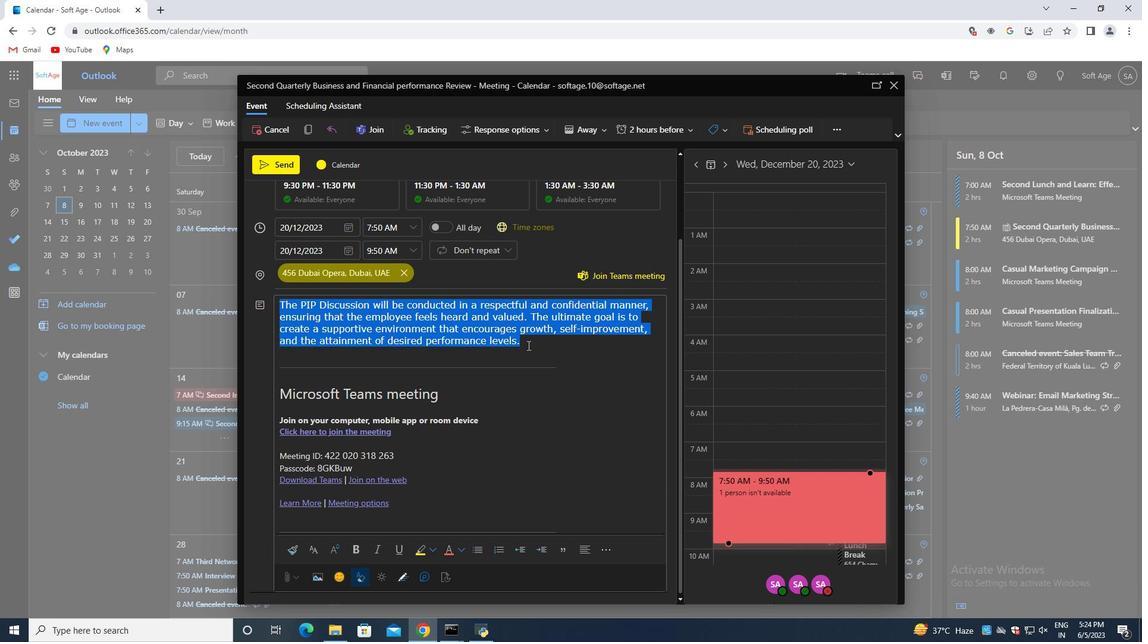 
Action: Mouse pressed left at (528, 345)
Screenshot: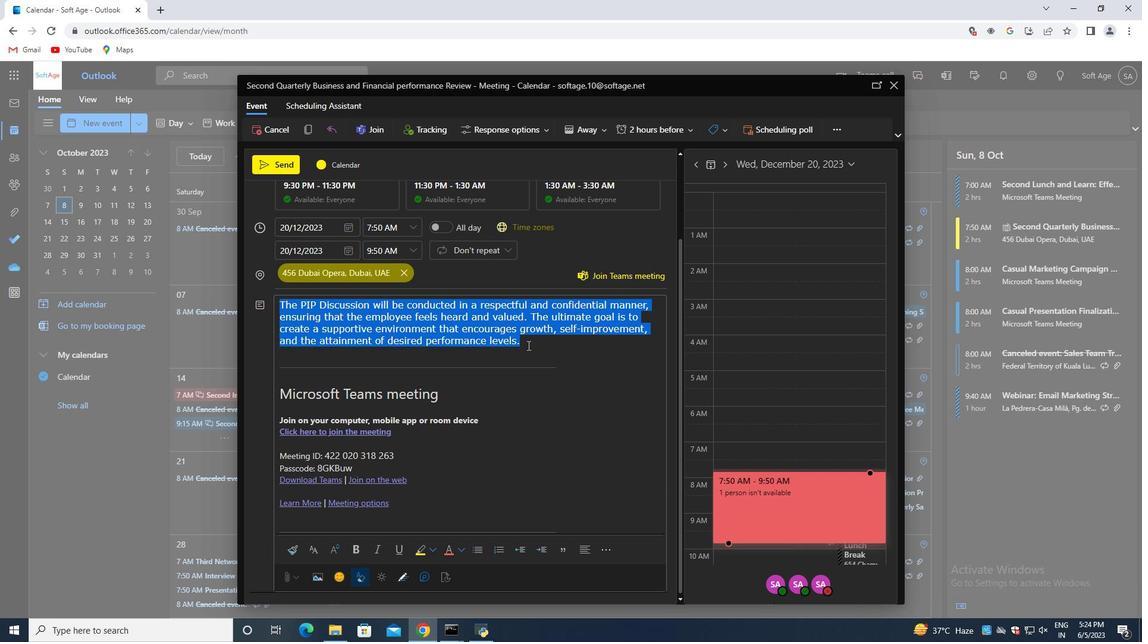 
Action: Mouse moved to (335, 572)
Screenshot: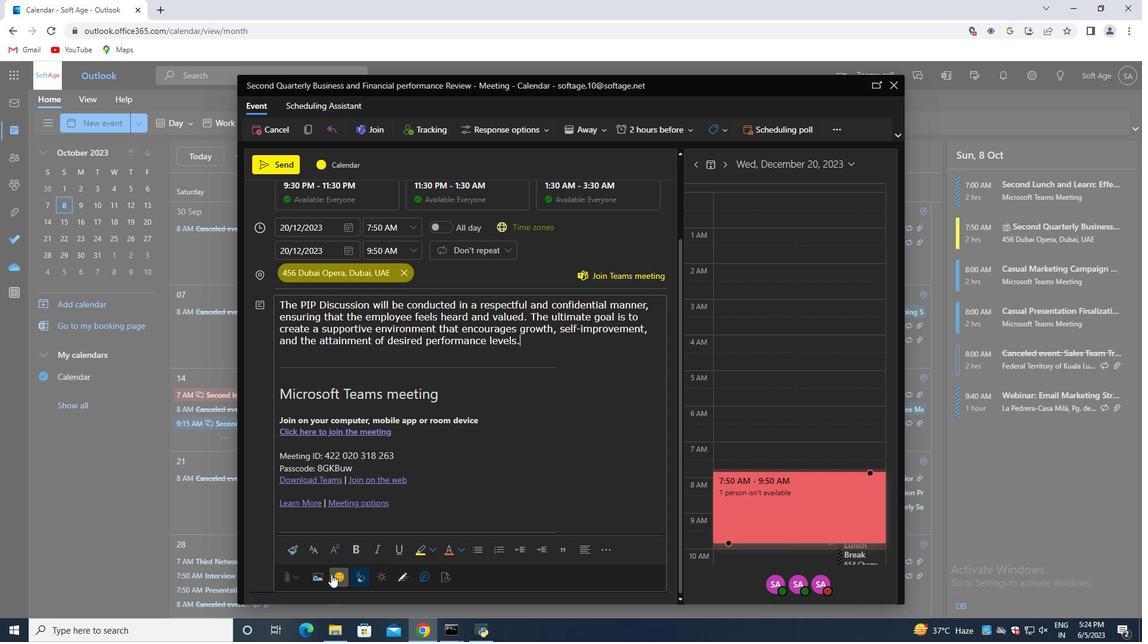 
Action: Mouse pressed left at (335, 572)
Screenshot: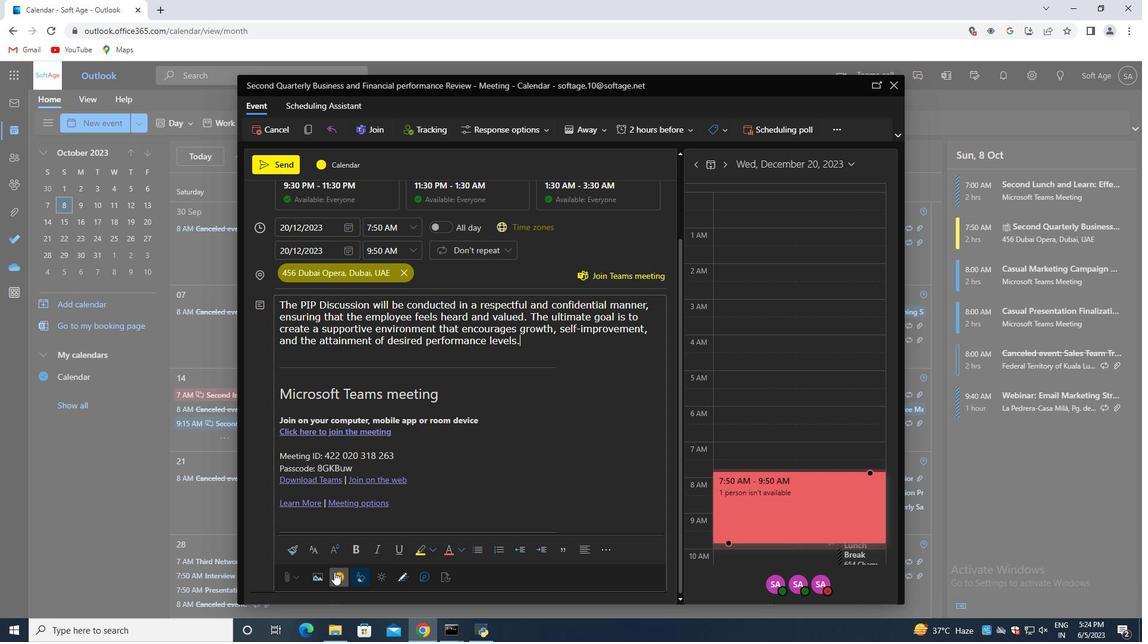 
Action: Mouse moved to (866, 254)
Screenshot: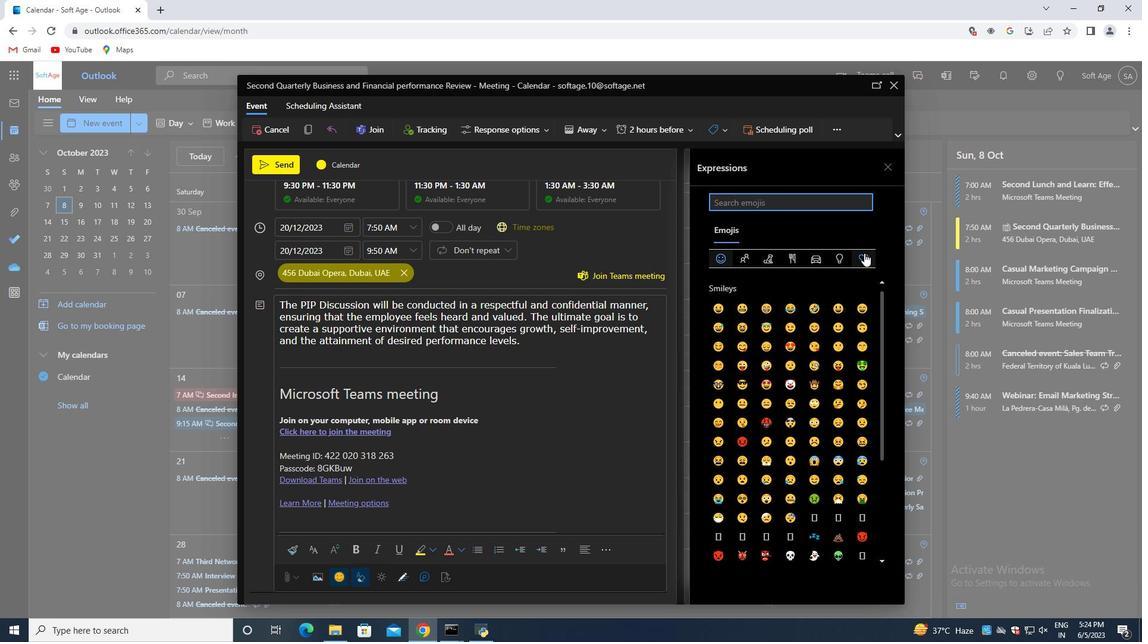 
Action: Mouse pressed left at (866, 254)
Screenshot: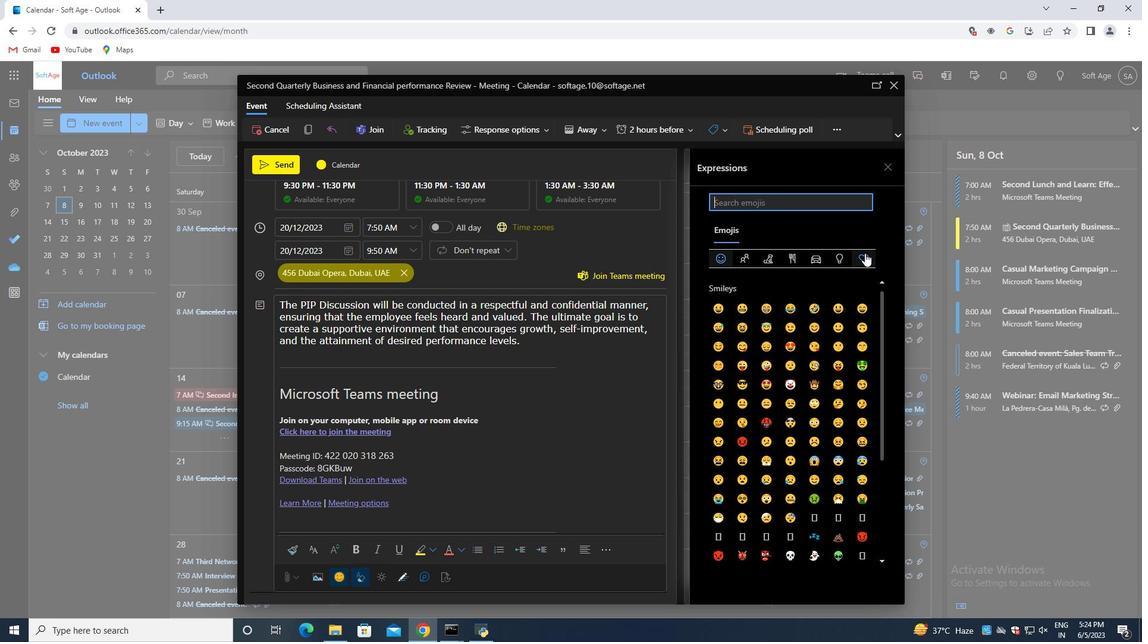 
Action: Mouse moved to (792, 308)
Screenshot: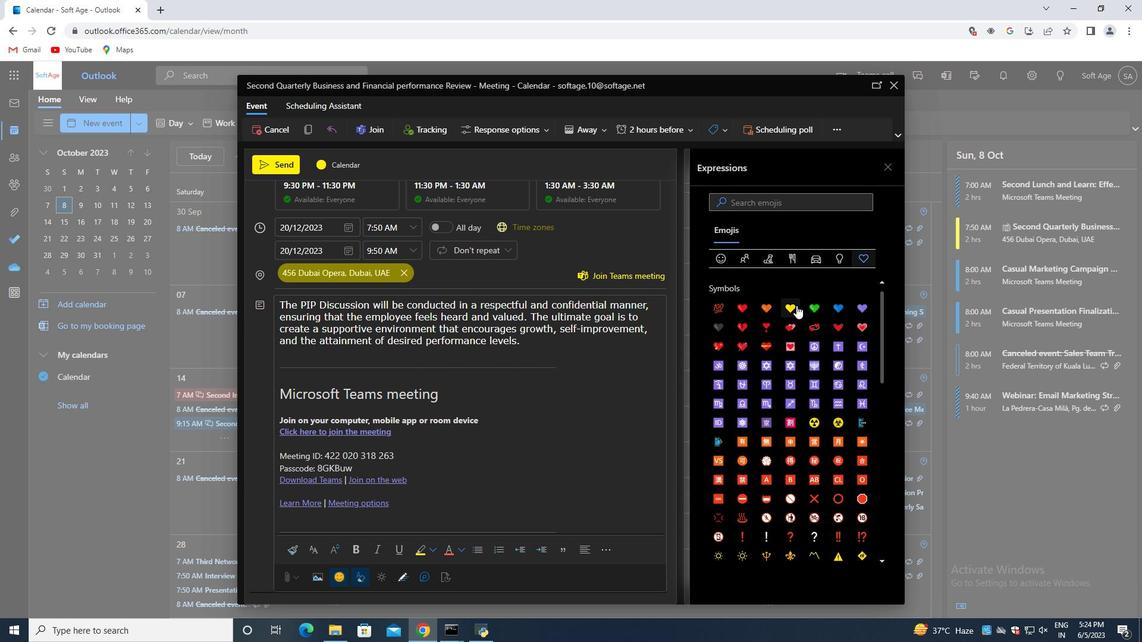 
Action: Mouse pressed left at (792, 308)
Screenshot: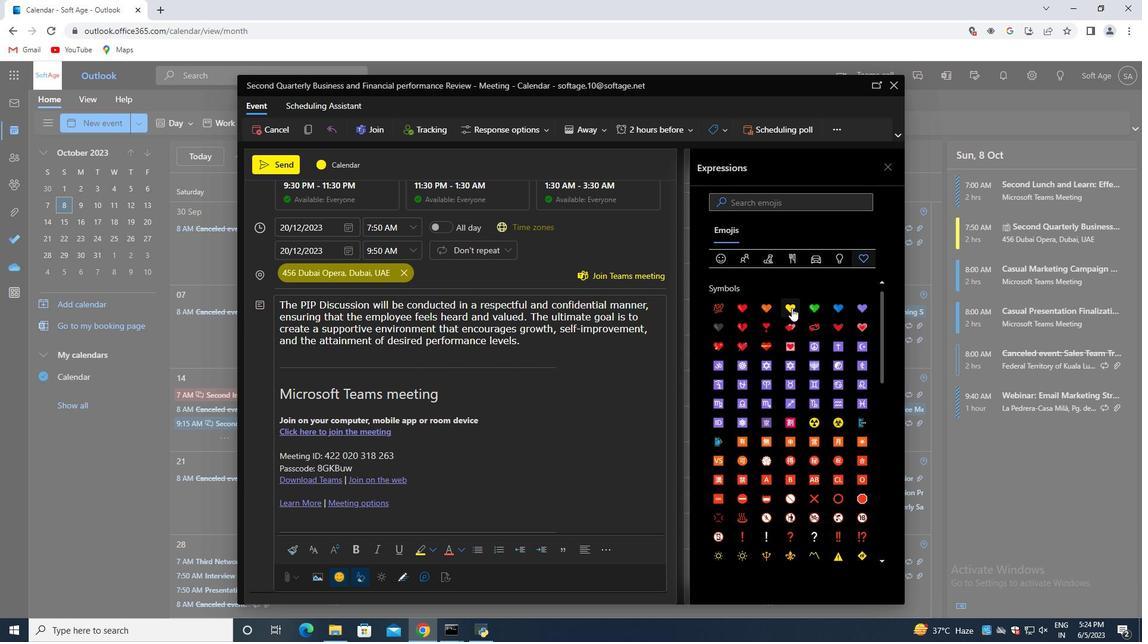 
Action: Mouse moved to (586, 357)
Screenshot: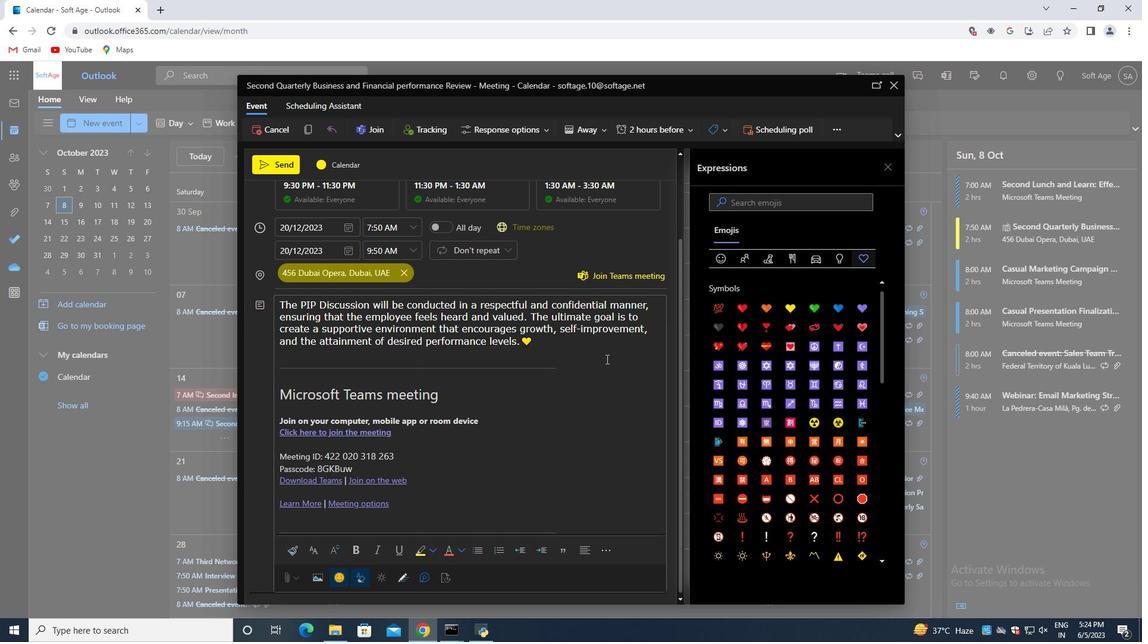 
Action: Mouse pressed left at (586, 357)
Screenshot: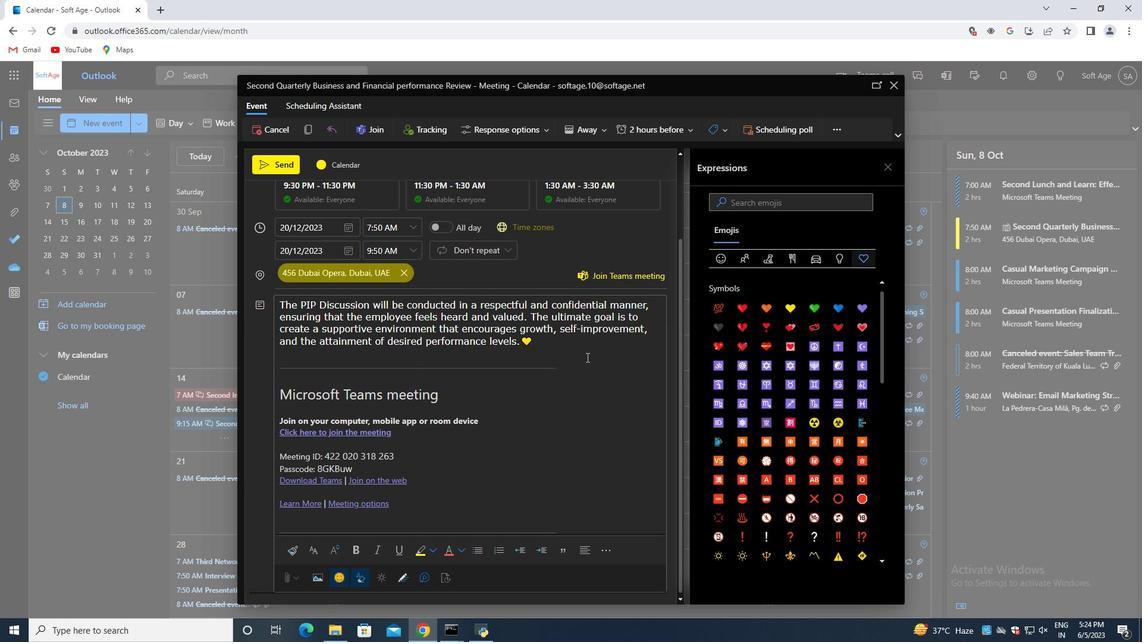 
Action: Mouse moved to (890, 167)
Screenshot: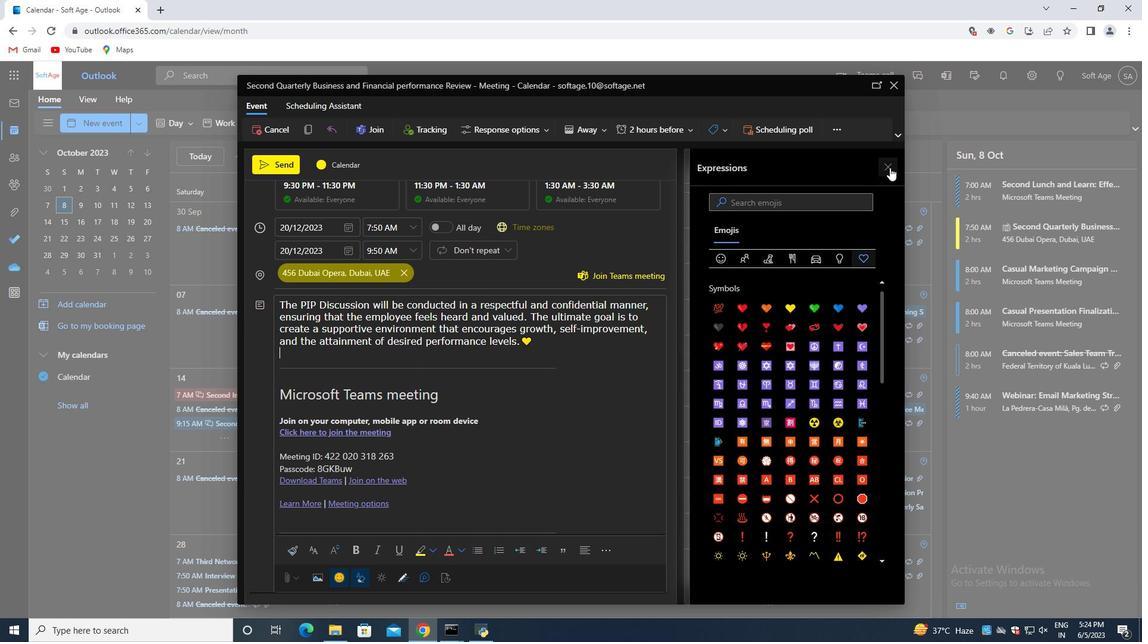 
Action: Mouse pressed left at (890, 167)
Screenshot: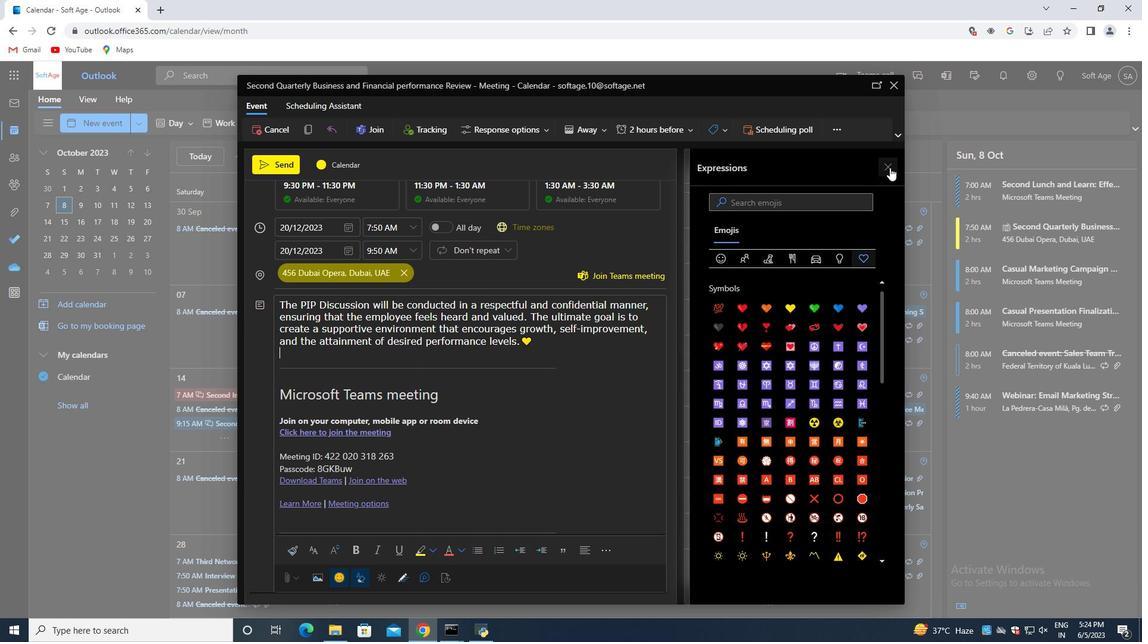 
Action: Mouse moved to (590, 346)
Screenshot: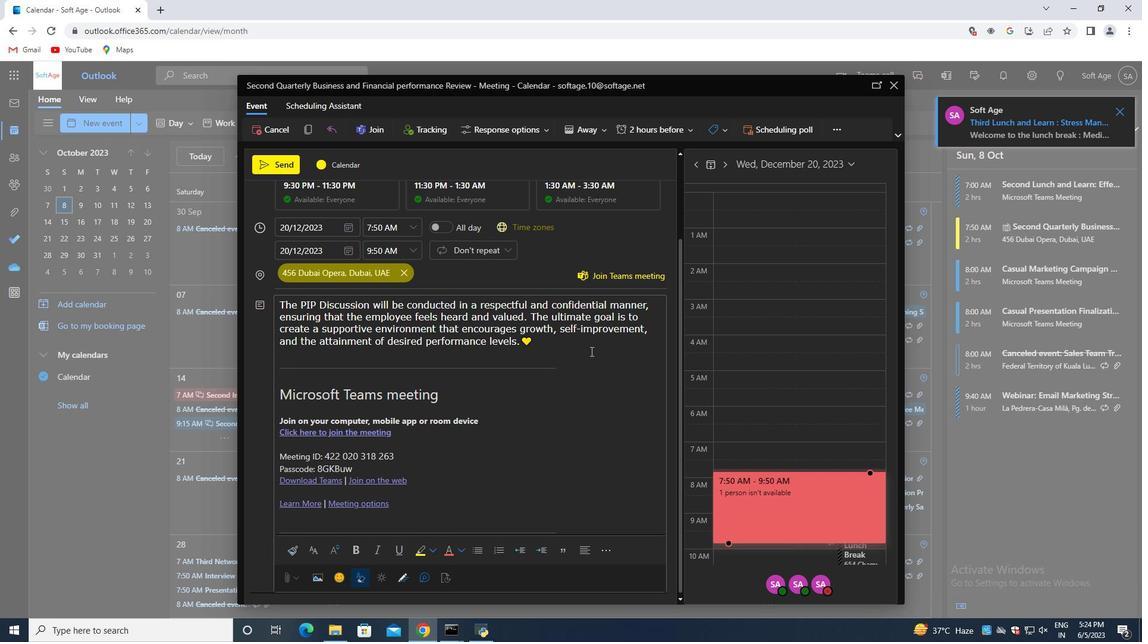 
Action: Mouse scrolled (590, 347) with delta (0, 0)
Screenshot: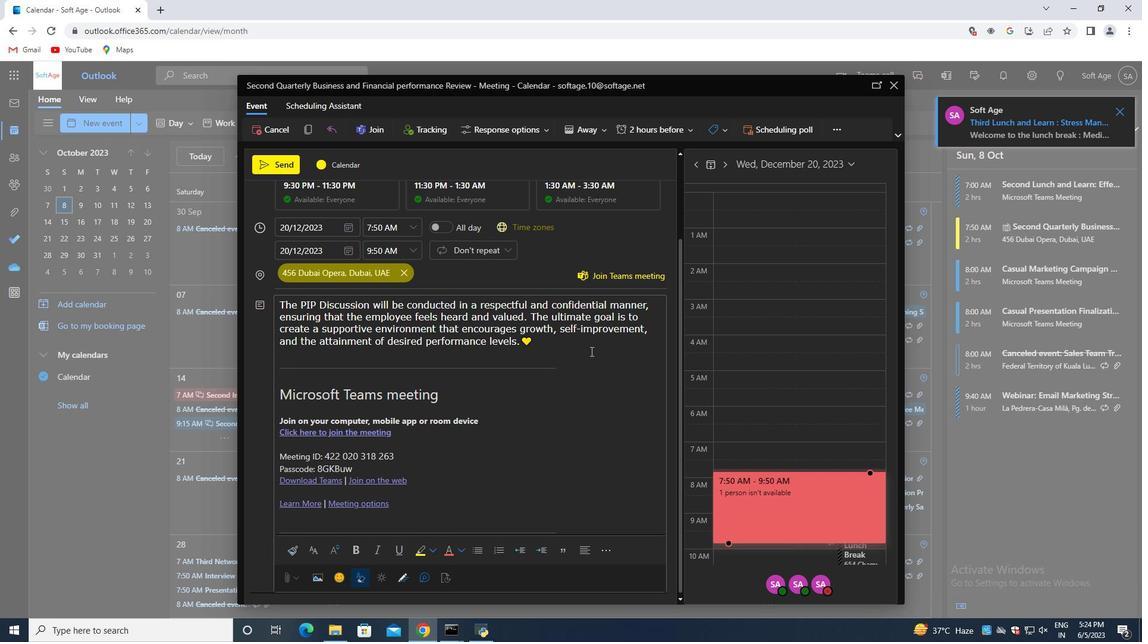 
Action: Mouse moved to (487, 342)
Screenshot: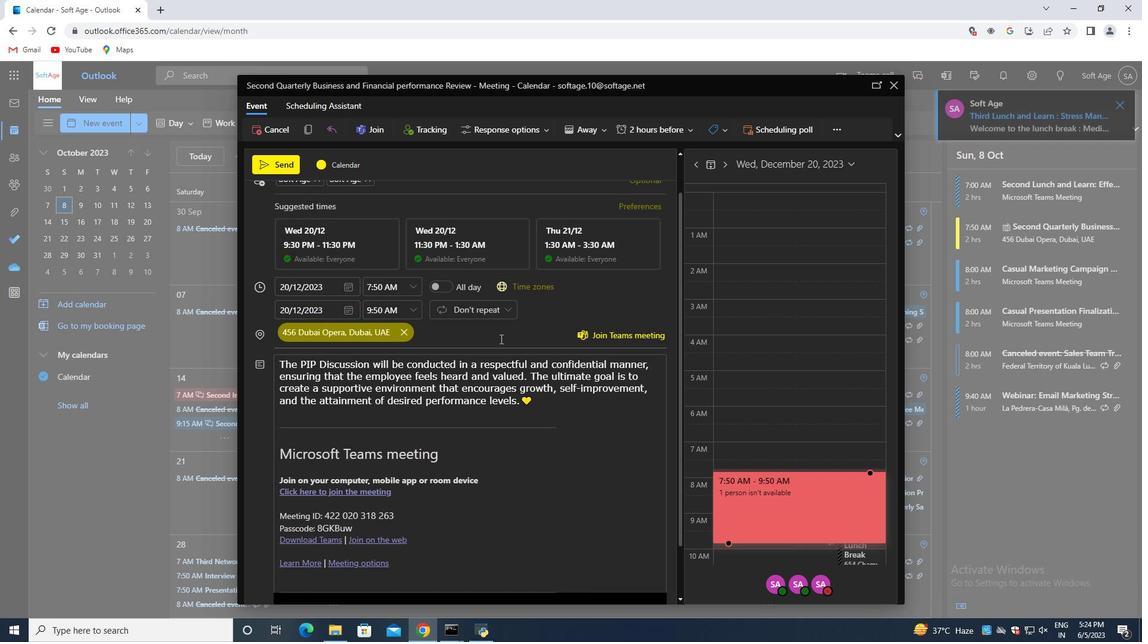 
Action: Mouse scrolled (487, 342) with delta (0, 0)
Screenshot: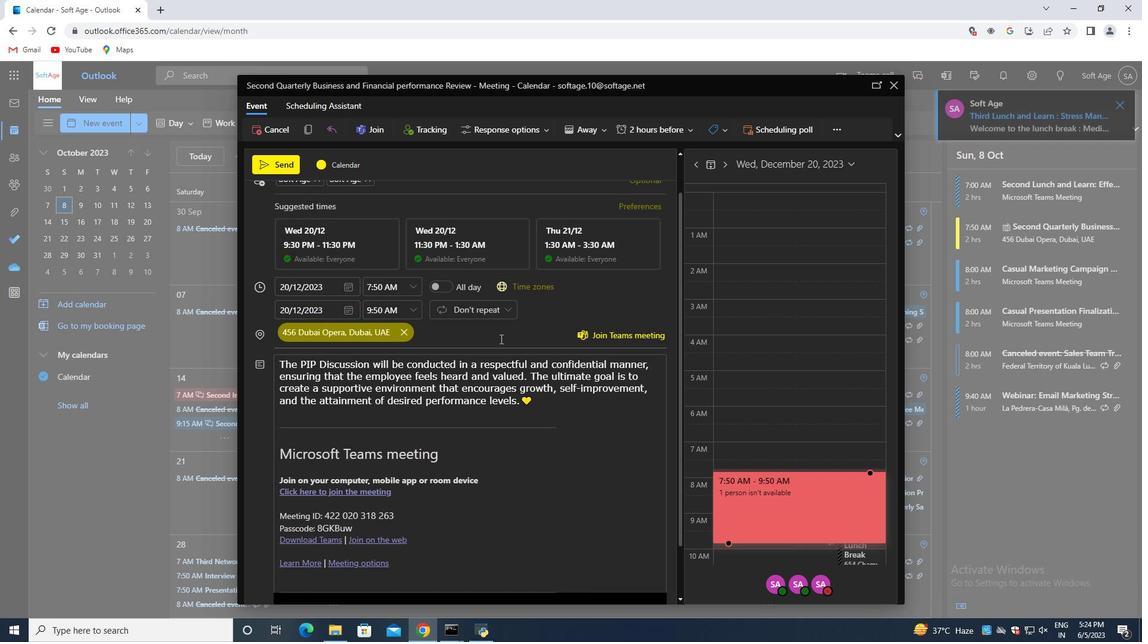 
Action: Mouse moved to (486, 338)
Screenshot: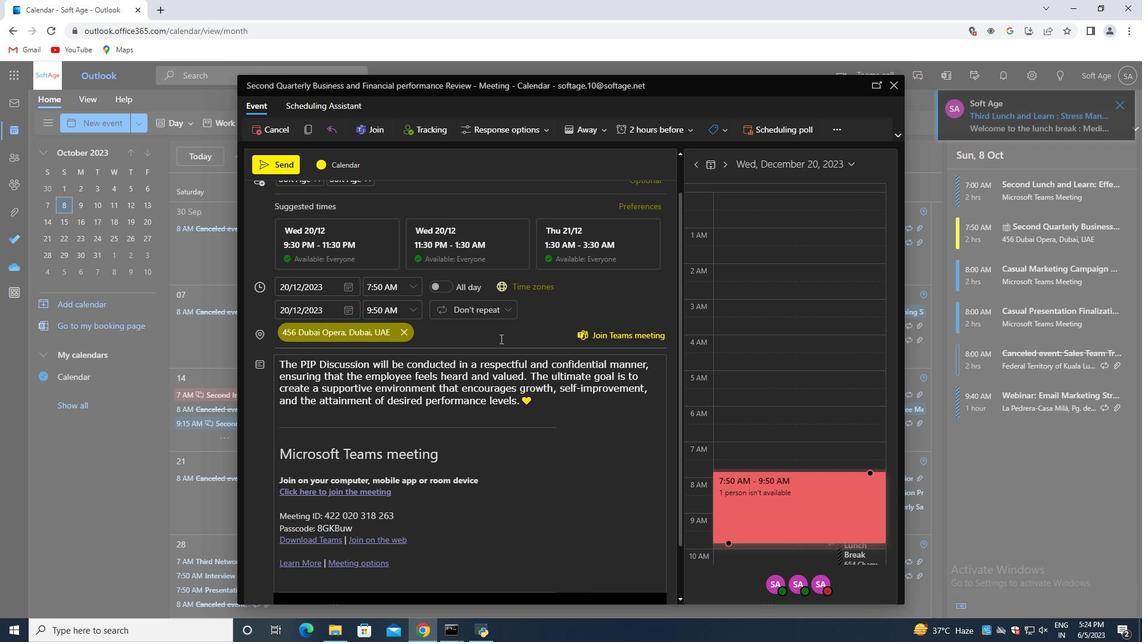 
Action: Mouse scrolled (486, 338) with delta (0, 0)
Screenshot: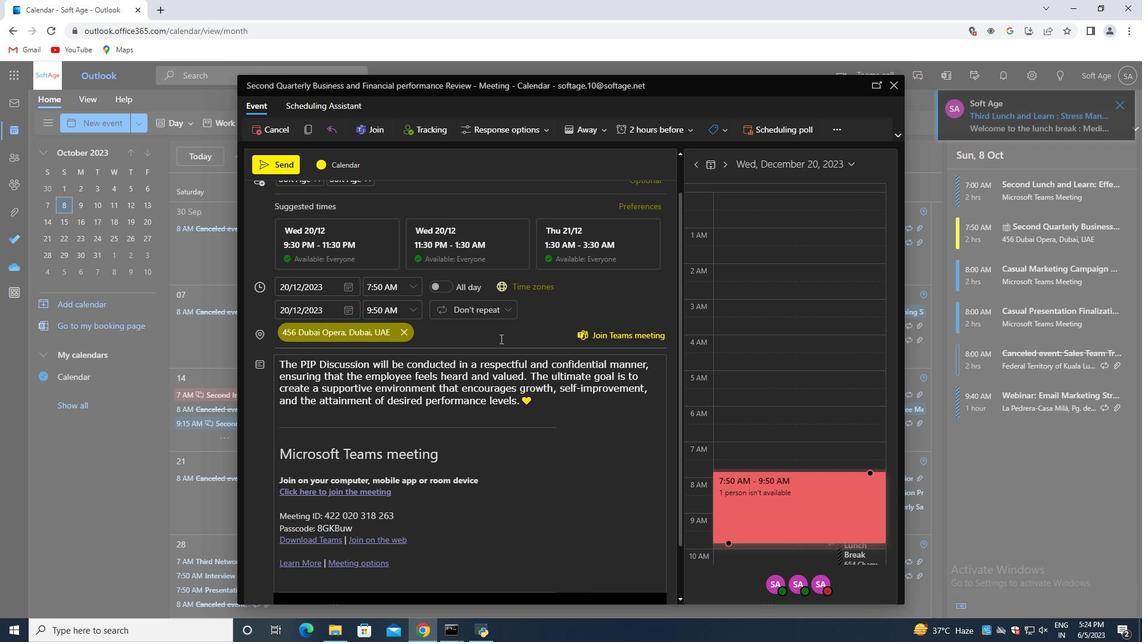 
Action: Mouse moved to (483, 333)
Screenshot: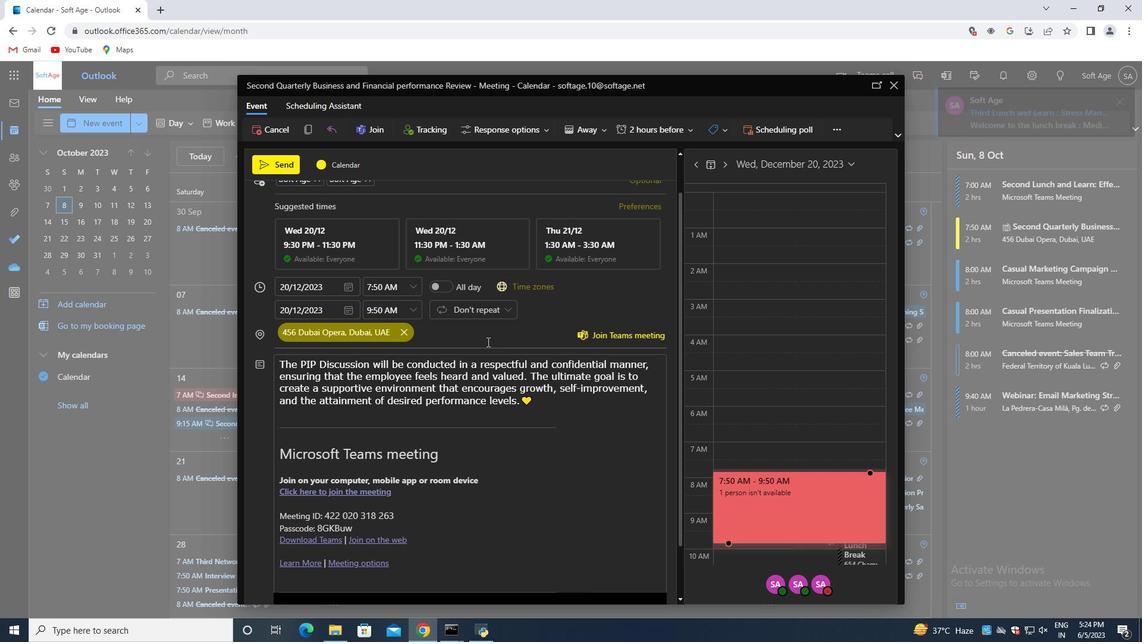 
Action: Mouse scrolled (483, 335) with delta (0, 0)
Screenshot: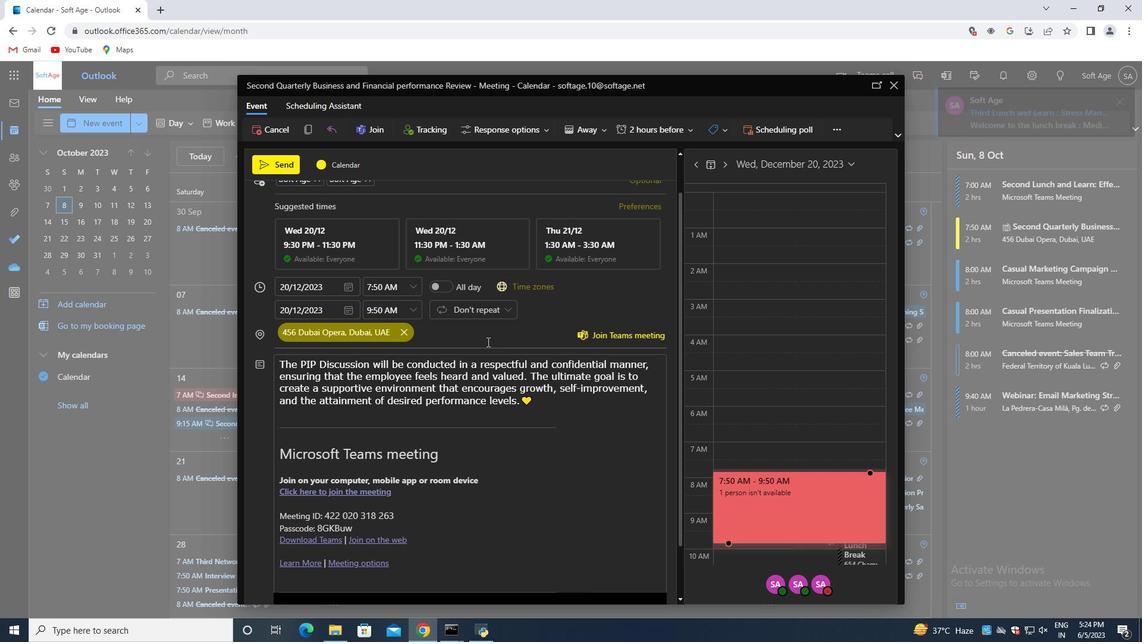 
Action: Mouse moved to (393, 230)
Screenshot: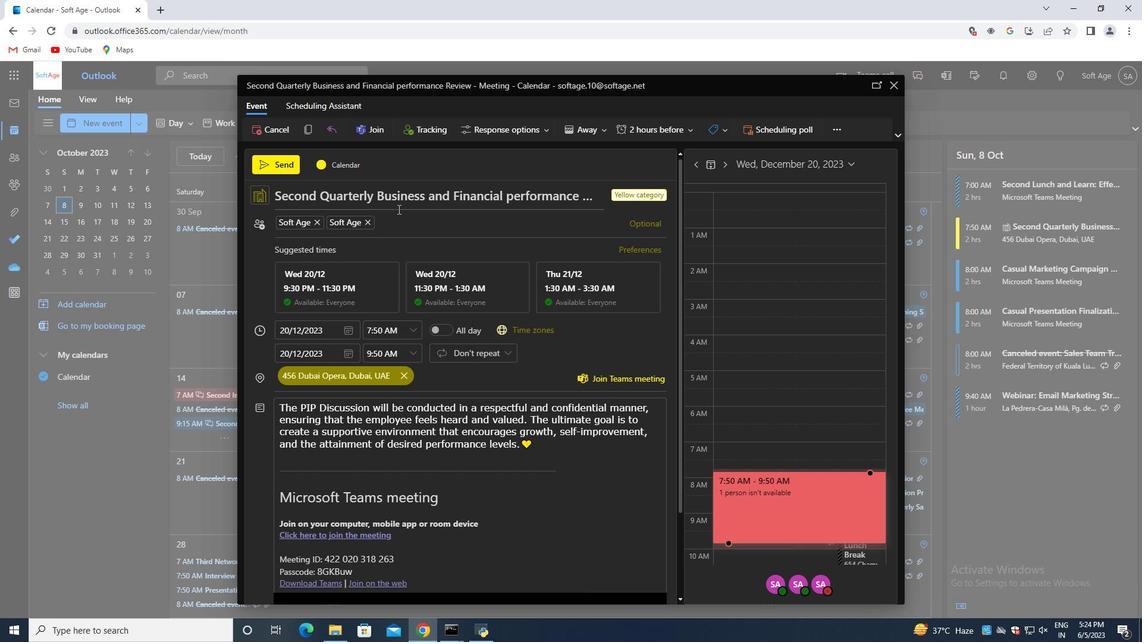
Action: Mouse pressed left at (393, 230)
Screenshot: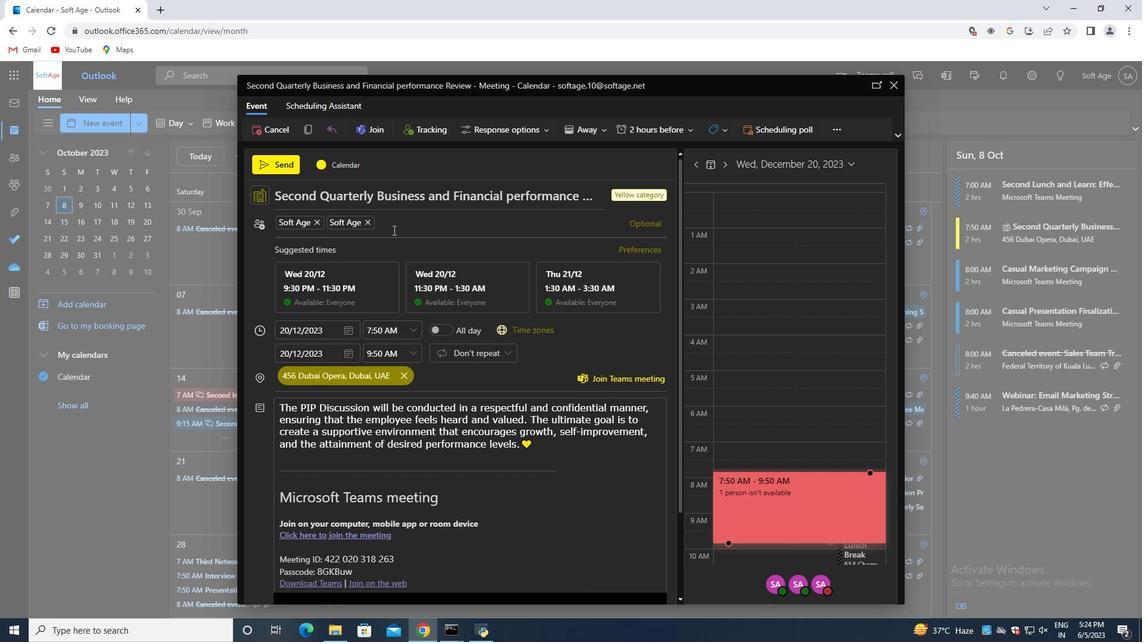 
Action: Mouse moved to (447, 204)
Screenshot: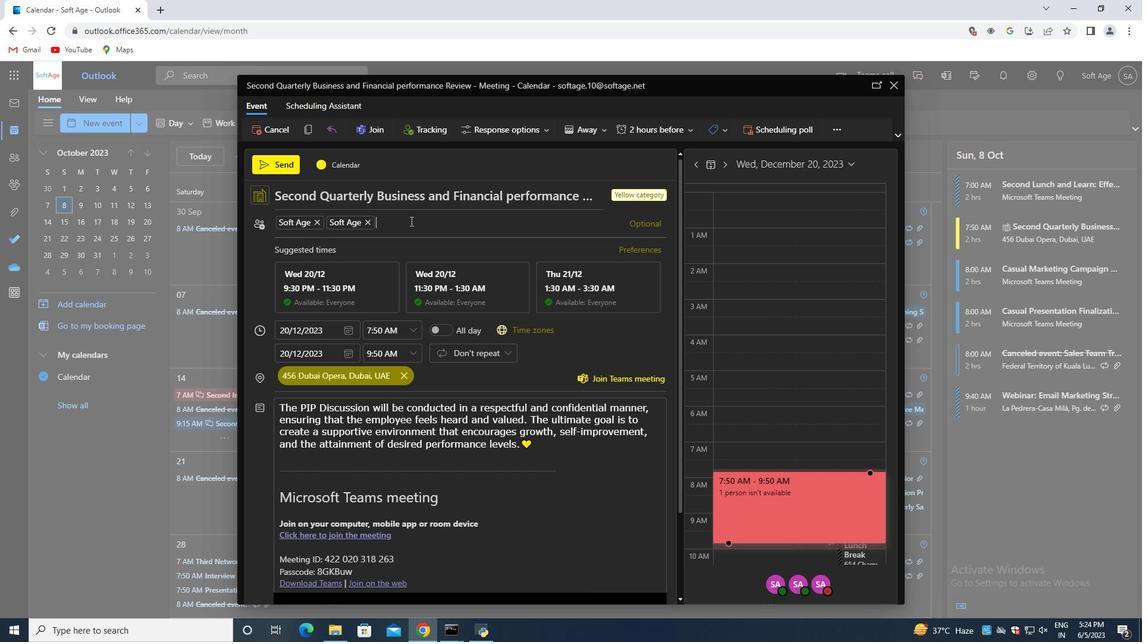 
Action: Key pressed softage.7<Key.shift>@softg<Key.backspace>age.net<Key.enter>
Screenshot: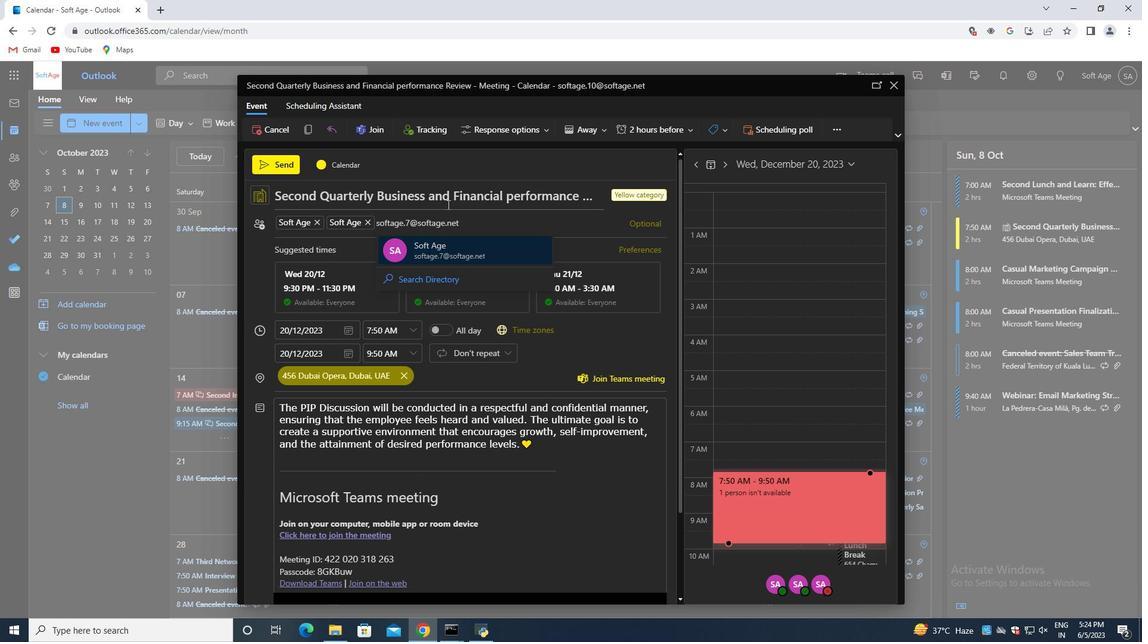 
Action: Mouse moved to (494, 391)
Screenshot: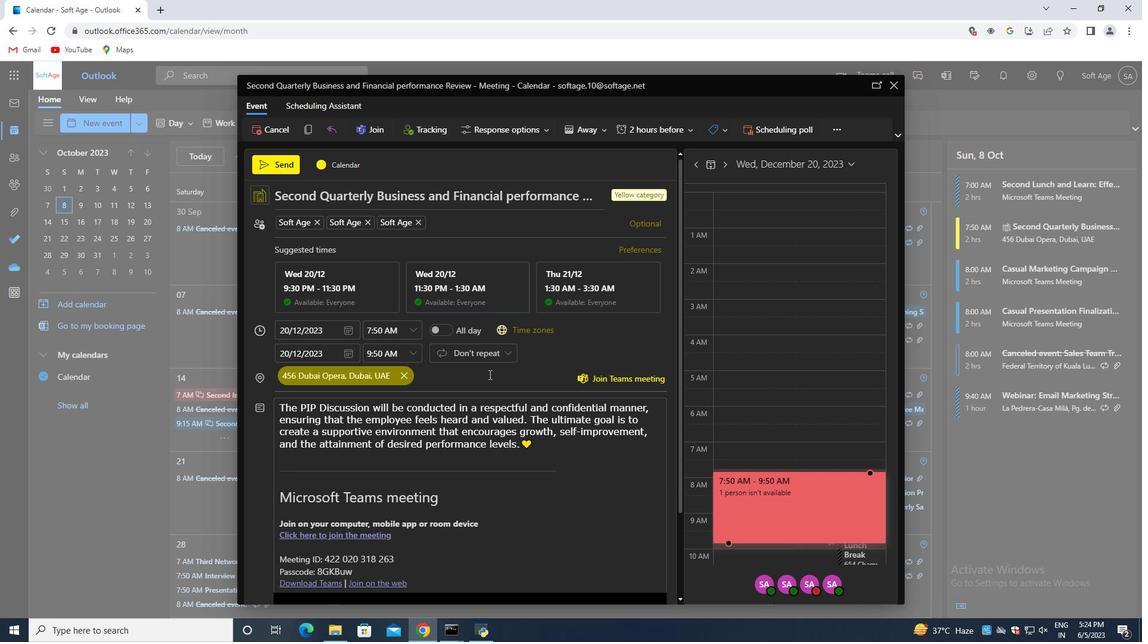 
Action: Mouse scrolled (492, 389) with delta (0, 0)
Screenshot: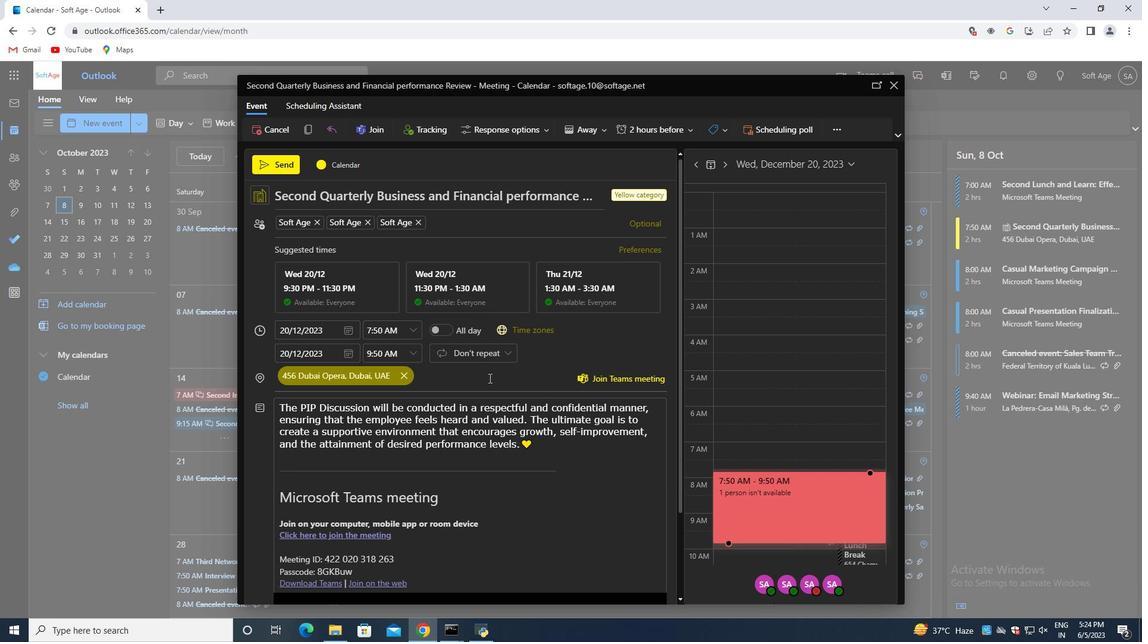 
Action: Mouse moved to (515, 398)
Screenshot: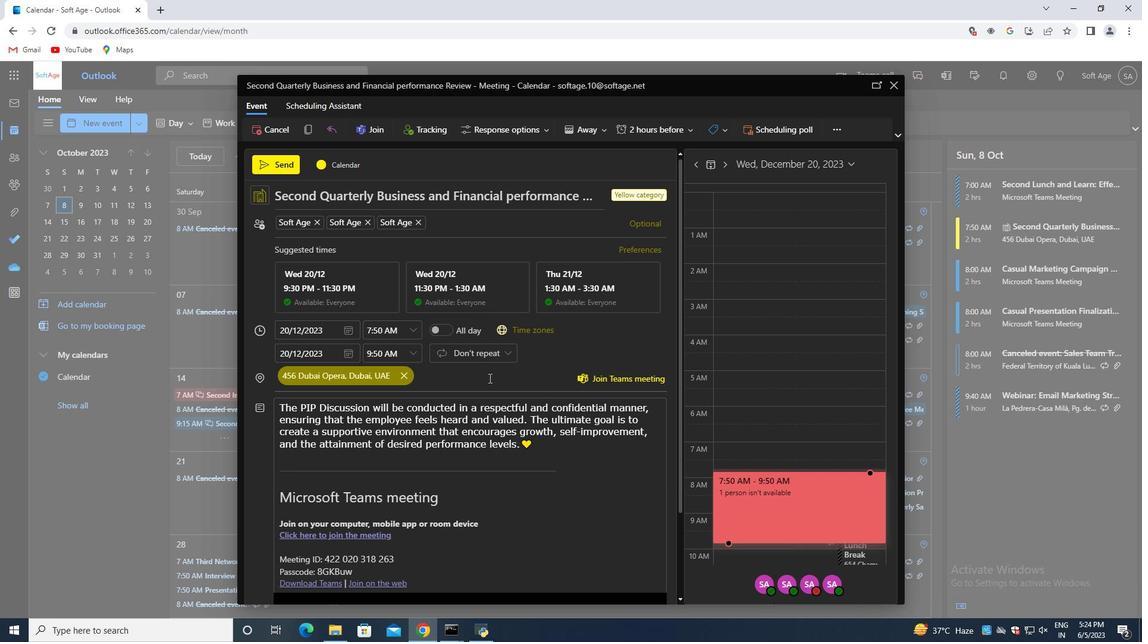 
Action: Mouse scrolled (515, 397) with delta (0, 0)
Screenshot: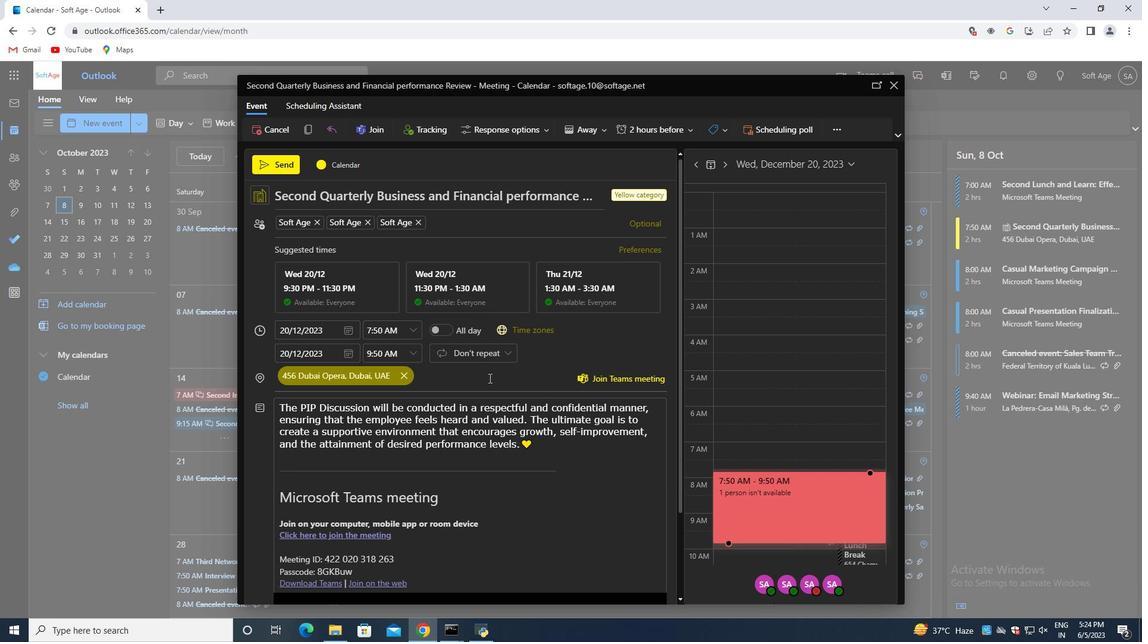 
Action: Mouse moved to (536, 338)
Screenshot: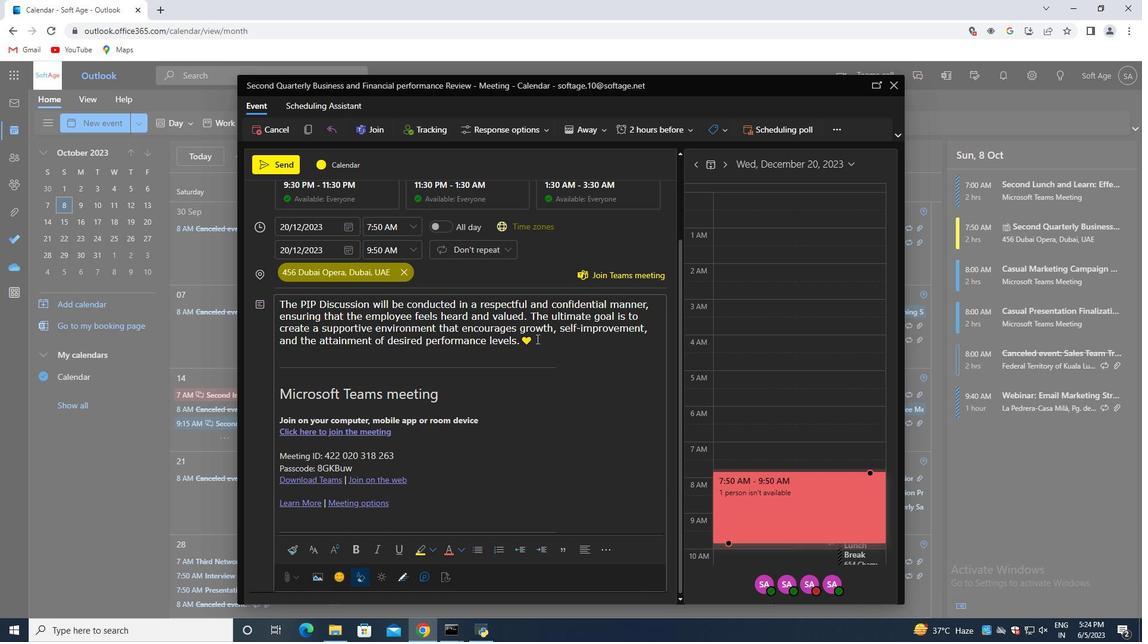
Action: Mouse pressed left at (536, 338)
Screenshot: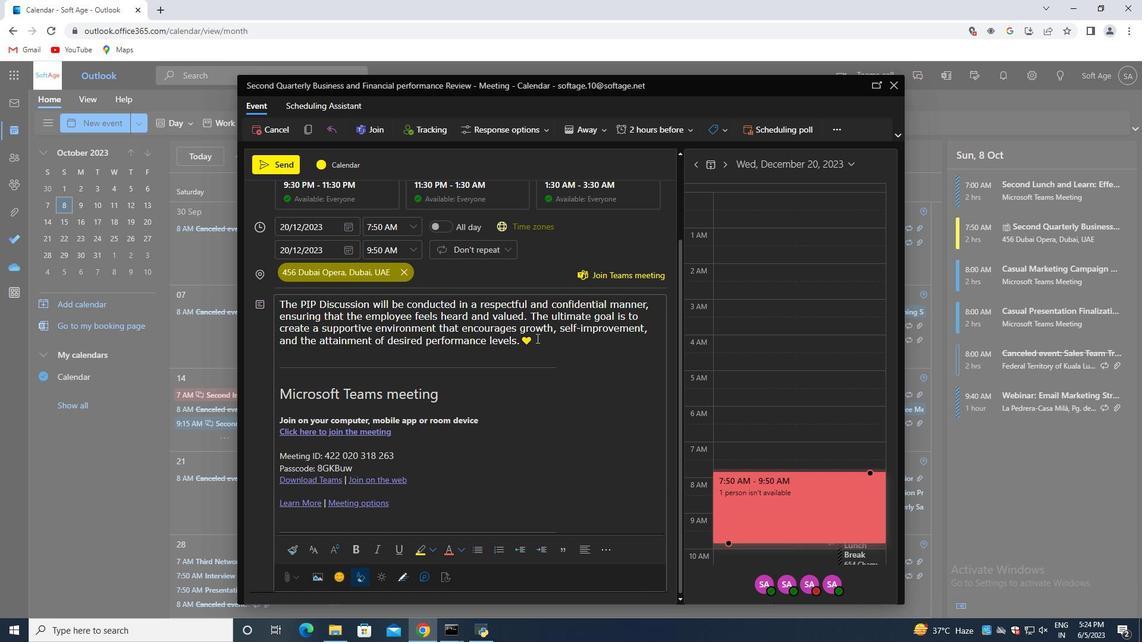 
Action: Mouse moved to (609, 551)
Screenshot: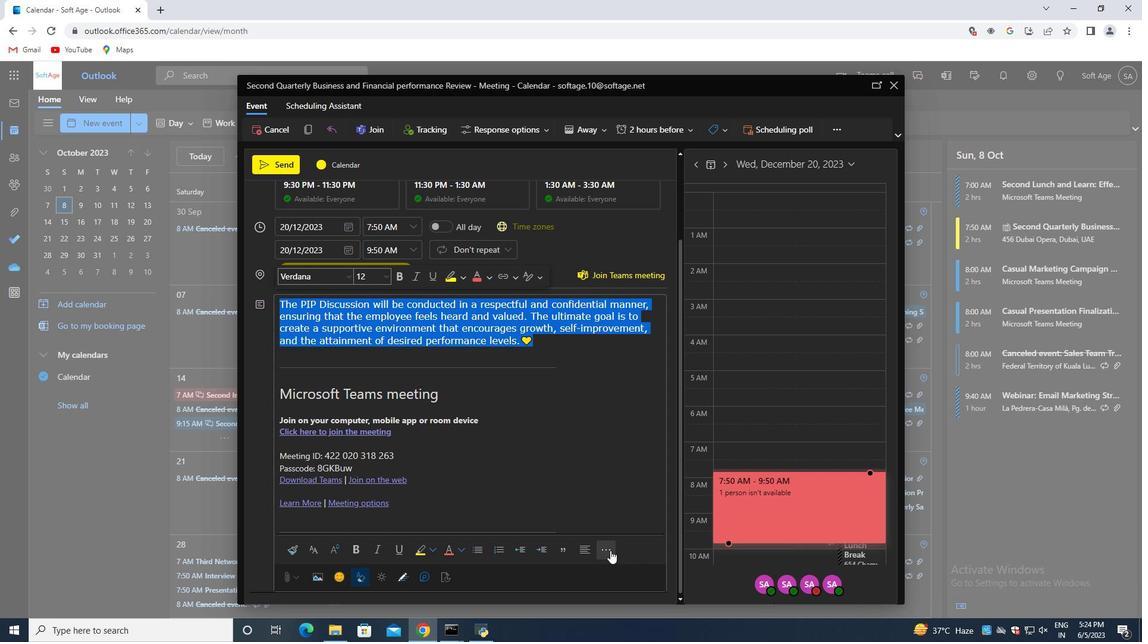 
Action: Mouse pressed left at (609, 551)
Screenshot: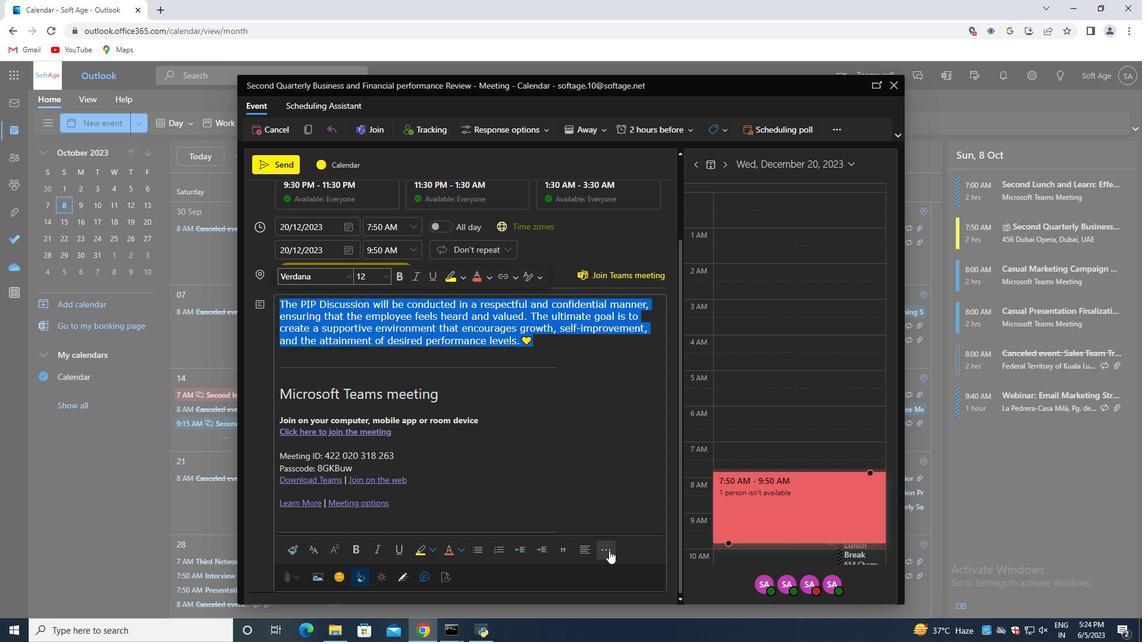 
Action: Mouse moved to (600, 472)
Screenshot: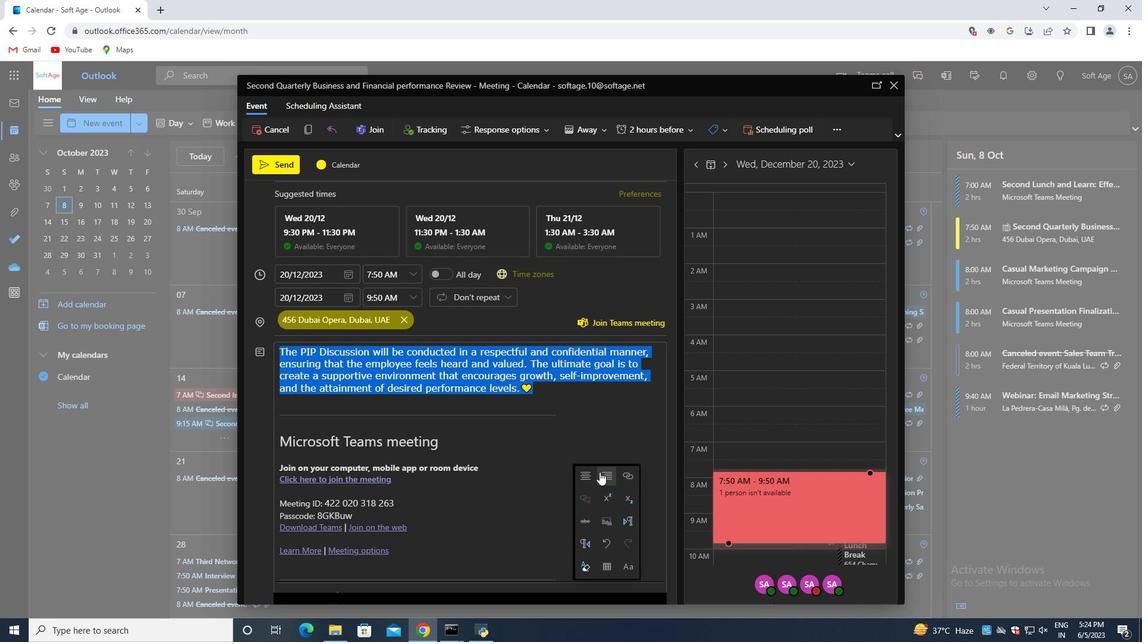 
Action: Mouse pressed left at (600, 472)
Screenshot: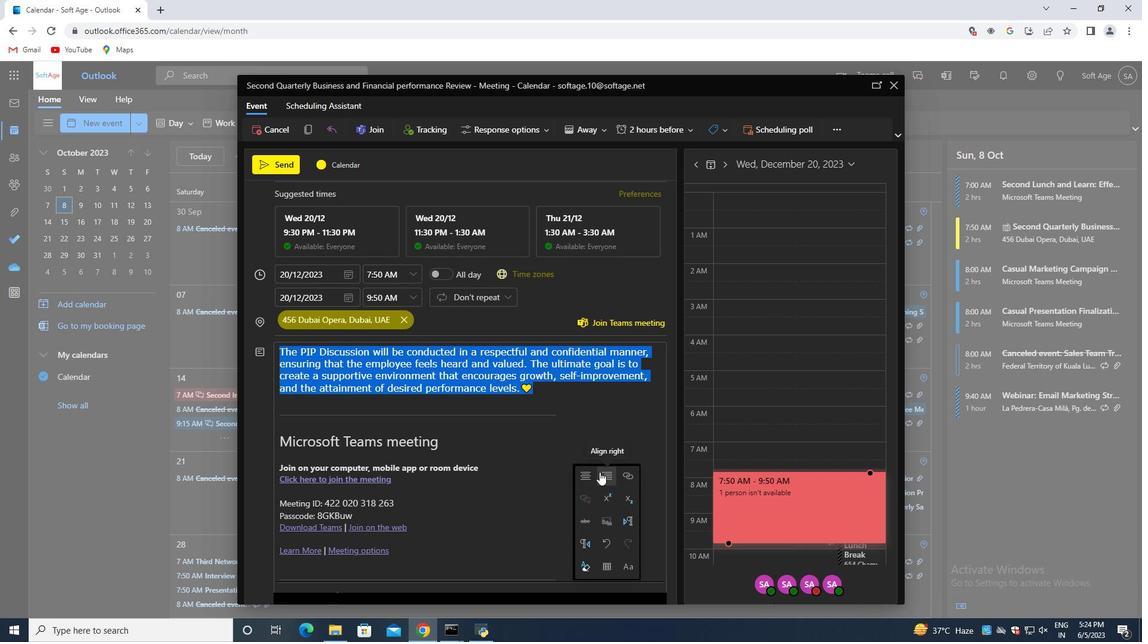 
Action: Mouse moved to (601, 401)
Screenshot: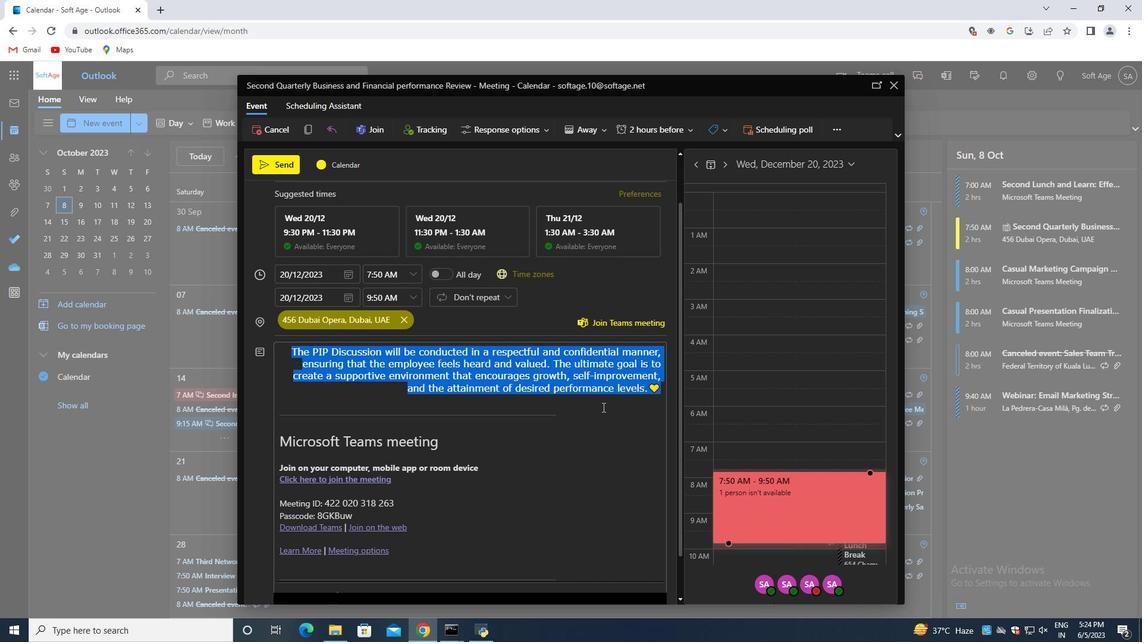 
Action: Mouse pressed left at (601, 401)
Screenshot: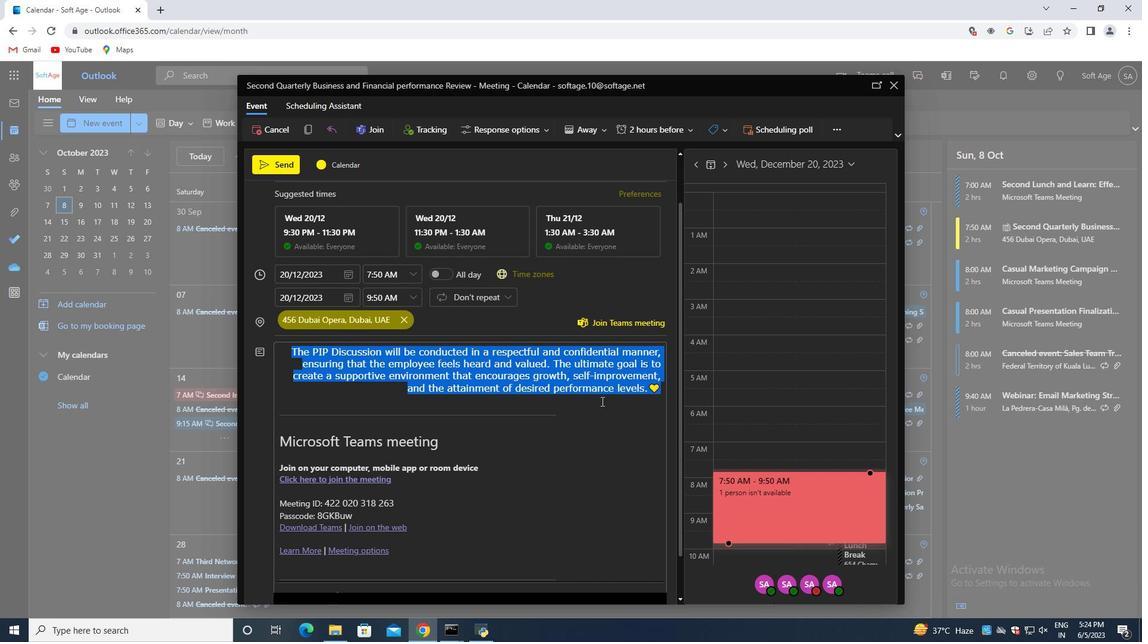 
Action: Mouse moved to (659, 389)
Screenshot: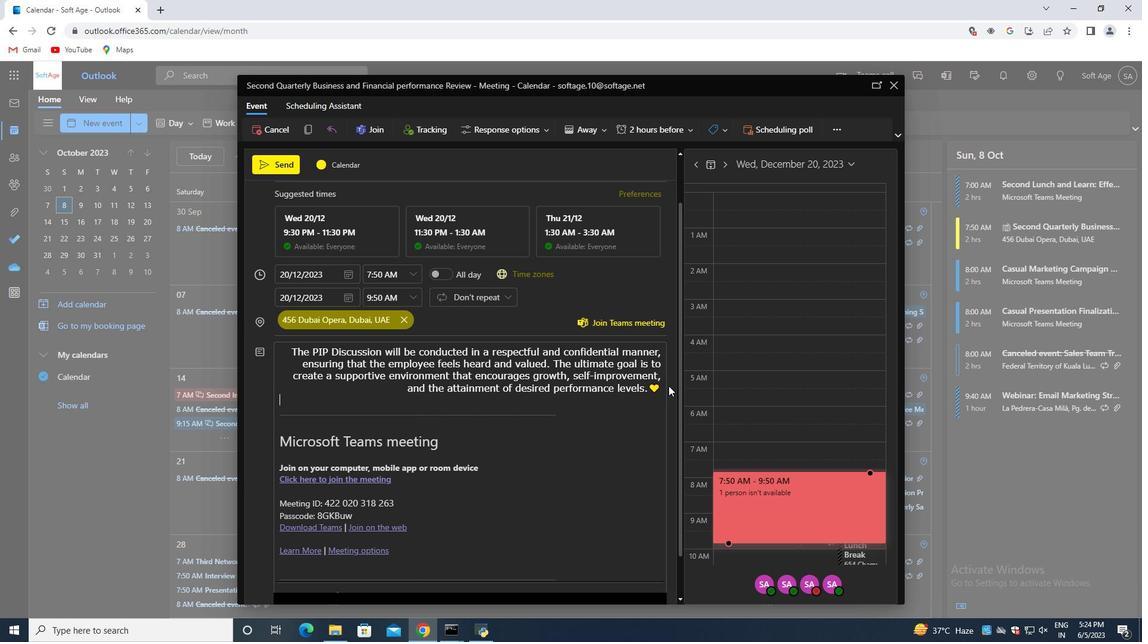 
Action: Mouse pressed left at (659, 389)
Screenshot: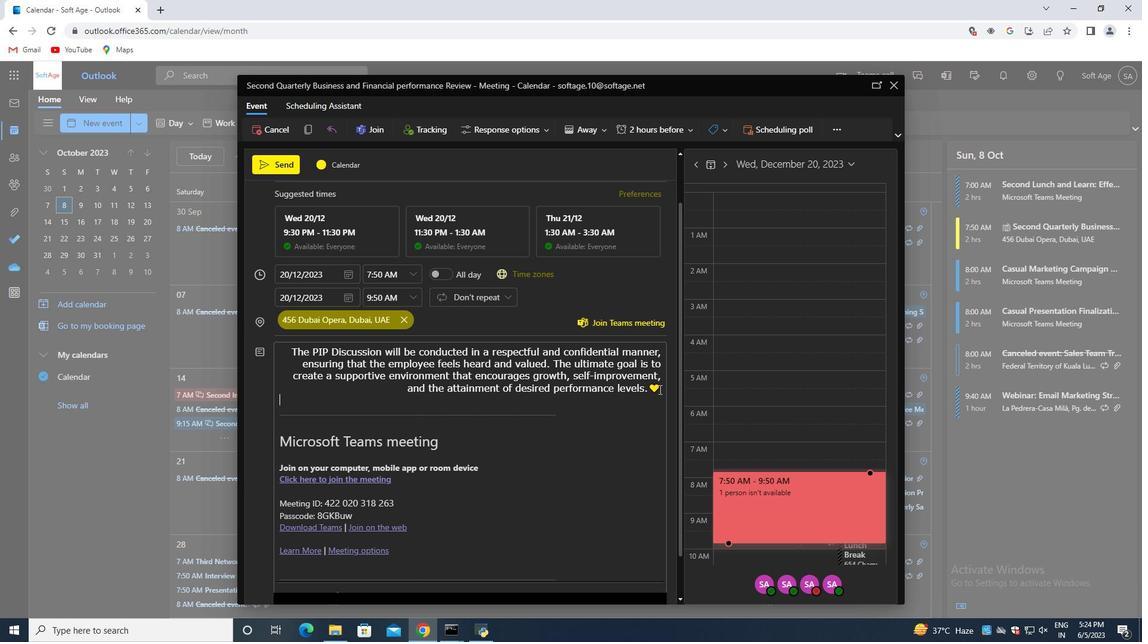
Action: Mouse moved to (654, 388)
Screenshot: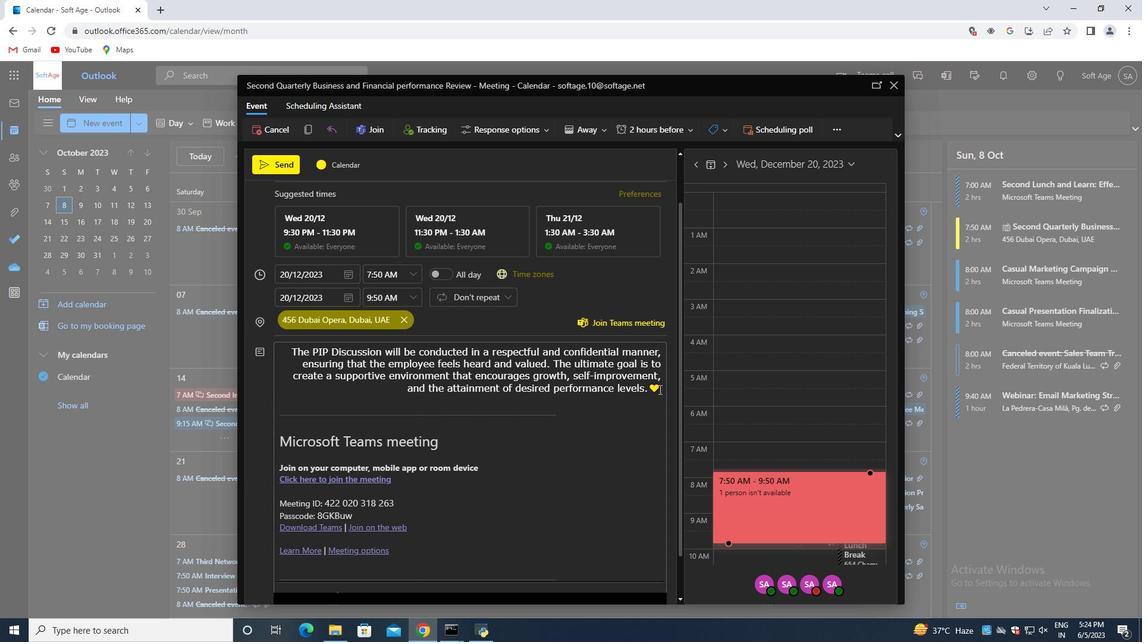 
Action: Mouse pressed left at (654, 388)
Screenshot: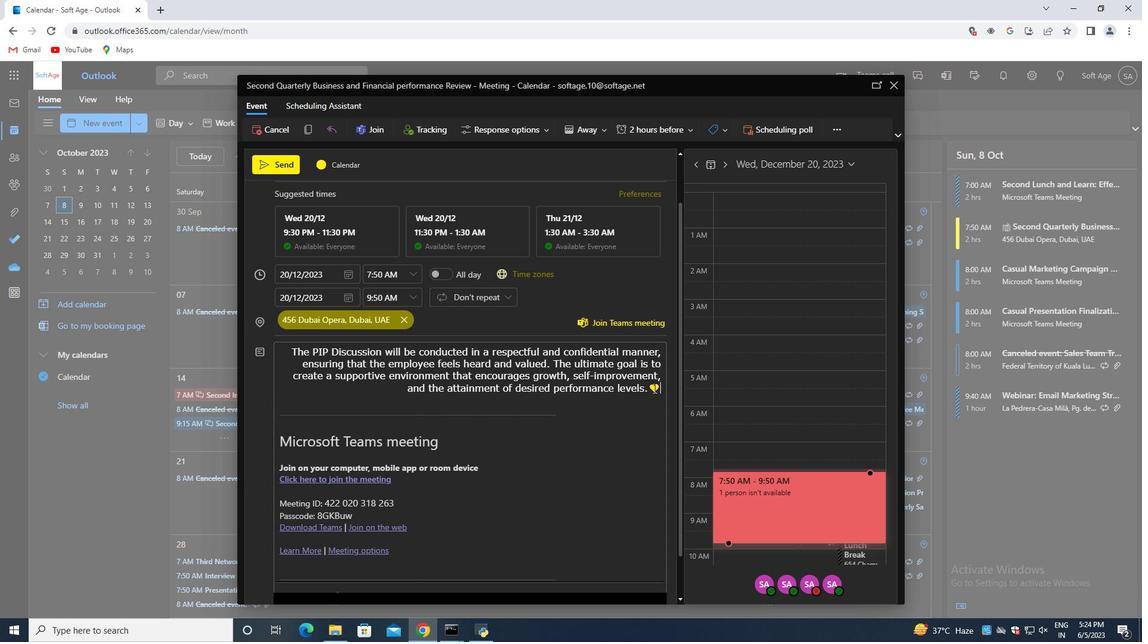 
Action: Mouse moved to (386, 556)
Screenshot: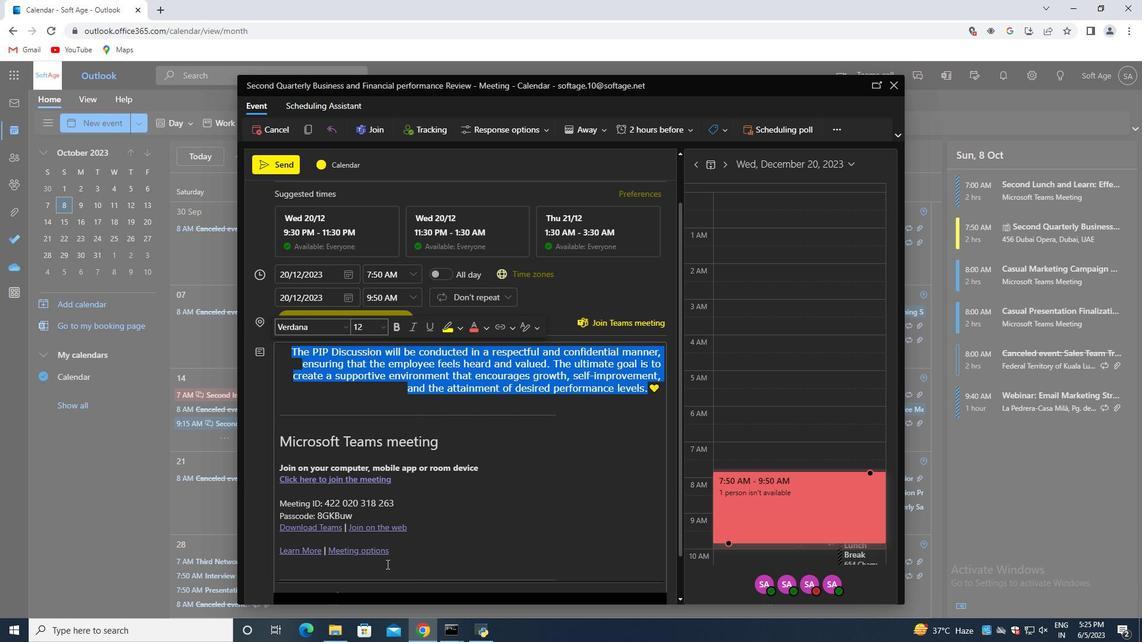 
Action: Mouse scrolled (386, 555) with delta (0, 0)
Screenshot: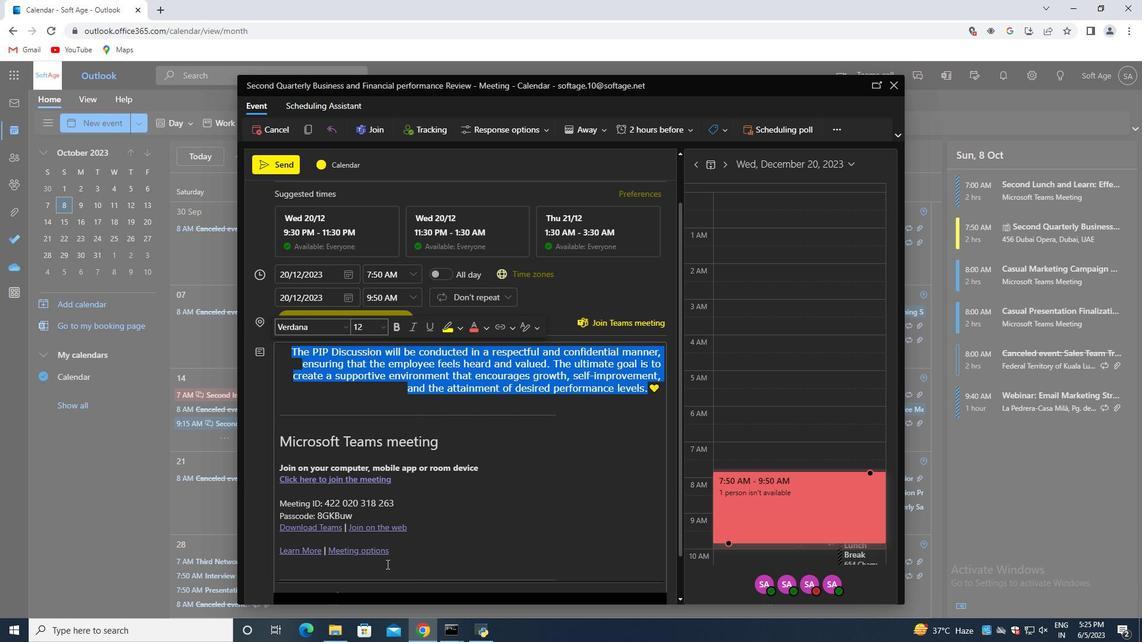 
Action: Mouse scrolled (386, 555) with delta (0, 0)
Screenshot: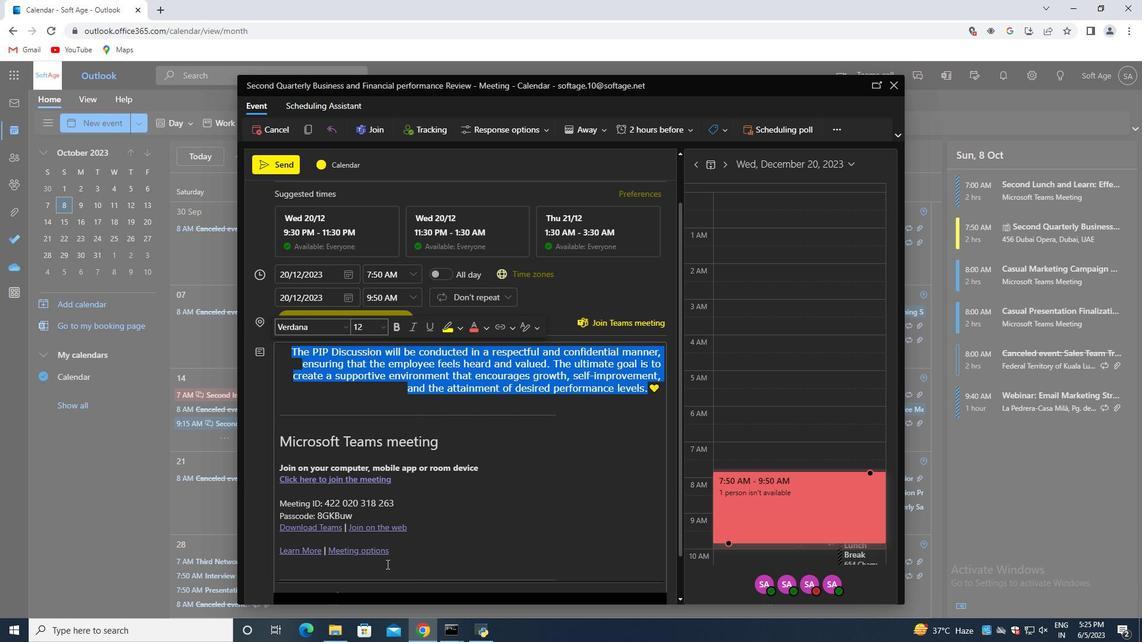 
Action: Mouse scrolled (386, 555) with delta (0, 0)
Screenshot: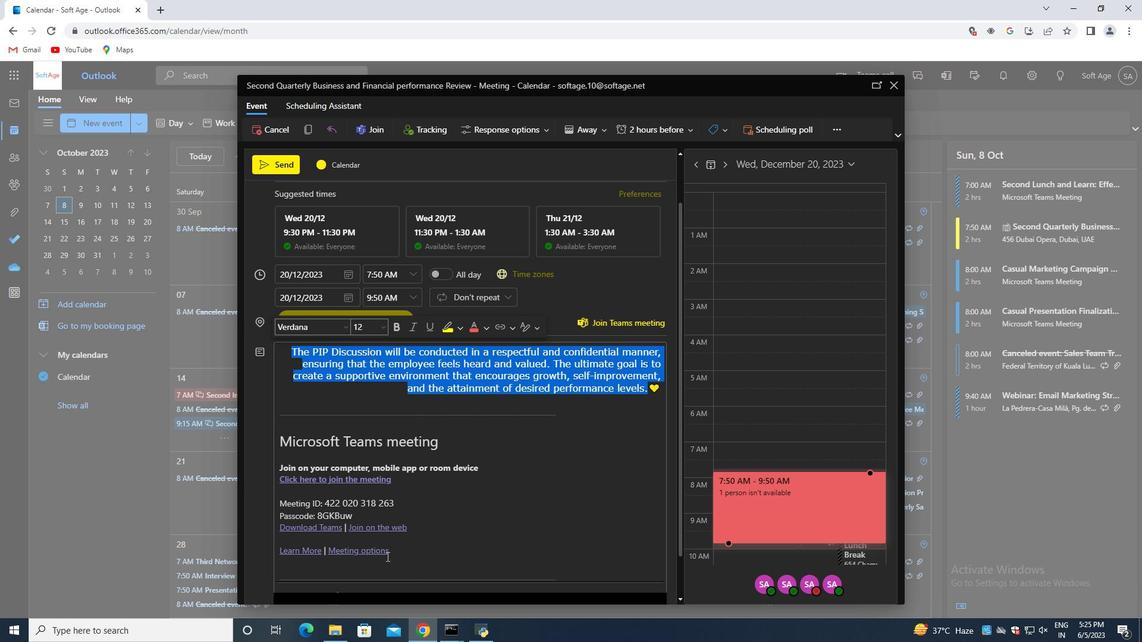 
Action: Mouse scrolled (386, 555) with delta (0, 0)
Screenshot: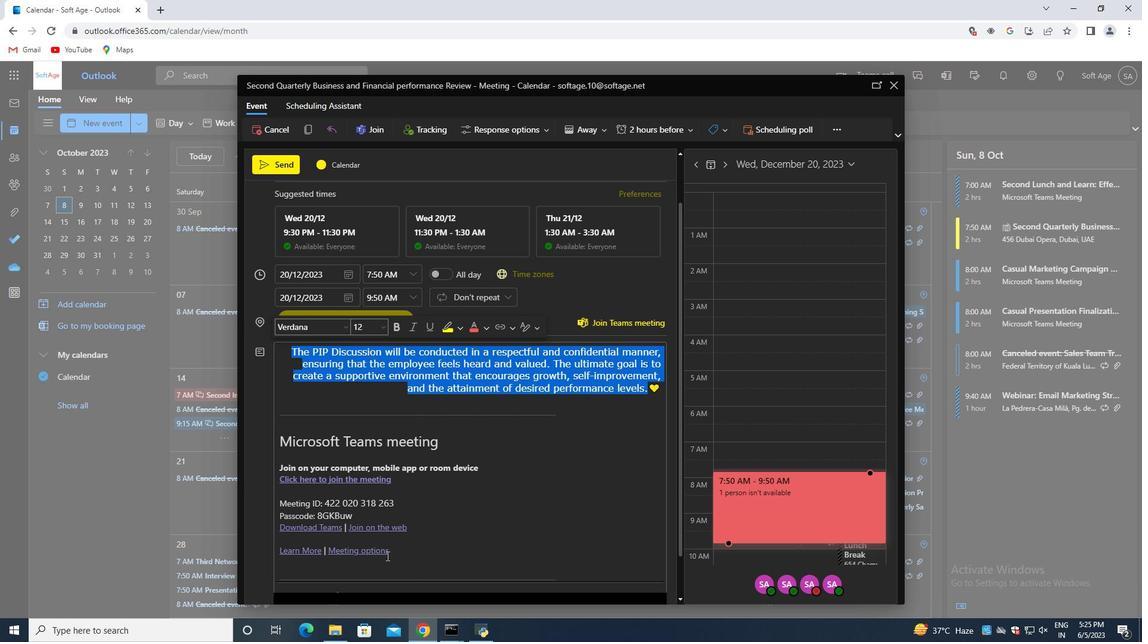 
Action: Mouse moved to (458, 551)
Screenshot: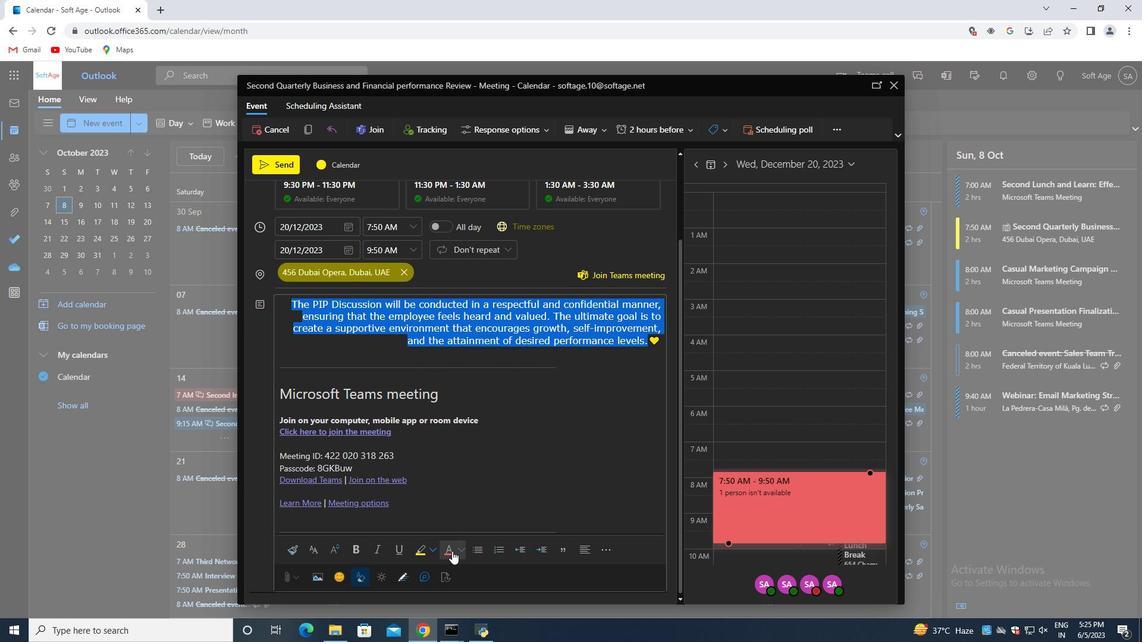 
Action: Mouse pressed left at (458, 551)
Screenshot: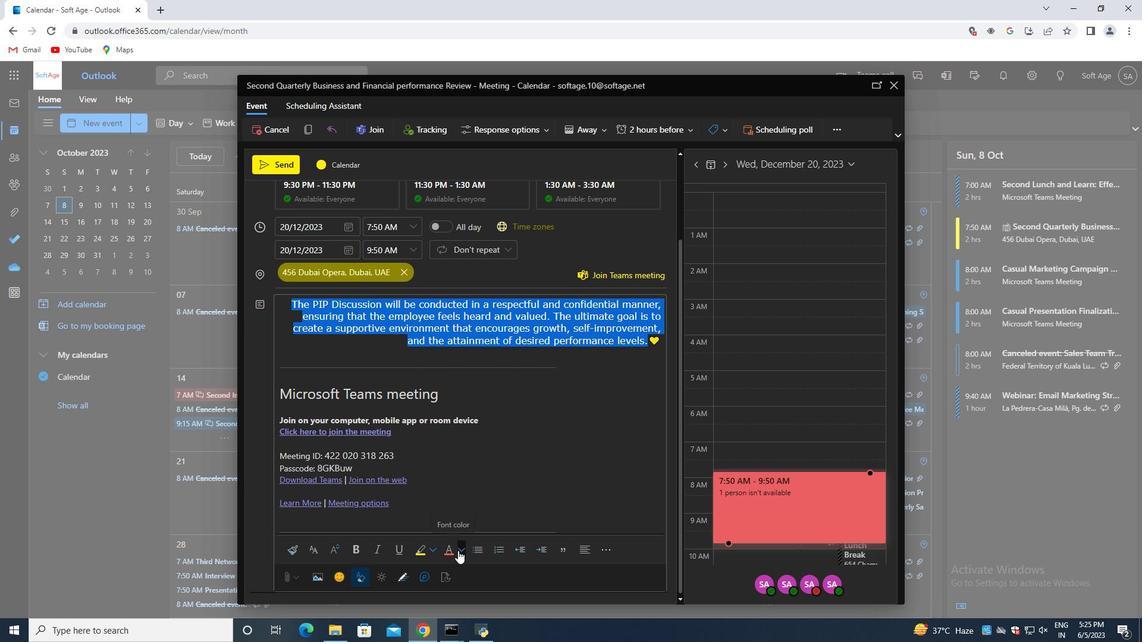 
Action: Mouse moved to (491, 514)
Screenshot: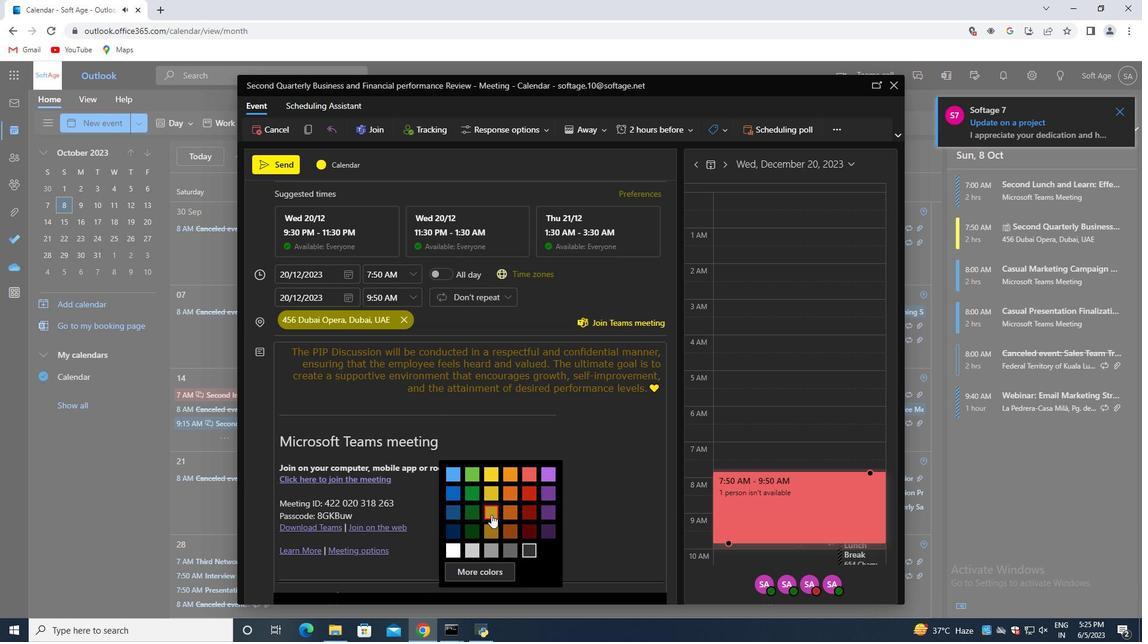 
Action: Mouse pressed left at (491, 514)
Screenshot: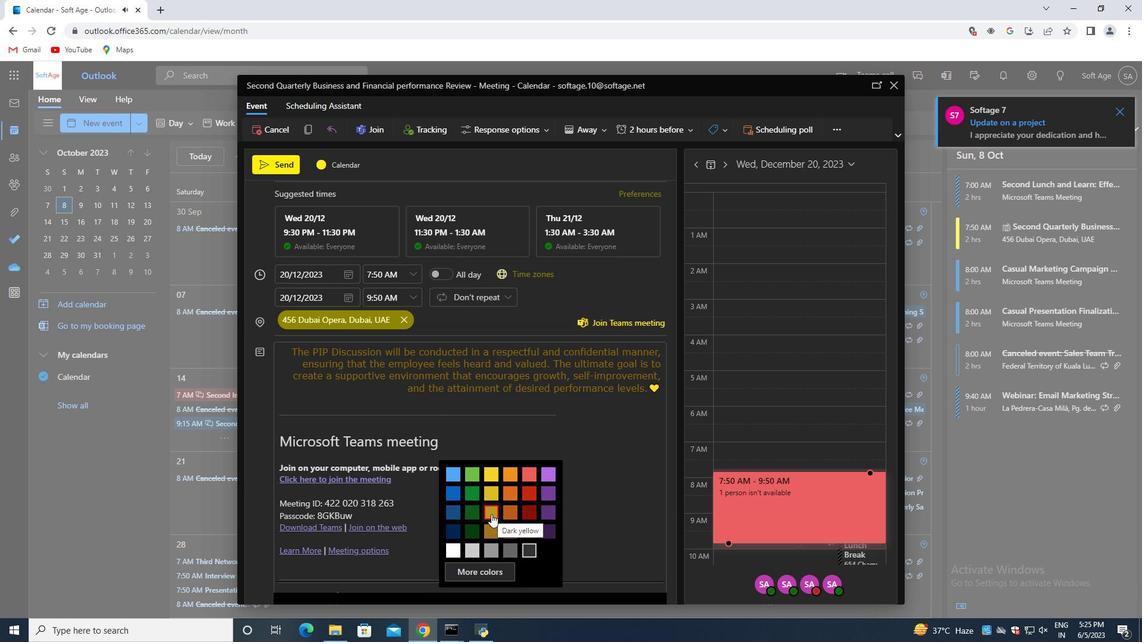 
Action: Mouse moved to (578, 408)
Screenshot: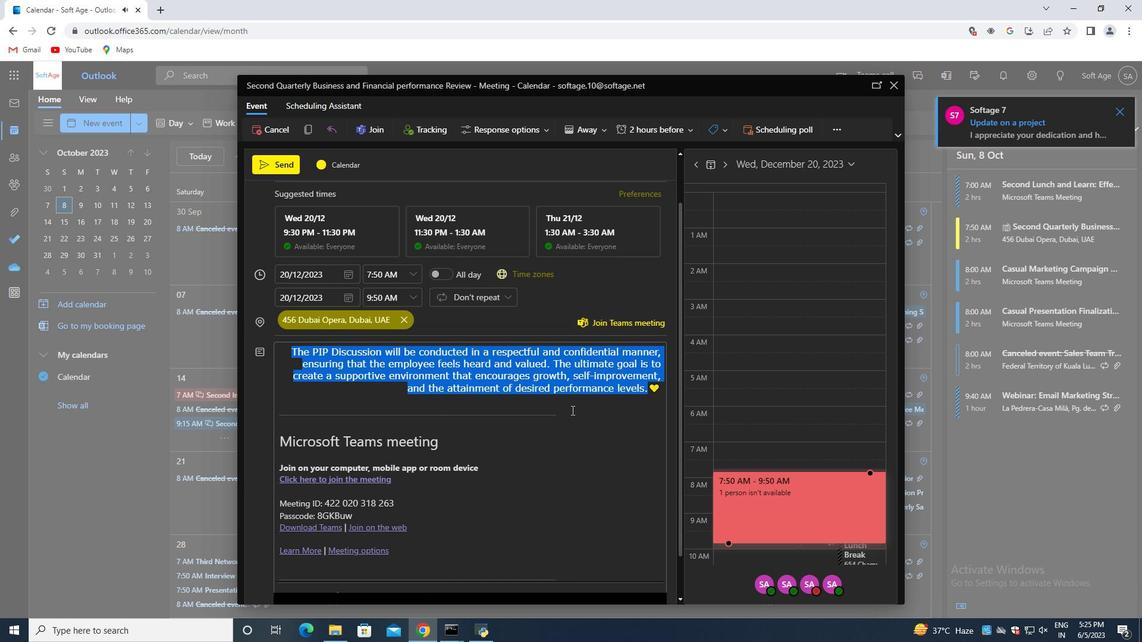 
Action: Mouse pressed left at (578, 408)
Screenshot: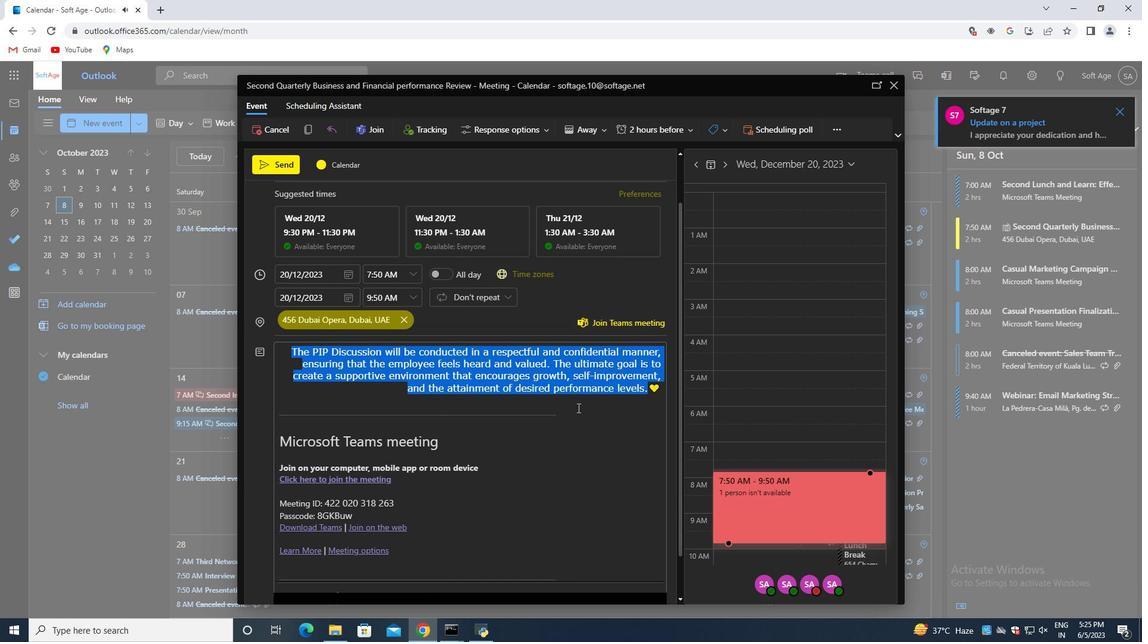 
Action: Mouse scrolled (578, 408) with delta (0, 0)
Screenshot: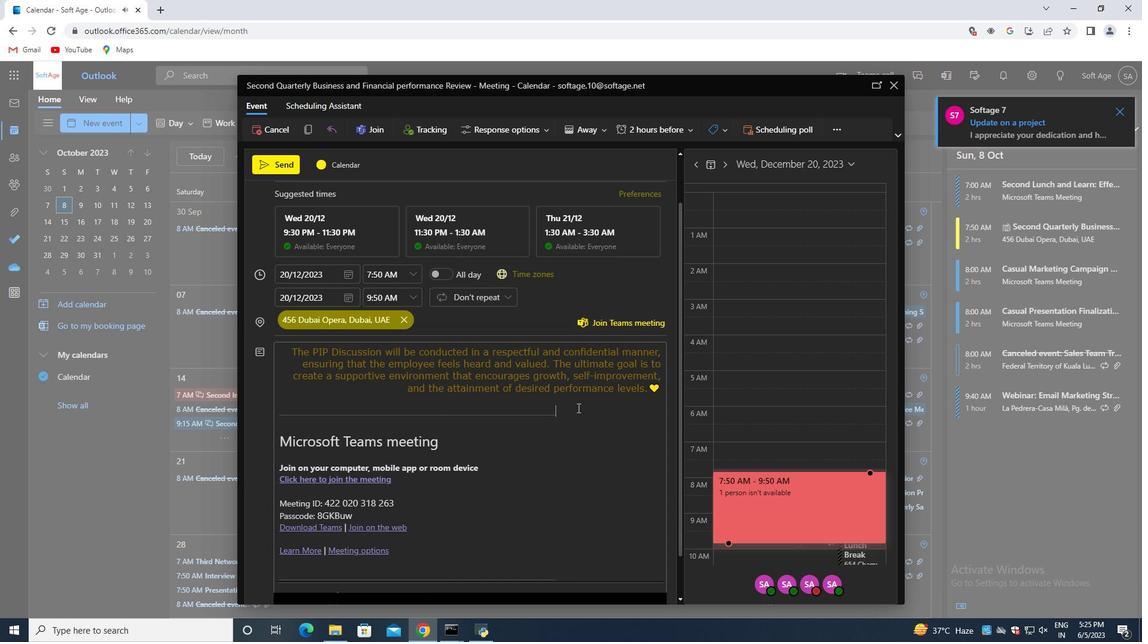 
Action: Mouse scrolled (578, 408) with delta (0, 0)
Screenshot: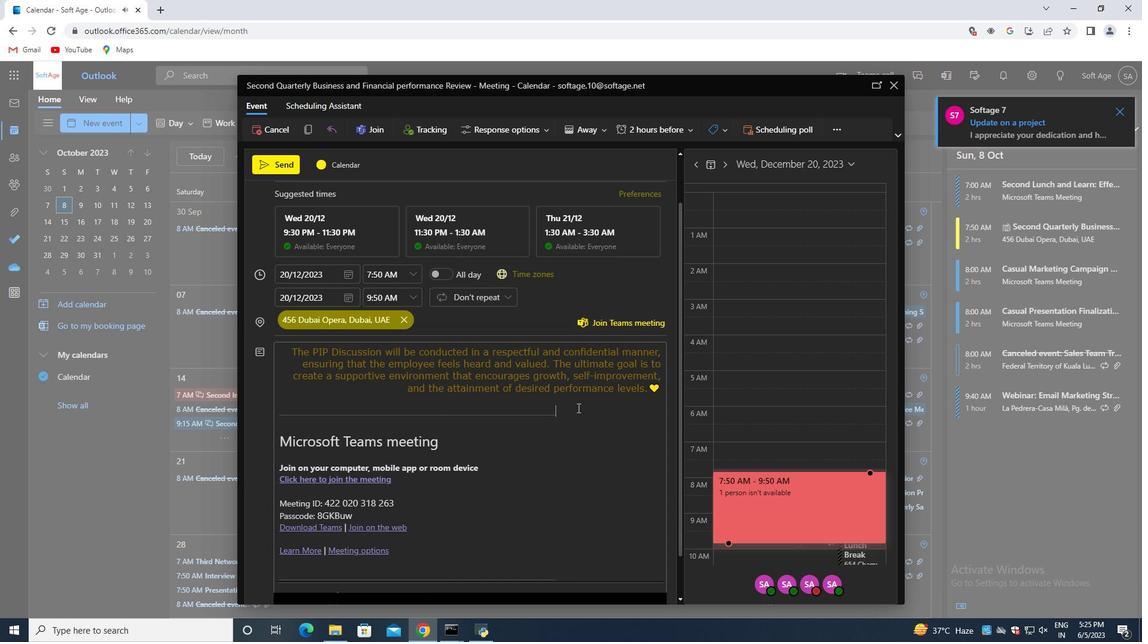 
Action: Mouse scrolled (578, 408) with delta (0, 0)
Screenshot: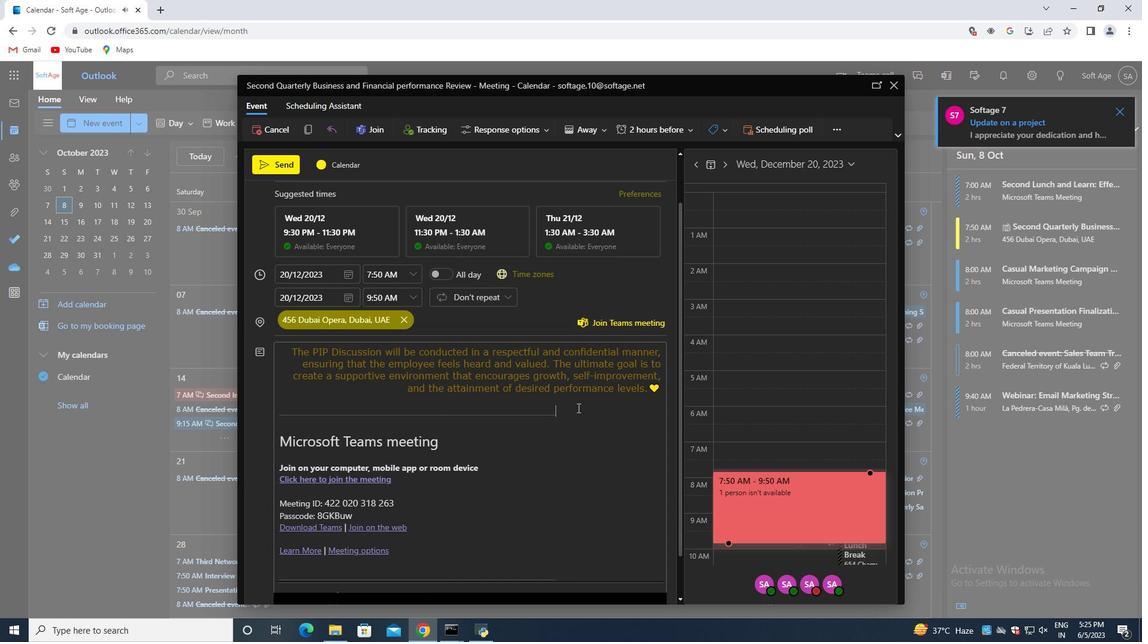 
Action: Mouse scrolled (578, 408) with delta (0, 0)
Screenshot: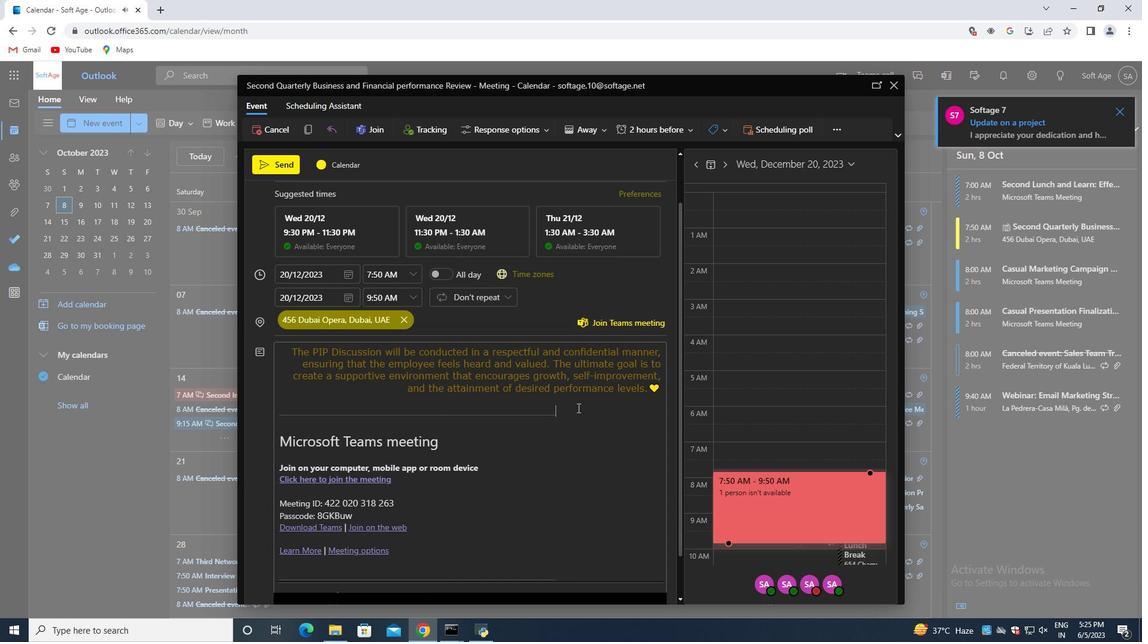 
Action: Mouse scrolled (578, 408) with delta (0, 0)
Screenshot: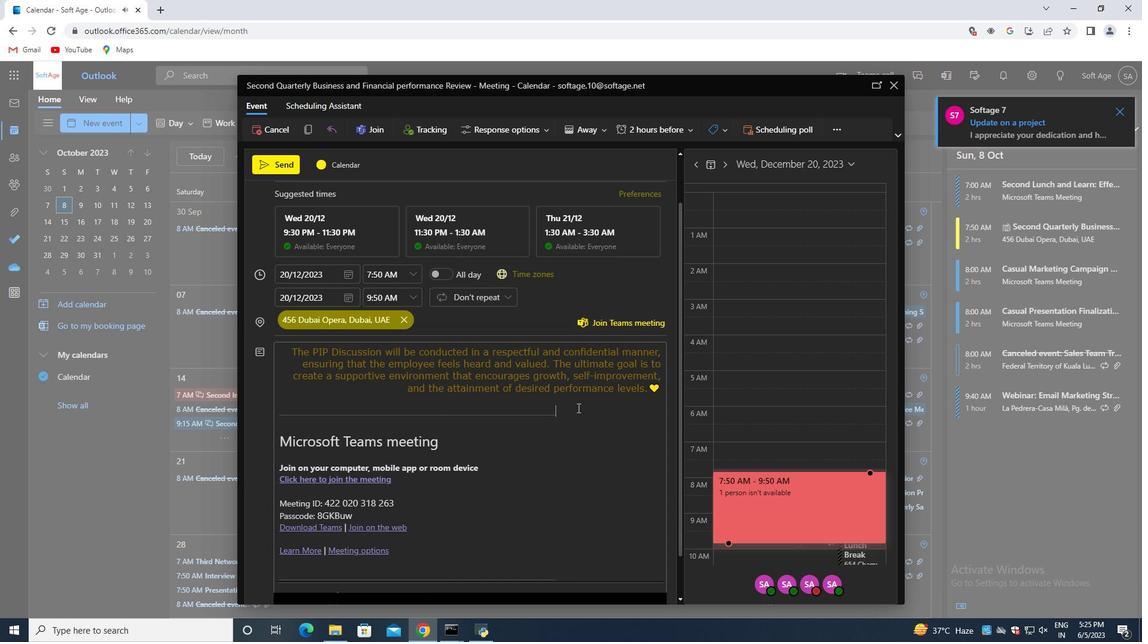 
Action: Mouse scrolled (578, 408) with delta (0, 0)
Screenshot: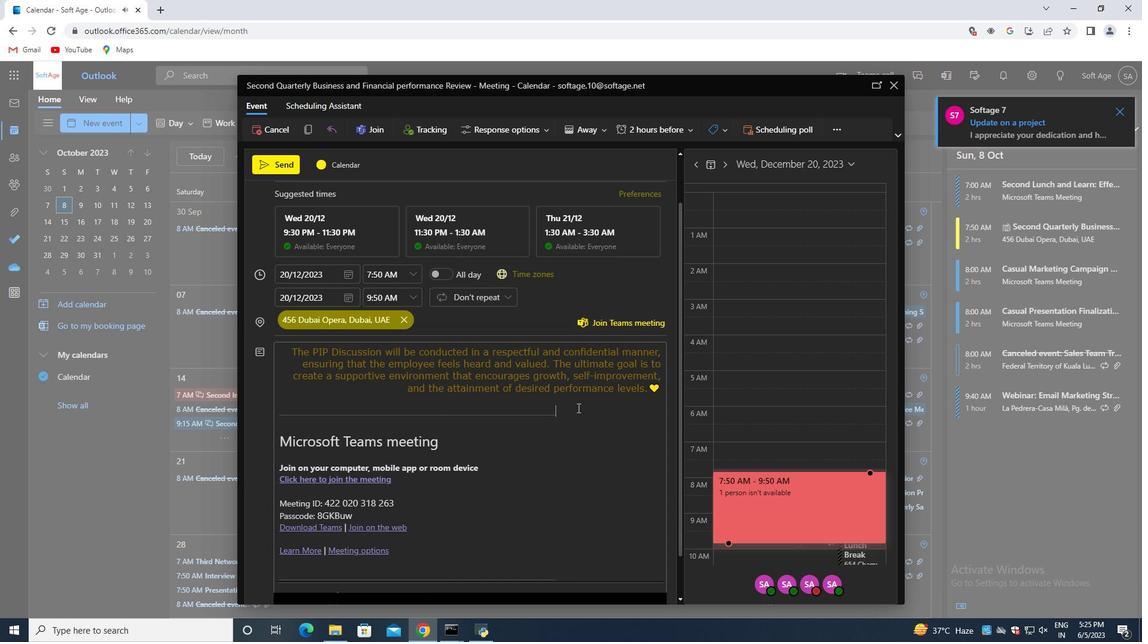 
Action: Mouse moved to (260, 192)
Screenshot: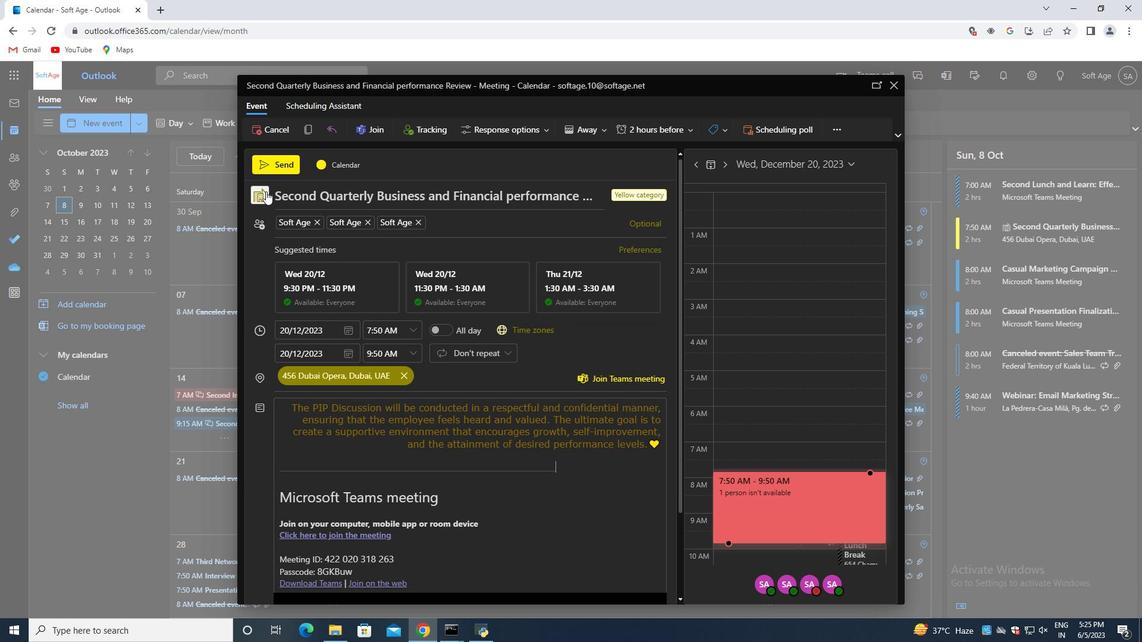 
Action: Mouse pressed left at (260, 192)
Screenshot: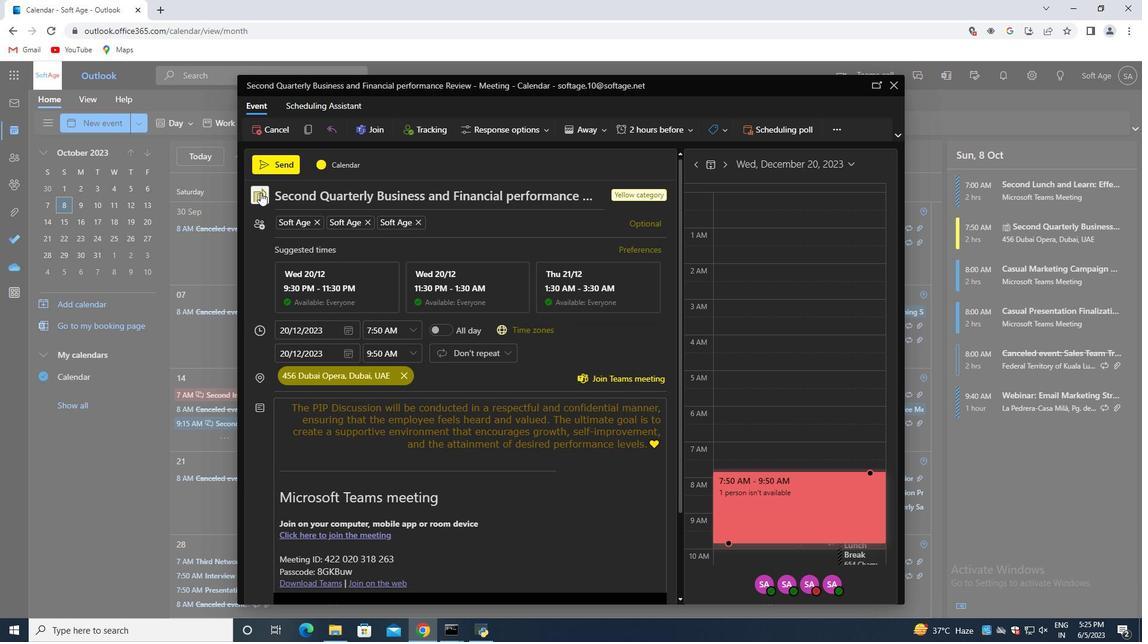 
Action: Mouse moved to (411, 259)
Screenshot: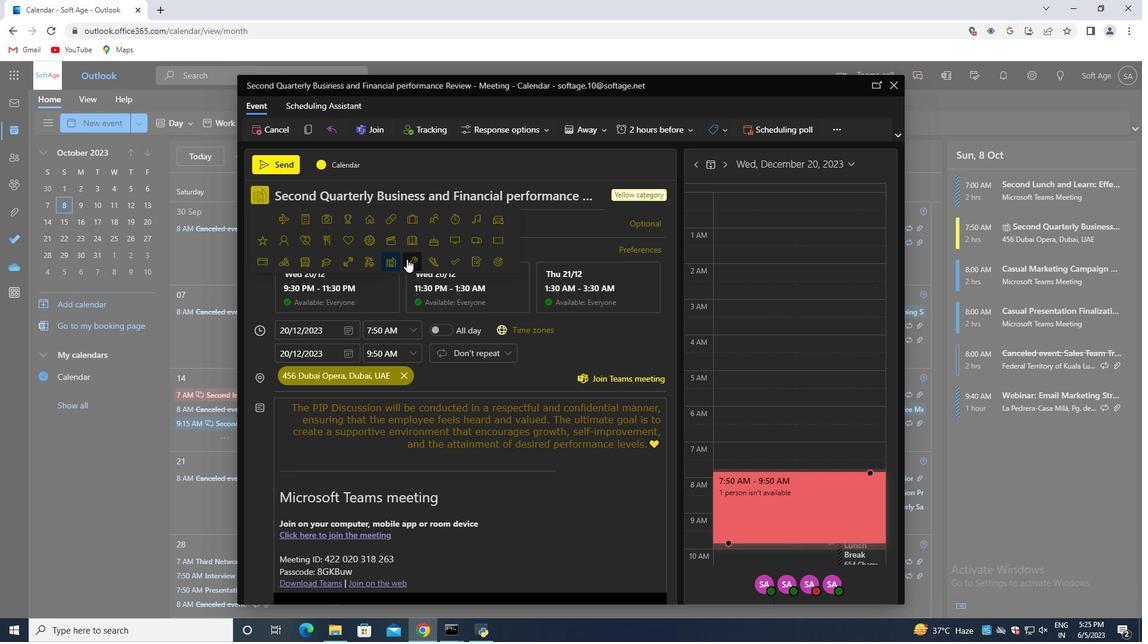 
Action: Mouse pressed left at (411, 259)
Screenshot: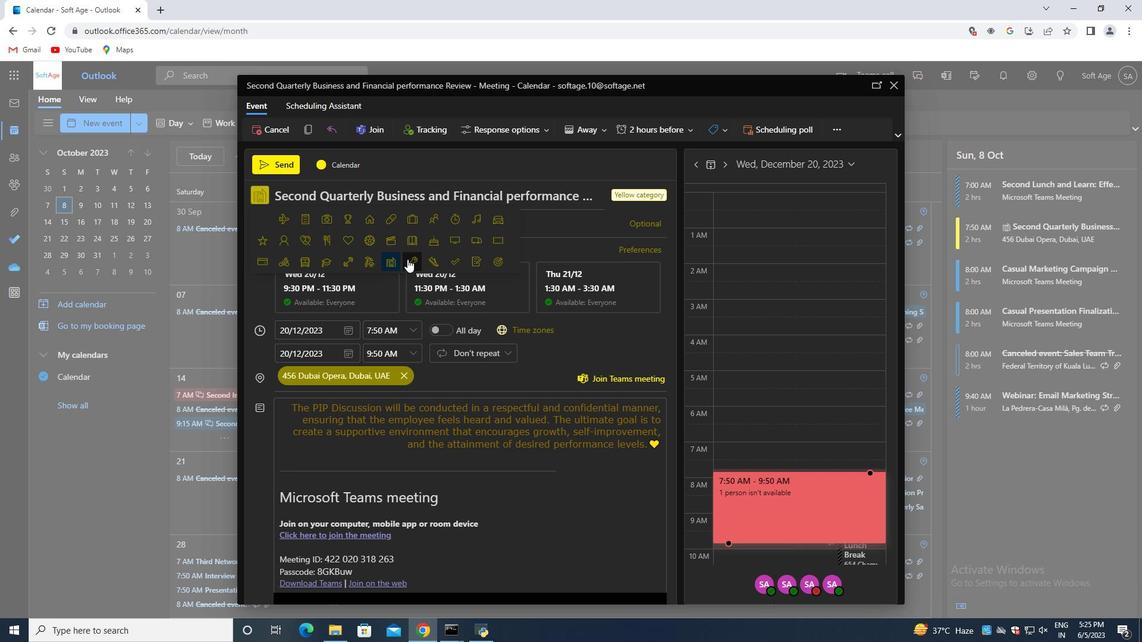 
Action: Mouse moved to (262, 191)
Screenshot: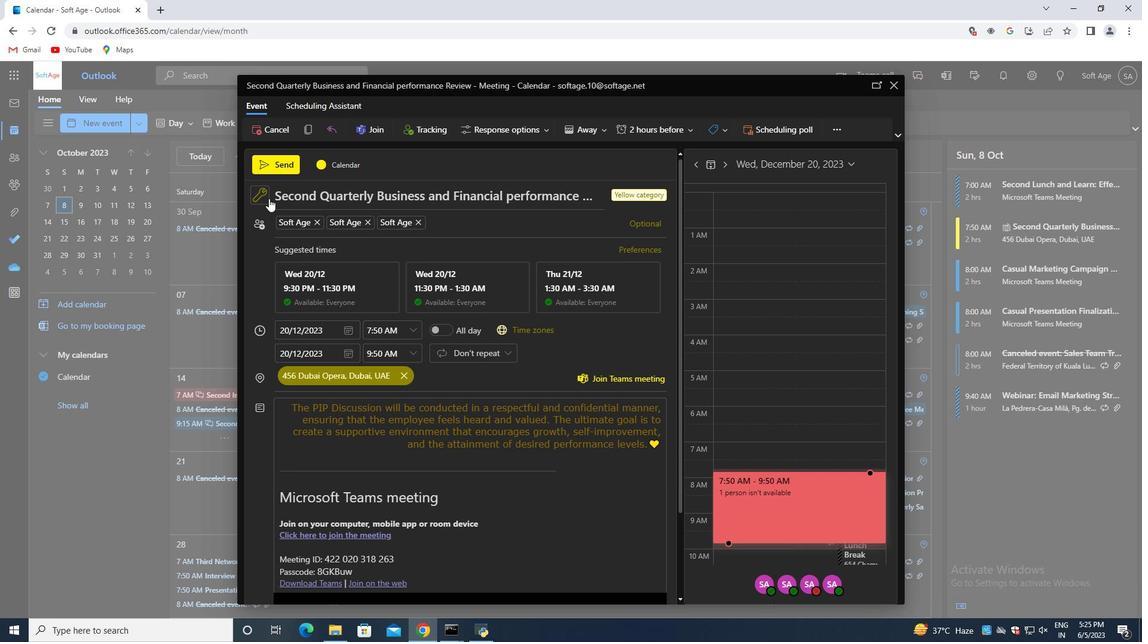 
Action: Mouse pressed left at (262, 191)
Screenshot: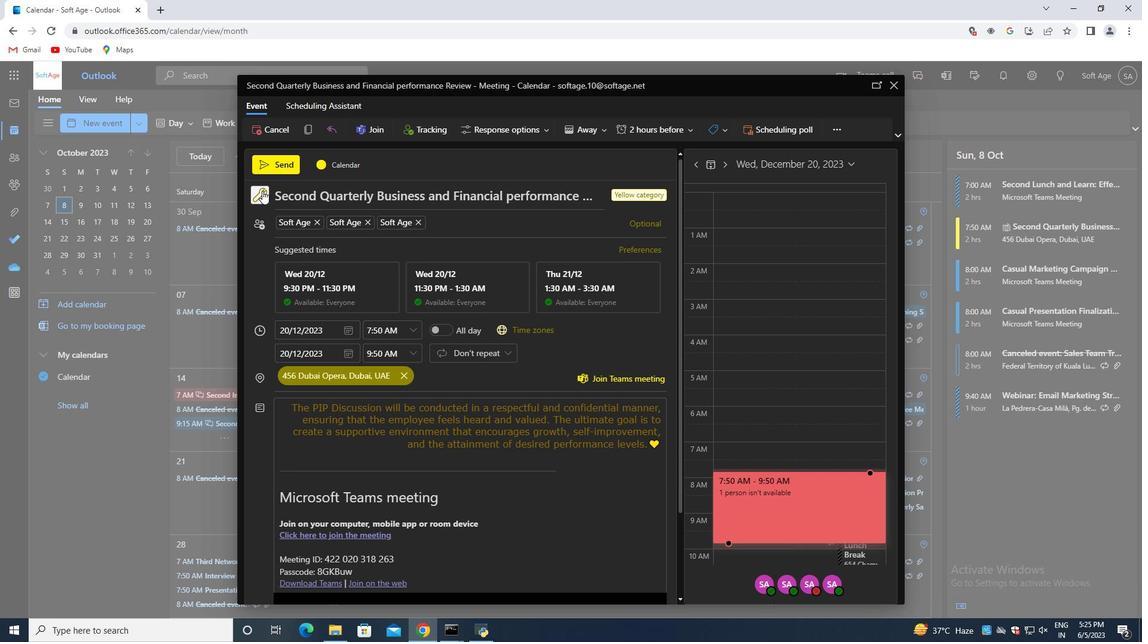 
Action: Mouse moved to (396, 261)
Screenshot: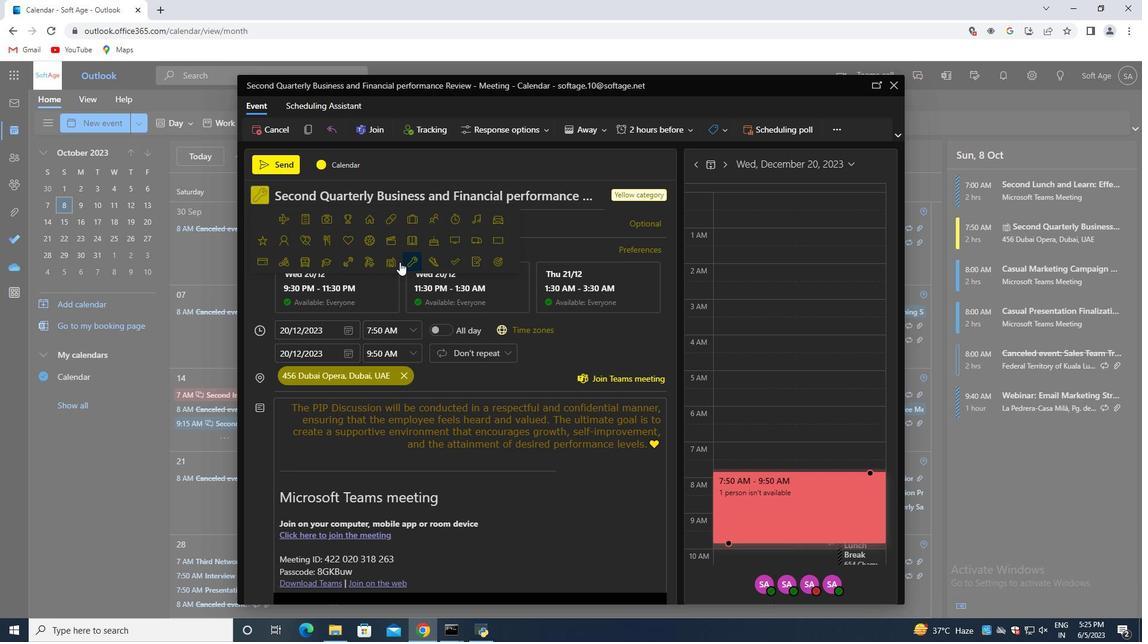 
Action: Mouse pressed left at (396, 261)
Screenshot: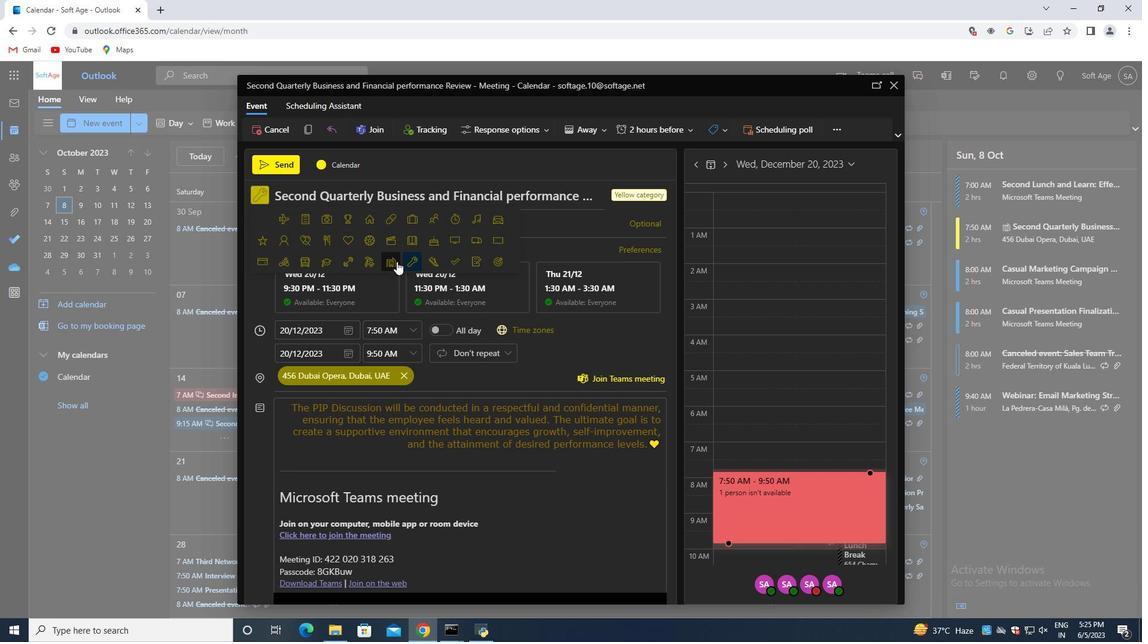 
Action: Mouse moved to (274, 162)
Screenshot: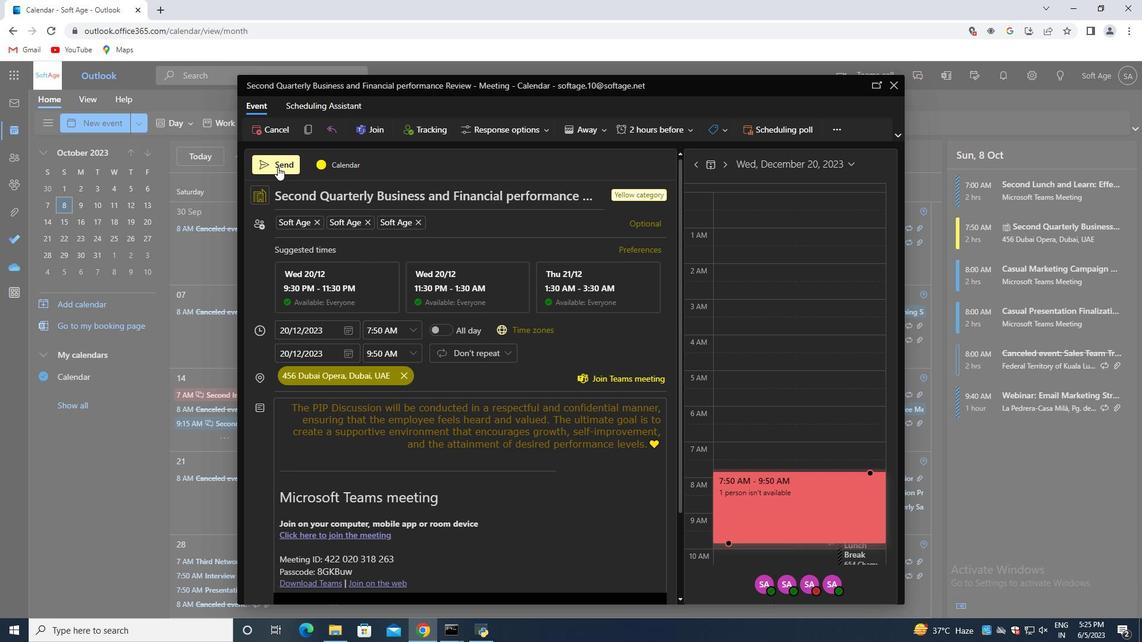 
Action: Mouse pressed left at (274, 162)
Screenshot: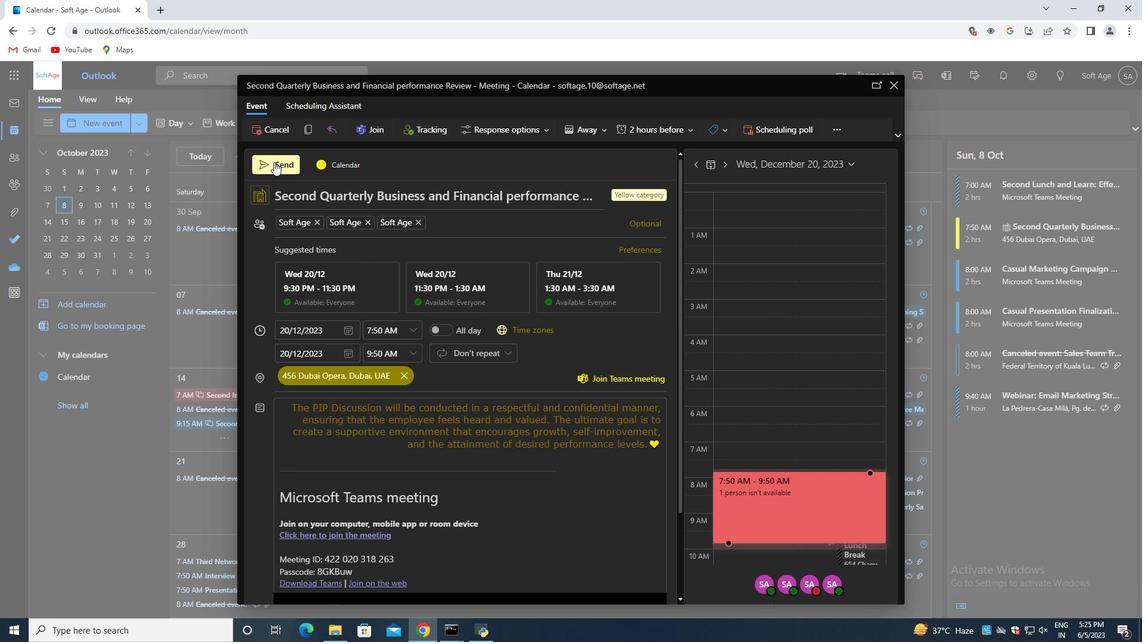 
Action: Mouse moved to (277, 164)
Screenshot: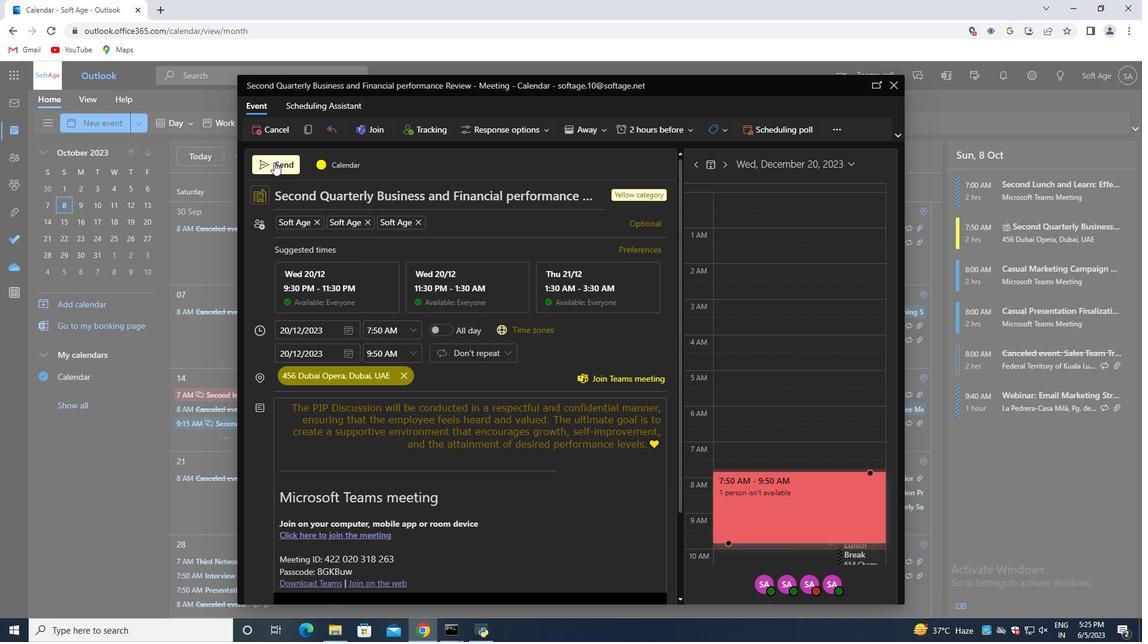 
